 Task: Find a guest house in Gawler, Australia, for 2 guests from 8th to 16th June, with a price range of ₹10,000 to ₹15,000, including Wifi and a washing machine.
Action: Mouse moved to (497, 162)
Screenshot: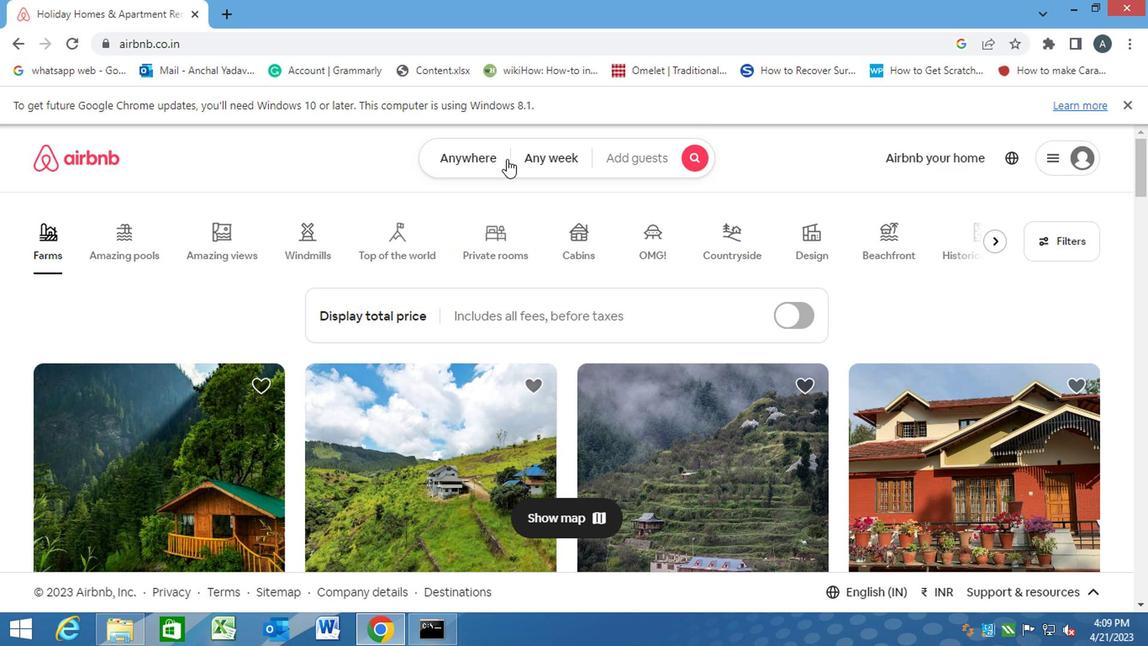 
Action: Mouse pressed left at (497, 162)
Screenshot: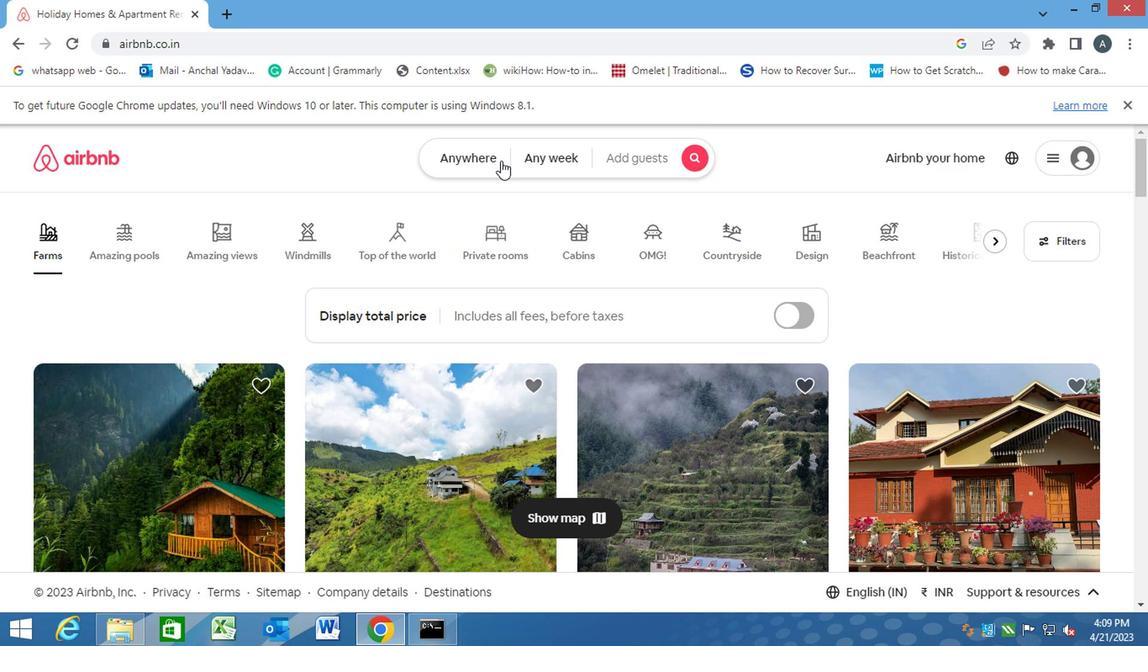 
Action: Mouse moved to (334, 221)
Screenshot: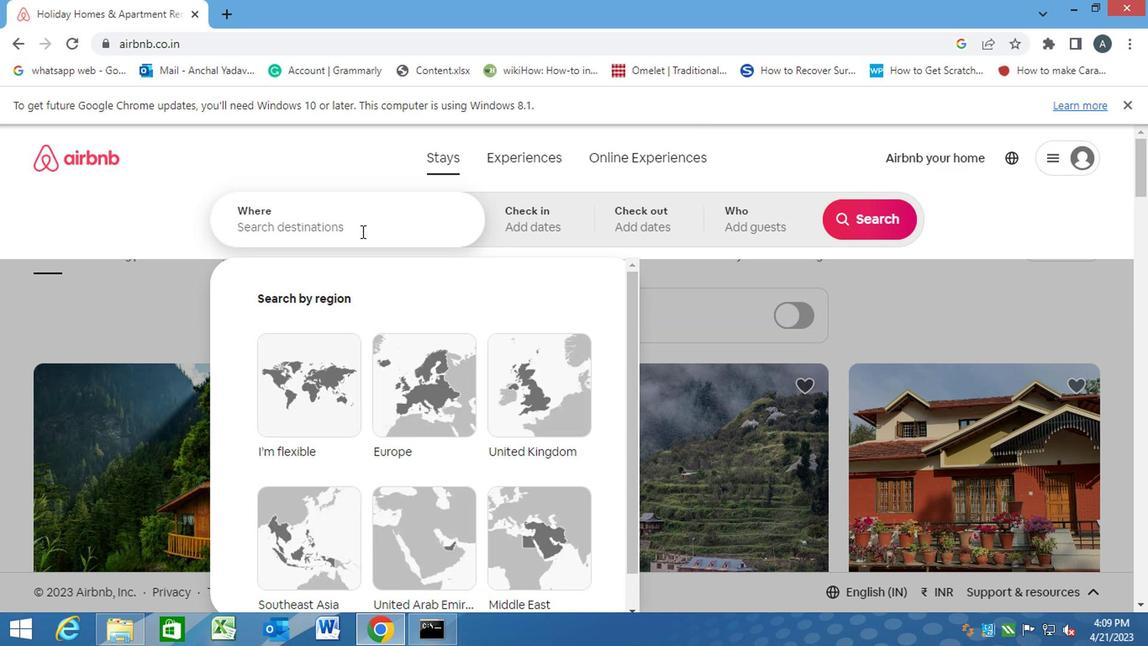 
Action: Mouse pressed left at (334, 221)
Screenshot: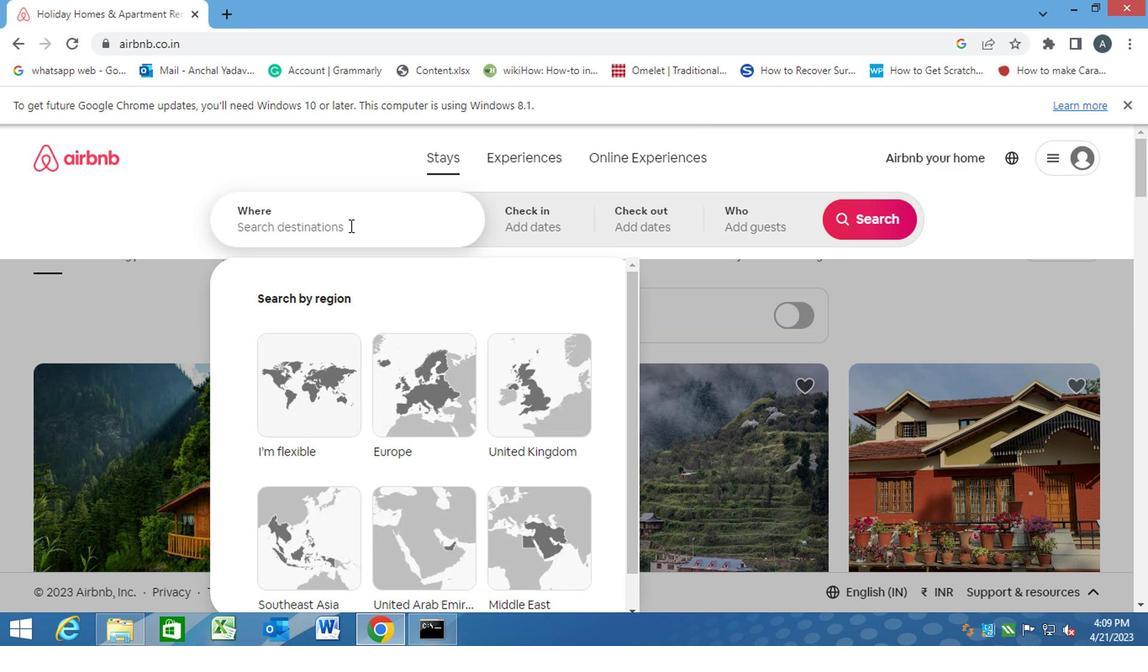 
Action: Key pressed <Key.caps_lock>g<Key.caps_lock>waler,<Key.space><Key.caps_lock>a<Key.caps_lock>ustralia<Key.enter>
Screenshot: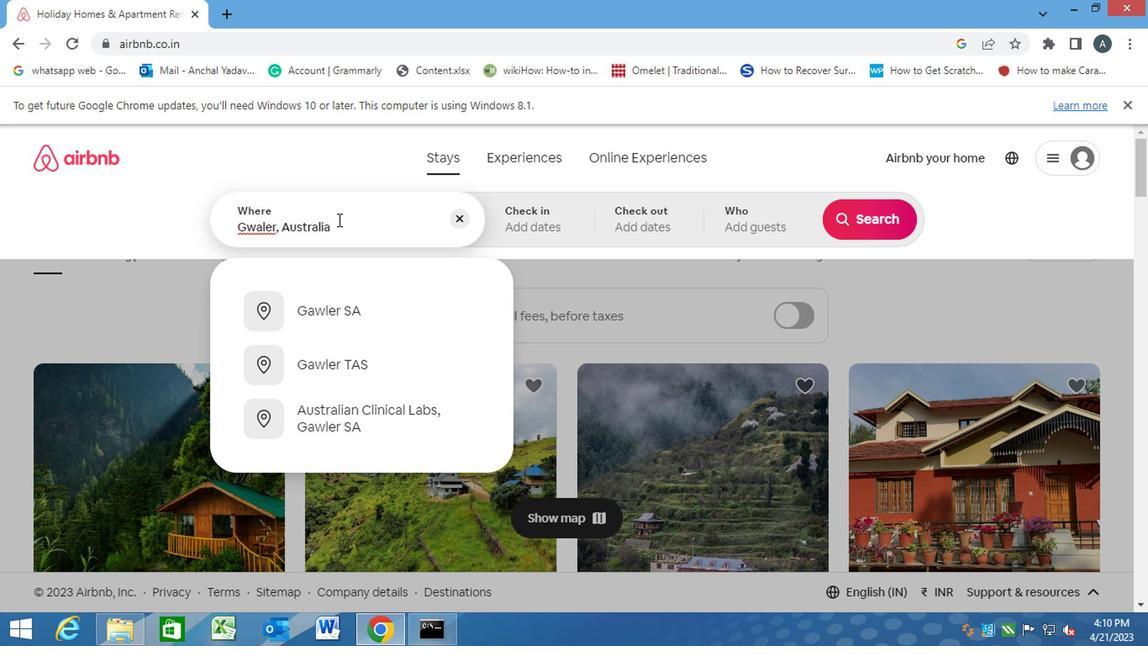 
Action: Mouse moved to (845, 354)
Screenshot: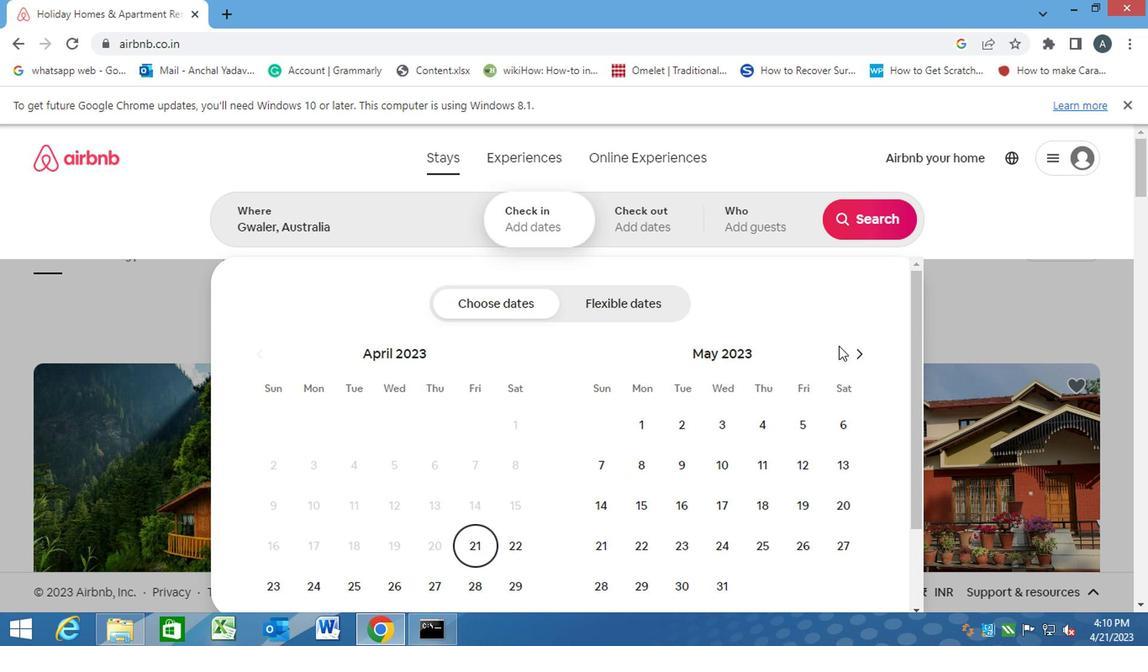 
Action: Mouse pressed left at (845, 354)
Screenshot: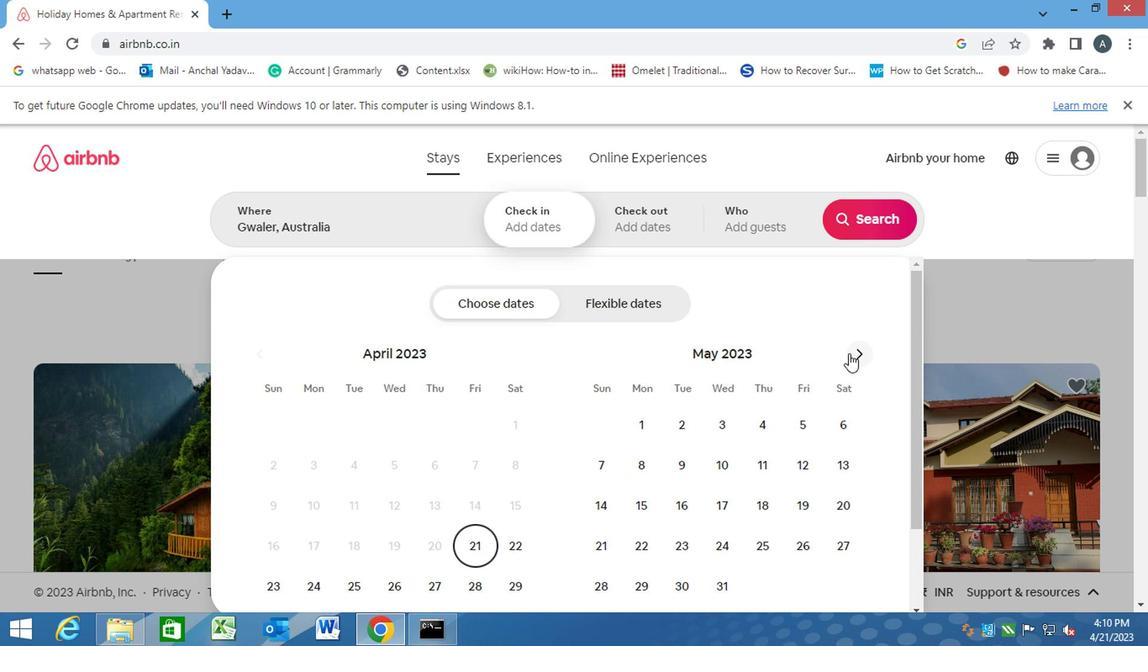 
Action: Mouse moved to (753, 465)
Screenshot: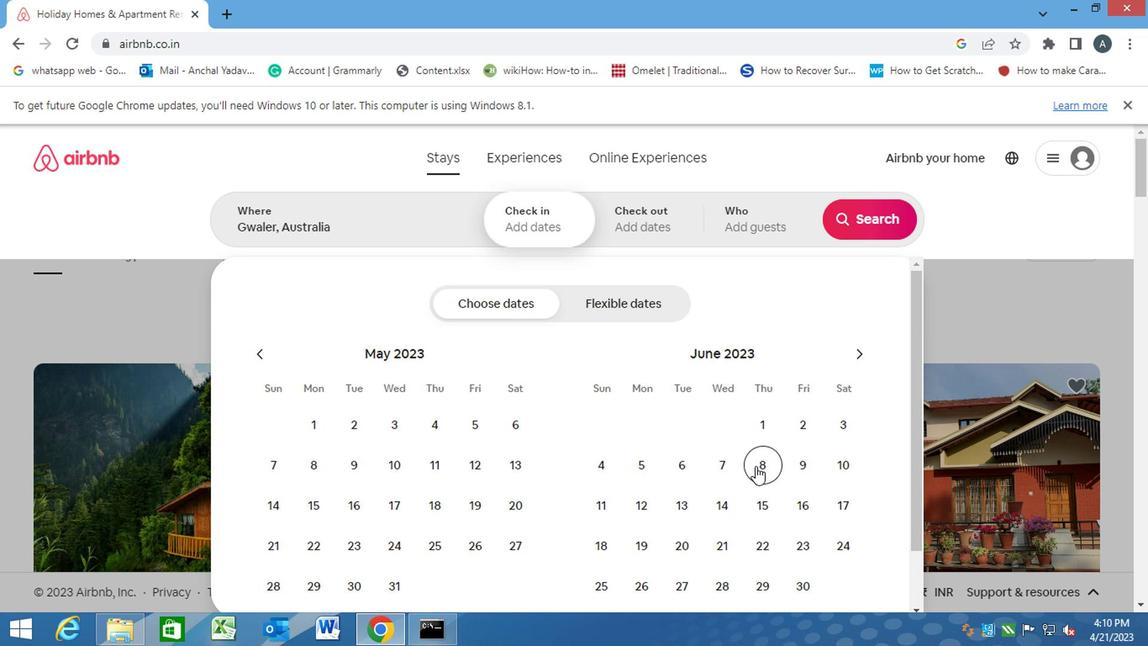 
Action: Mouse pressed left at (753, 465)
Screenshot: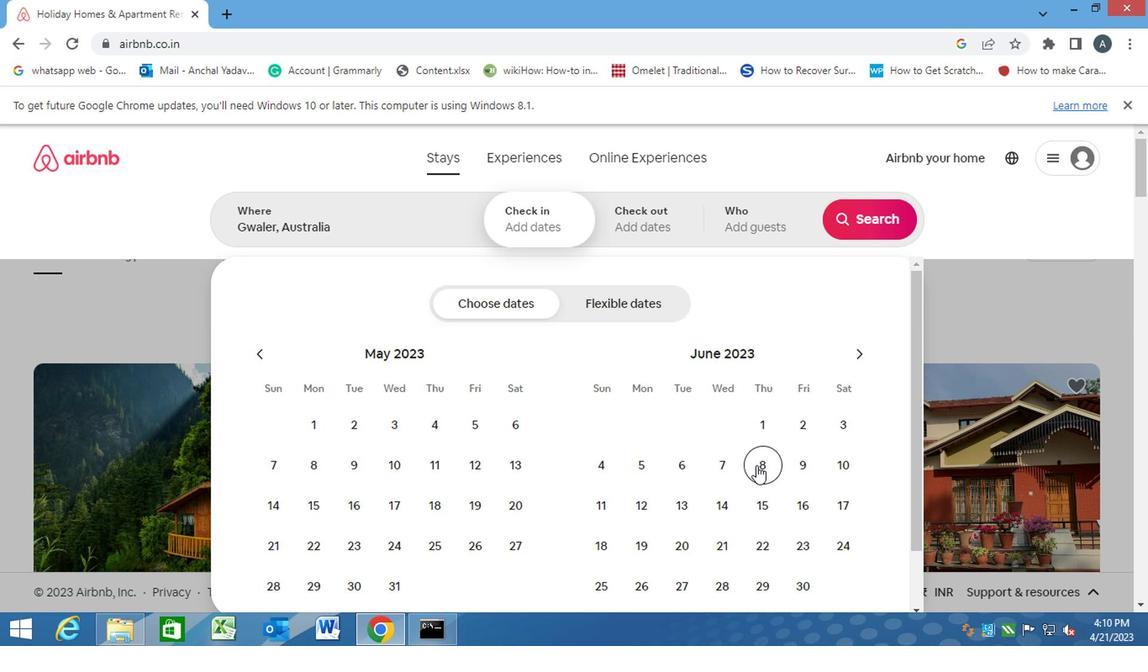 
Action: Mouse moved to (797, 502)
Screenshot: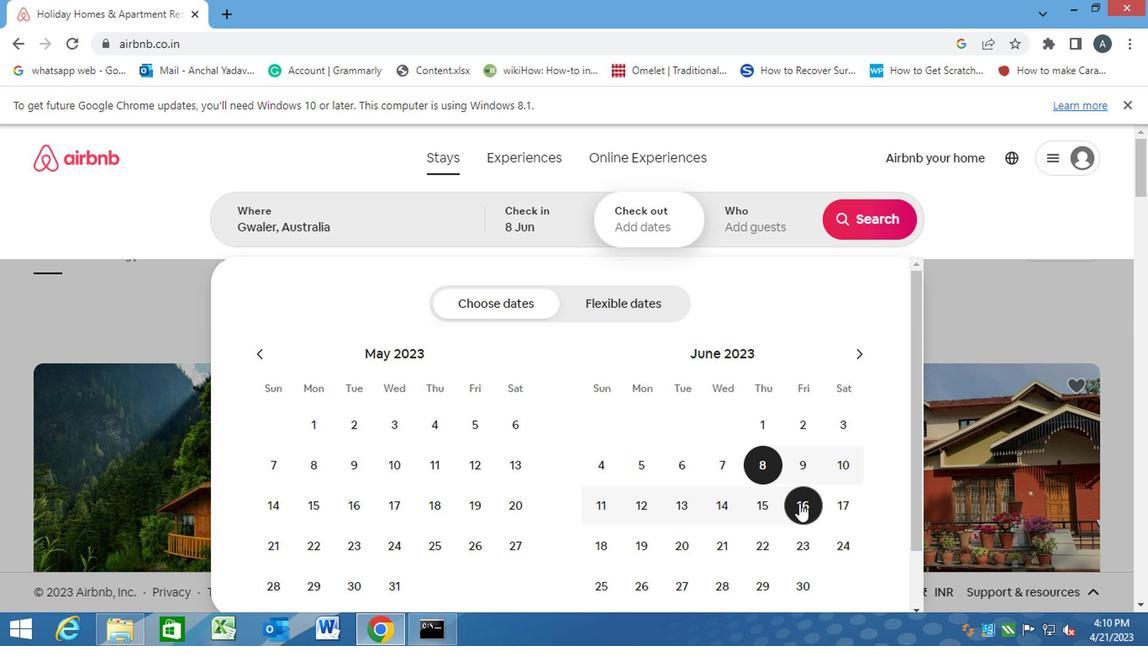 
Action: Mouse pressed left at (797, 502)
Screenshot: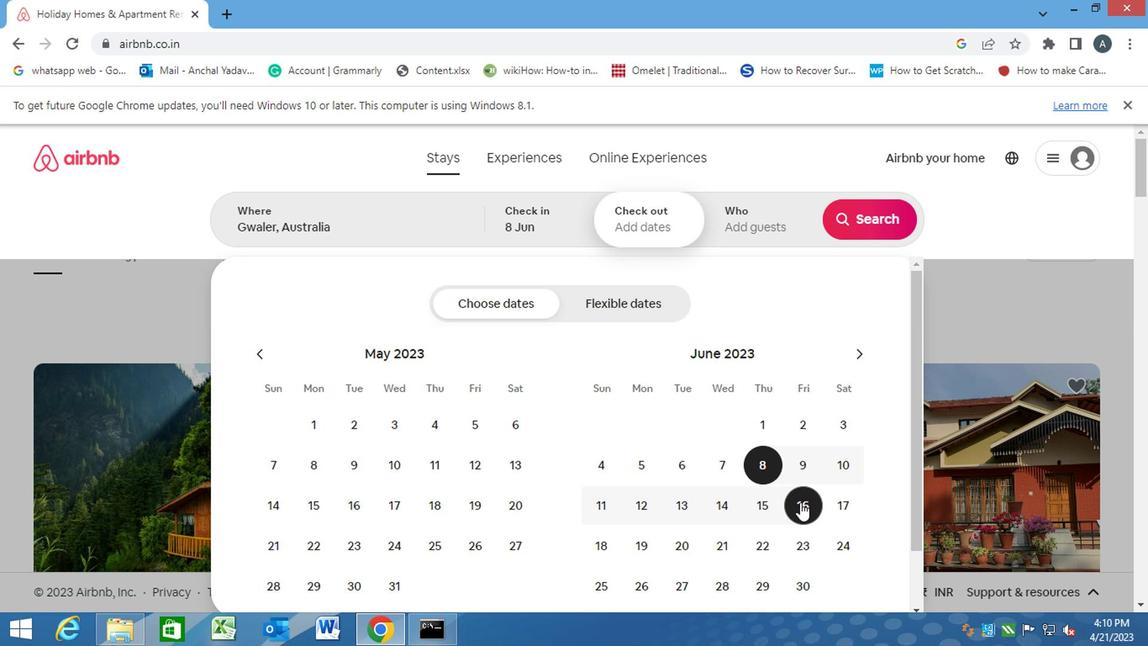 
Action: Mouse moved to (770, 217)
Screenshot: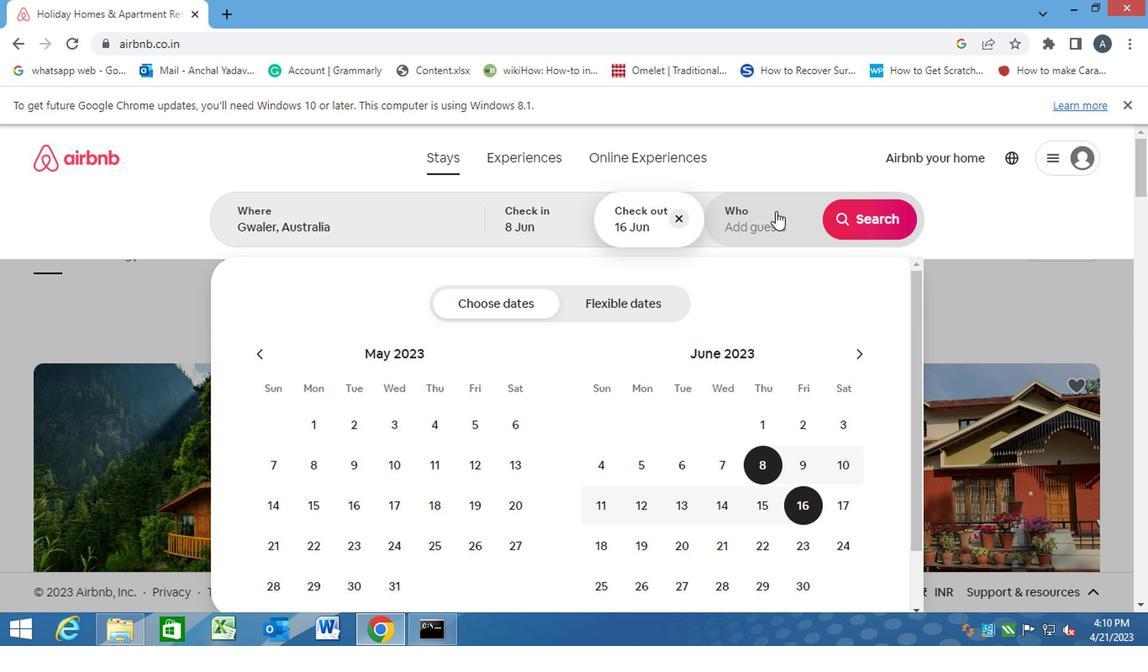
Action: Mouse pressed left at (770, 217)
Screenshot: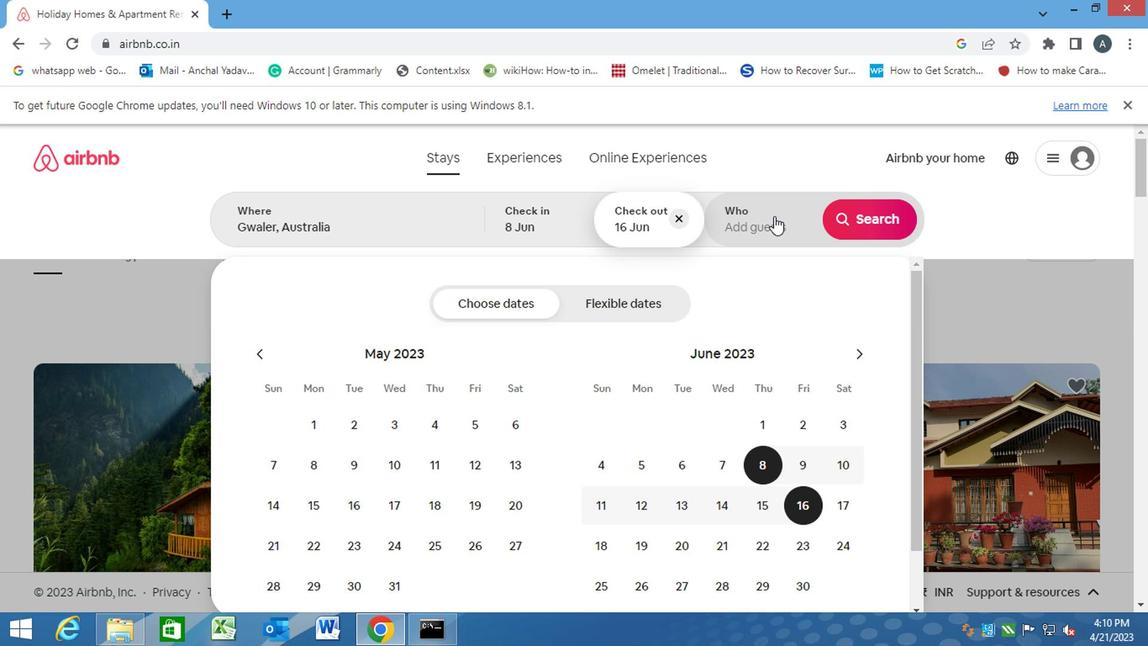 
Action: Mouse moved to (868, 314)
Screenshot: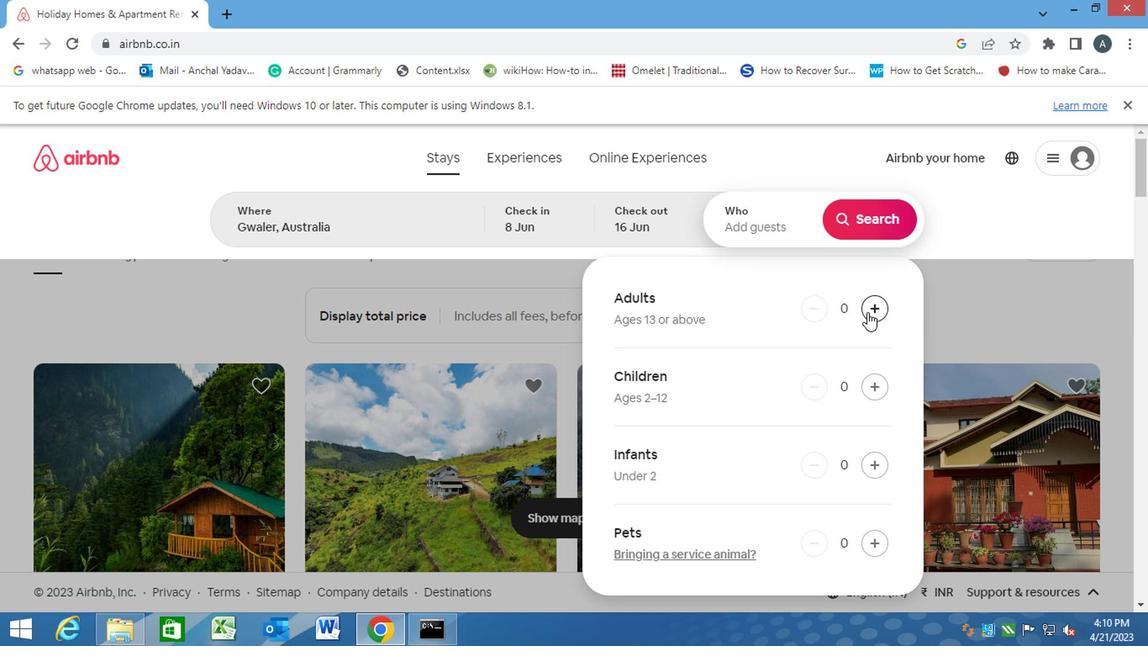 
Action: Mouse pressed left at (868, 314)
Screenshot: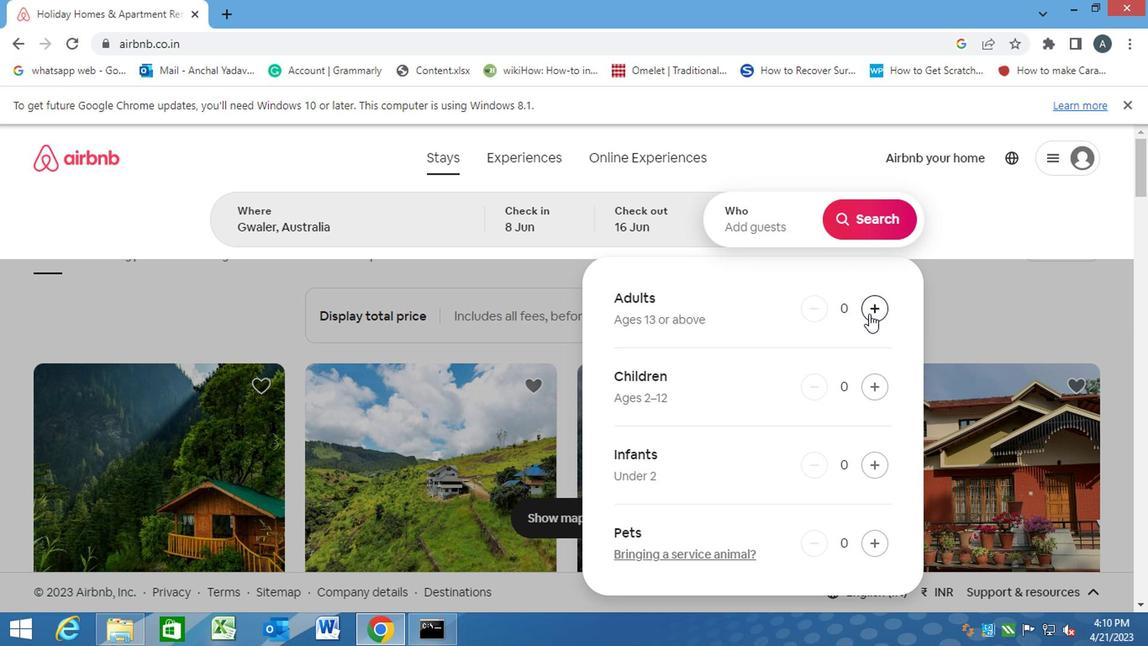 
Action: Mouse pressed left at (868, 314)
Screenshot: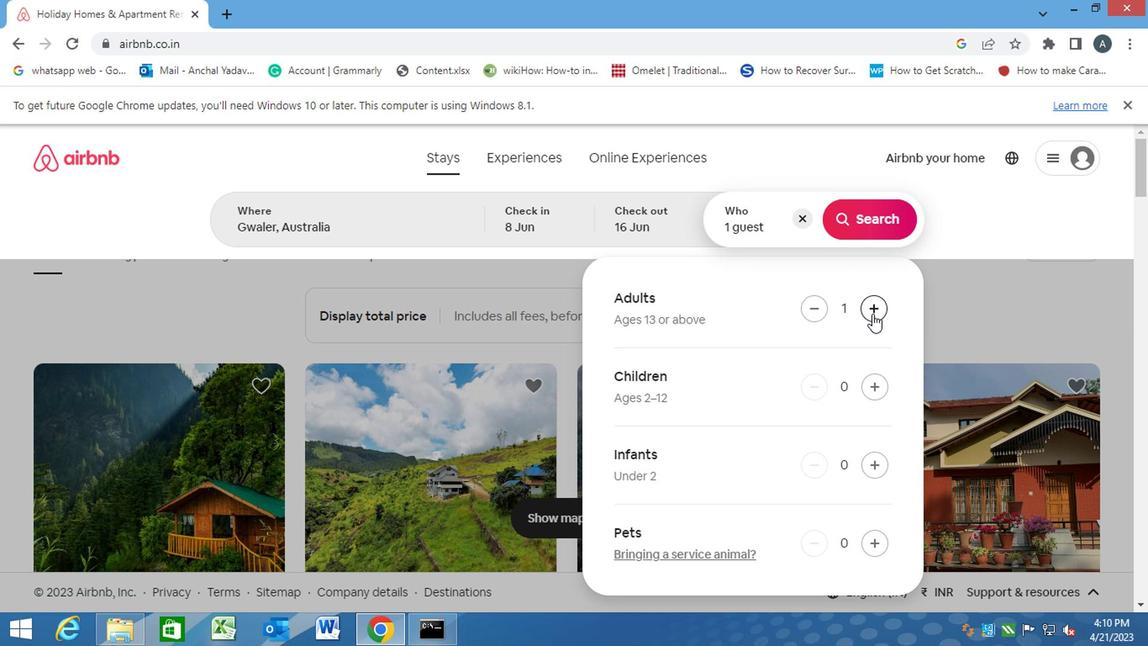 
Action: Mouse moved to (843, 226)
Screenshot: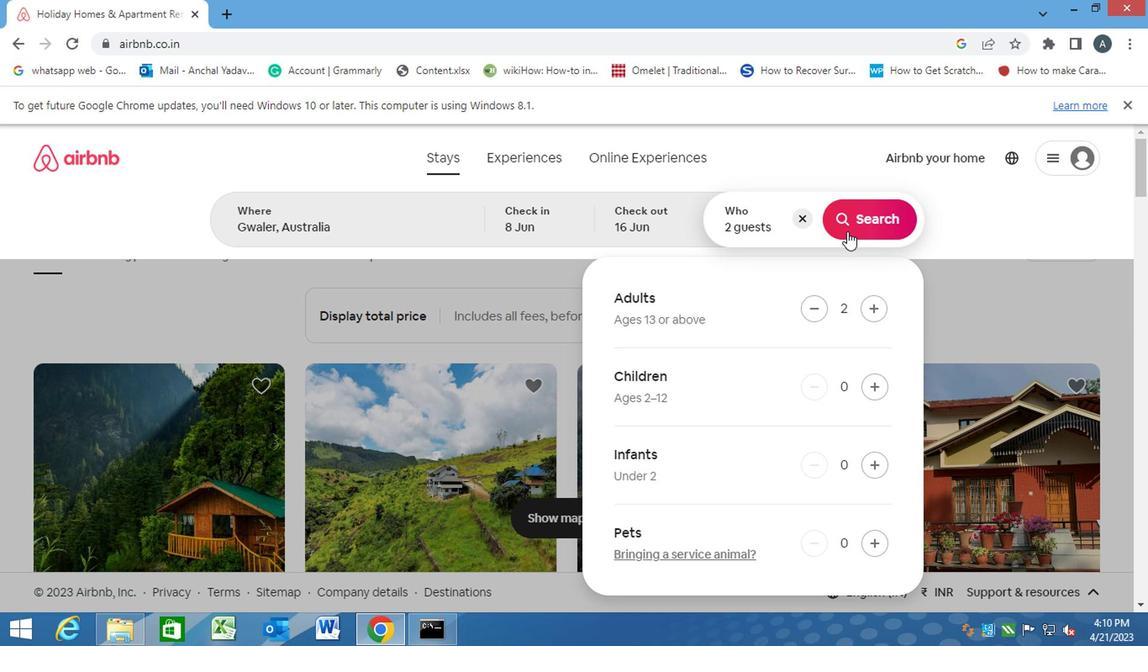 
Action: Mouse pressed left at (843, 226)
Screenshot: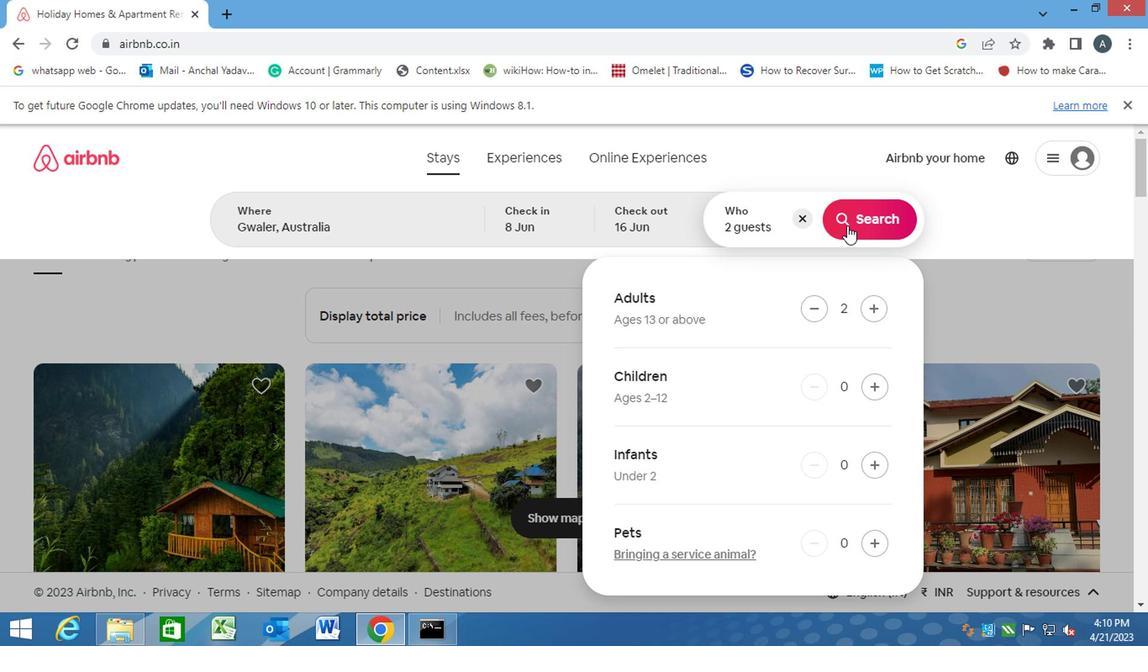 
Action: Mouse moved to (1076, 222)
Screenshot: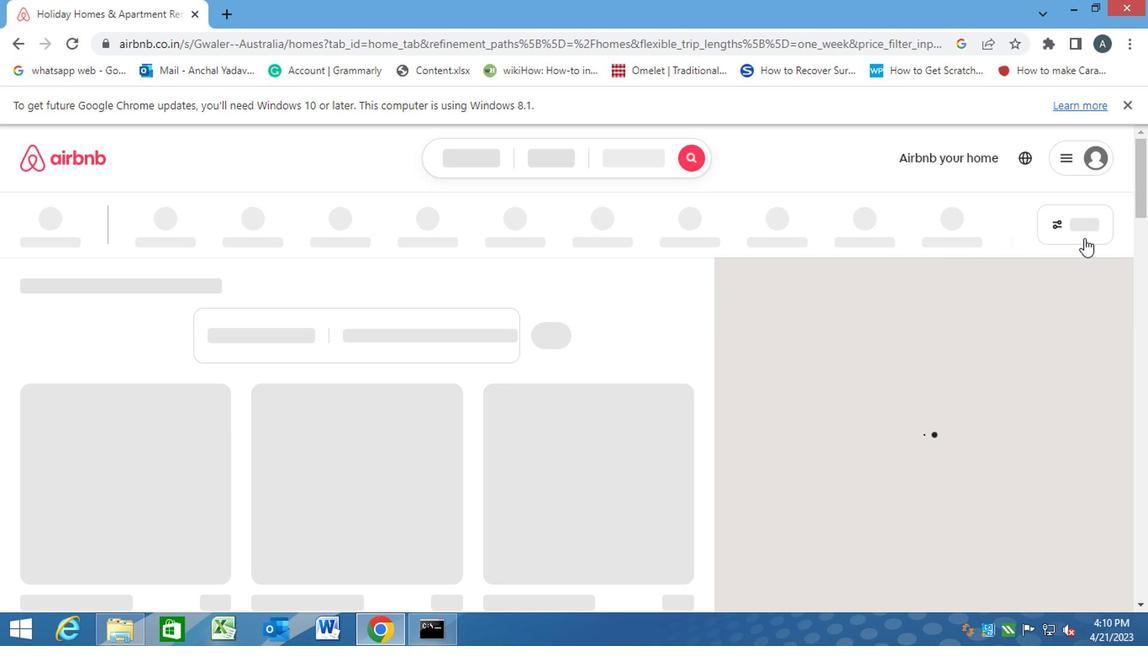 
Action: Mouse pressed left at (1076, 222)
Screenshot: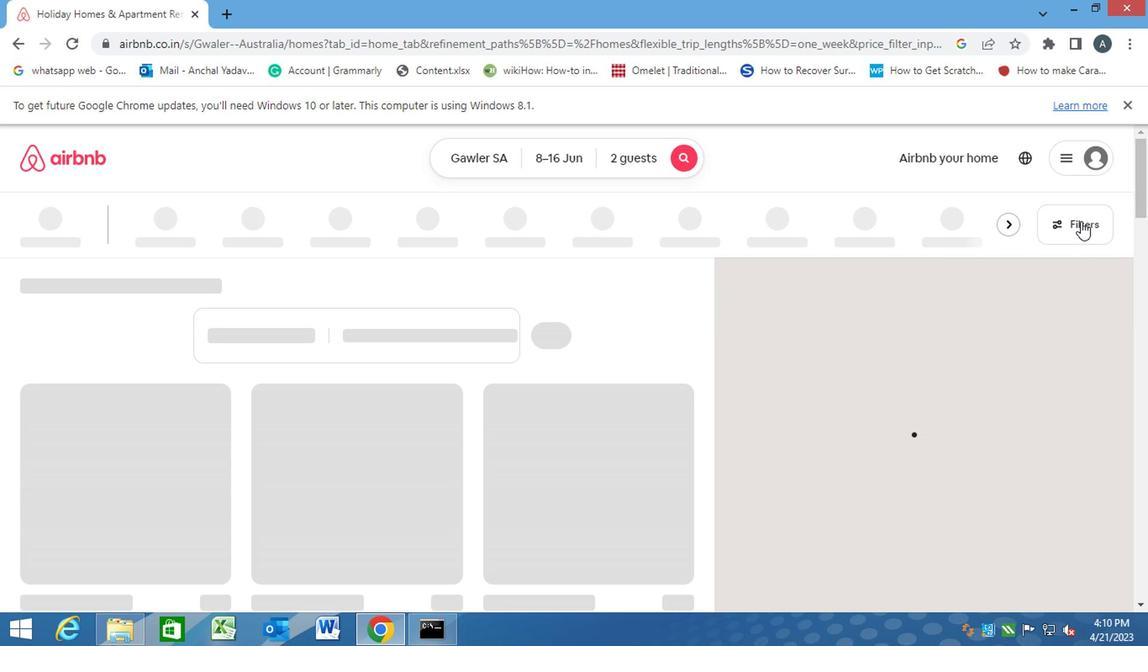
Action: Mouse moved to (357, 427)
Screenshot: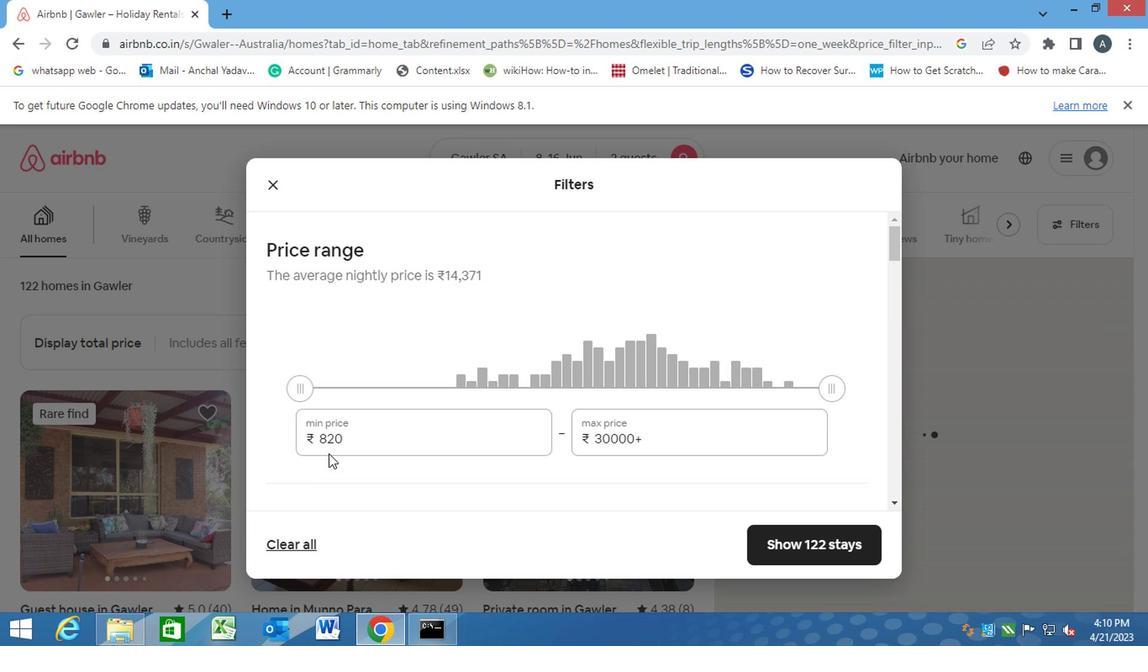 
Action: Mouse pressed left at (357, 427)
Screenshot: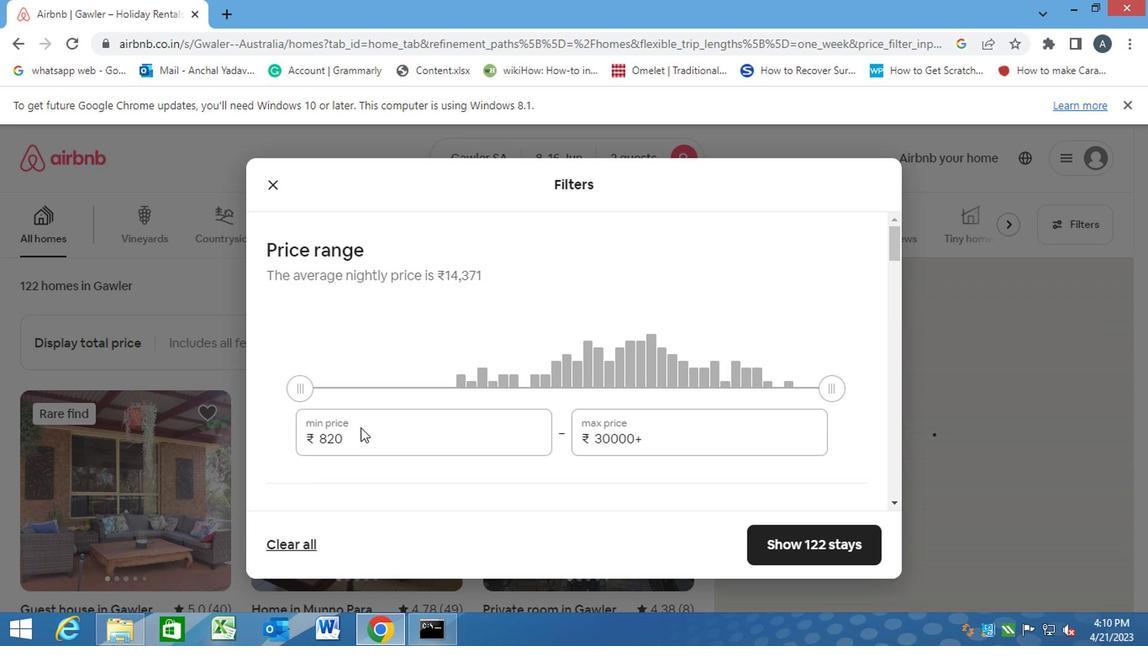 
Action: Mouse moved to (312, 440)
Screenshot: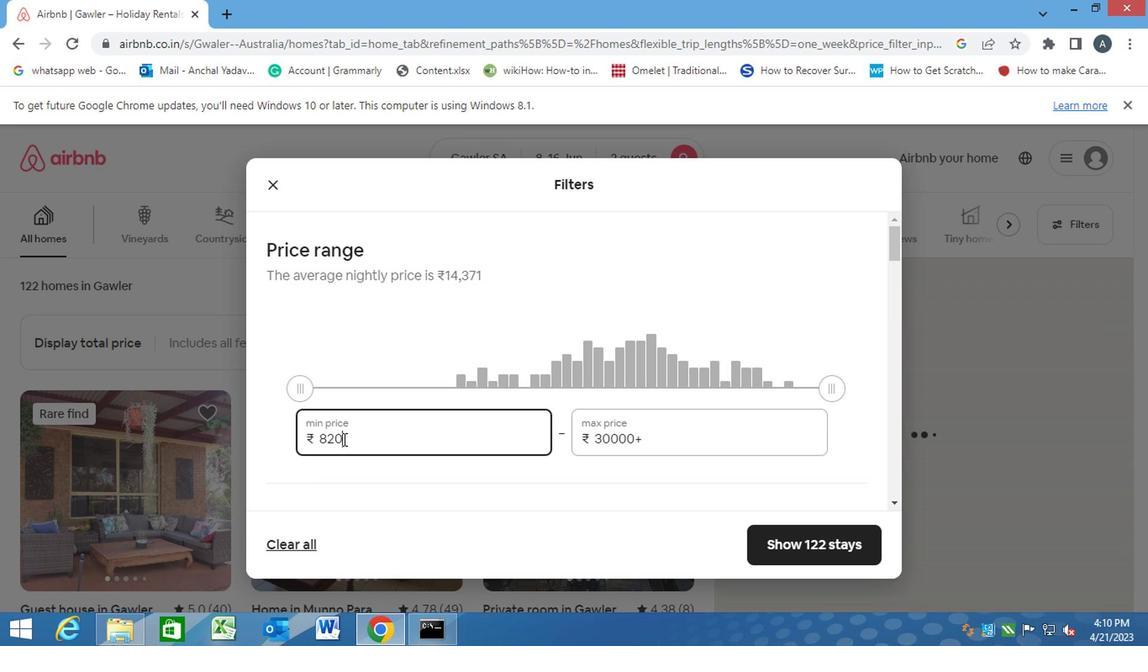 
Action: Mouse pressed left at (312, 440)
Screenshot: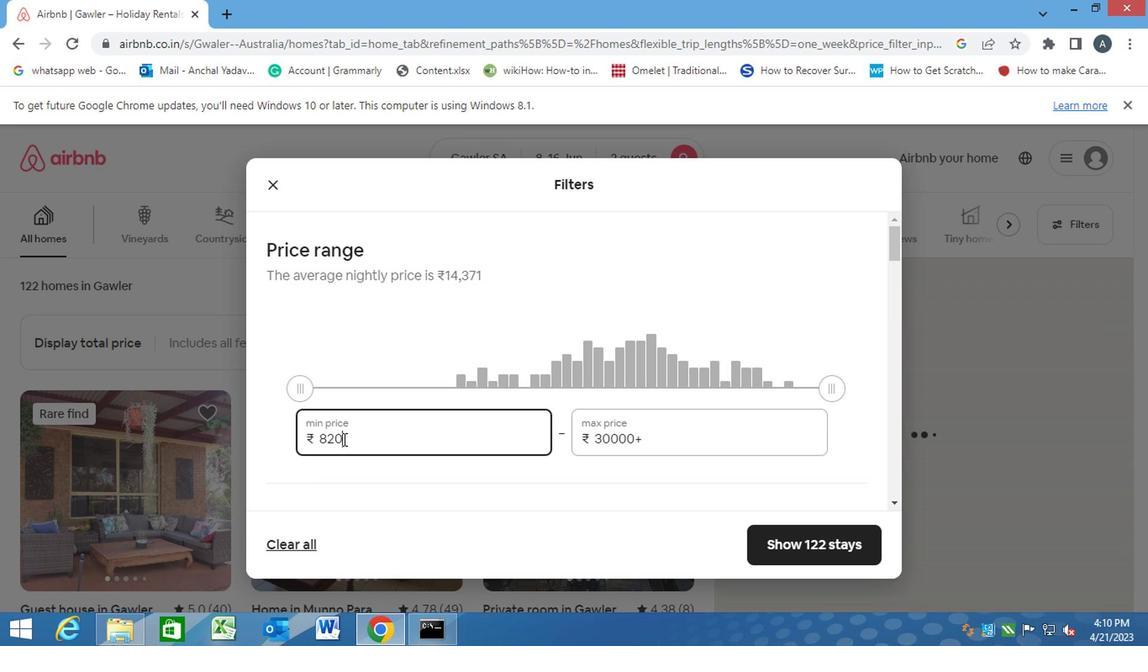 
Action: Mouse moved to (349, 439)
Screenshot: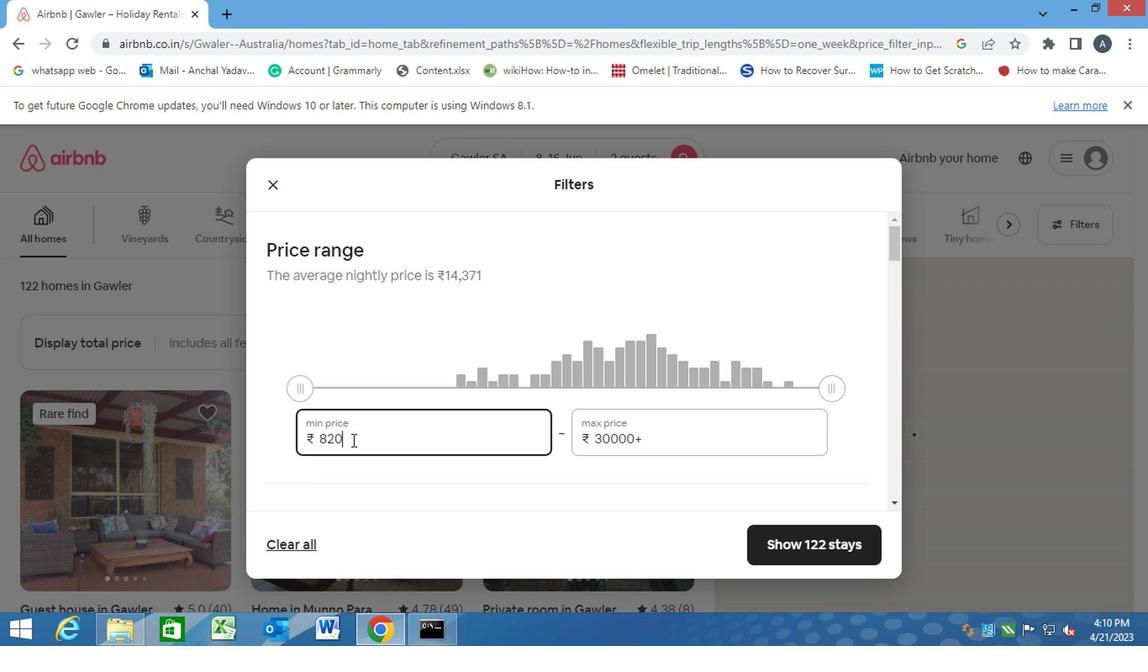 
Action: Mouse pressed left at (349, 439)
Screenshot: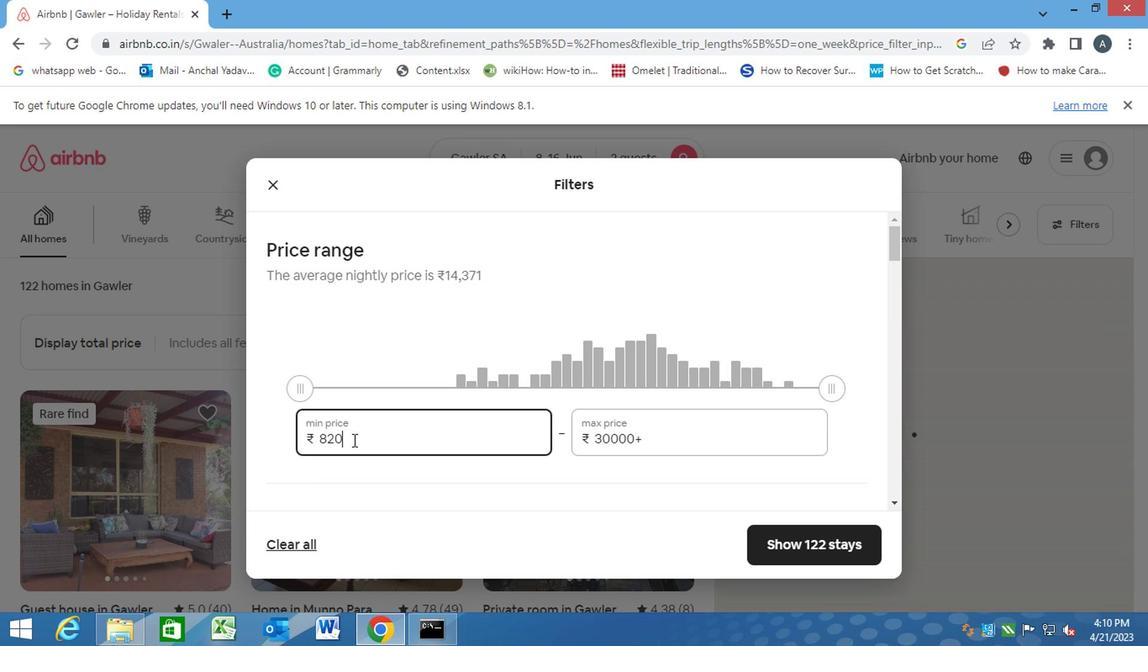 
Action: Mouse moved to (314, 439)
Screenshot: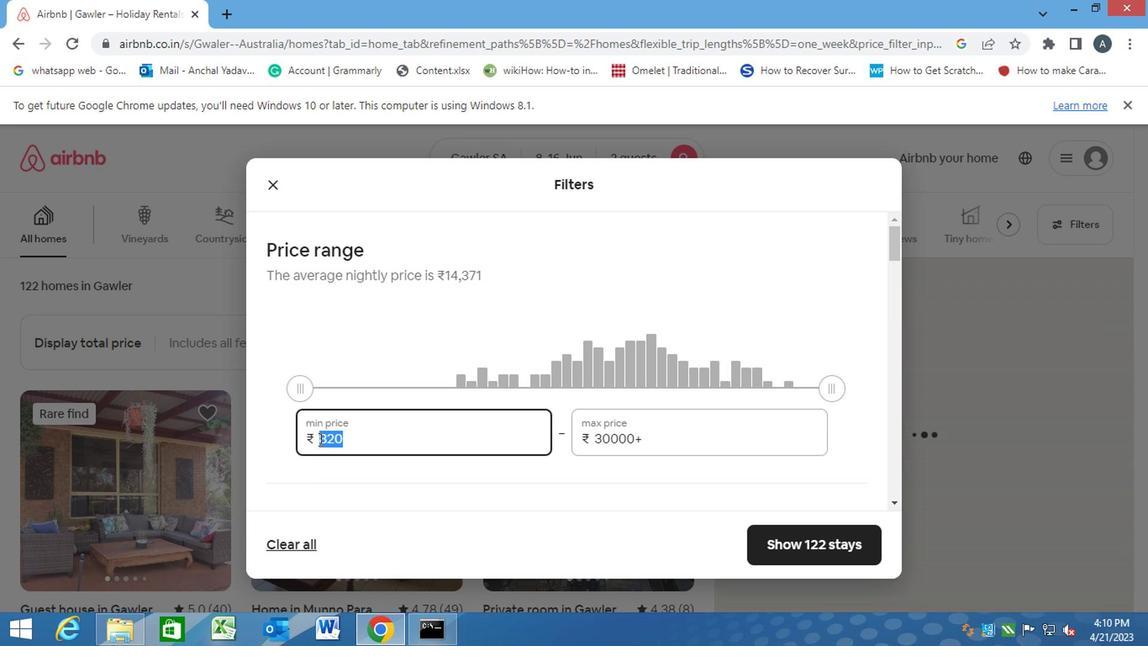 
Action: Key pressed 10000<Key.tab>15000
Screenshot: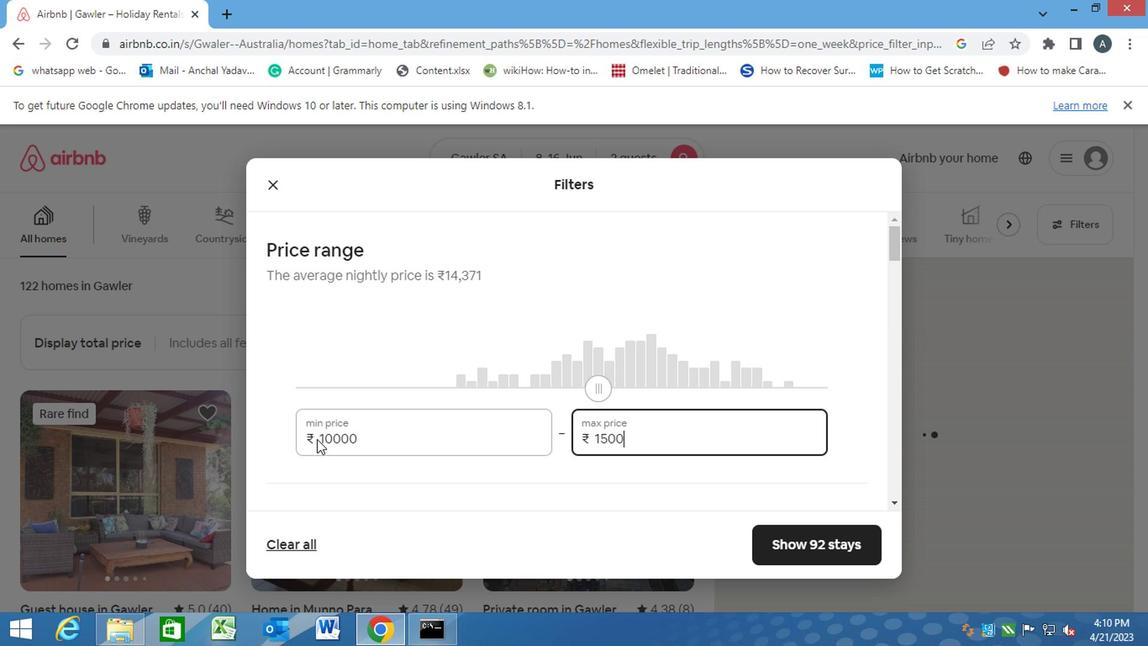 
Action: Mouse moved to (393, 490)
Screenshot: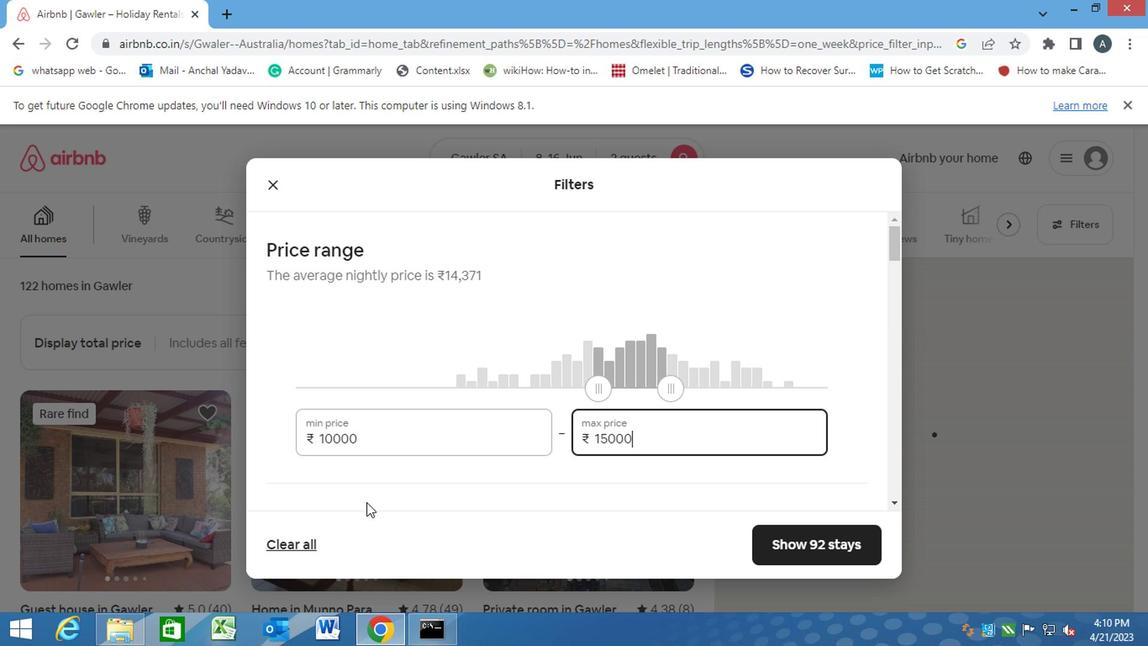
Action: Mouse pressed left at (393, 490)
Screenshot: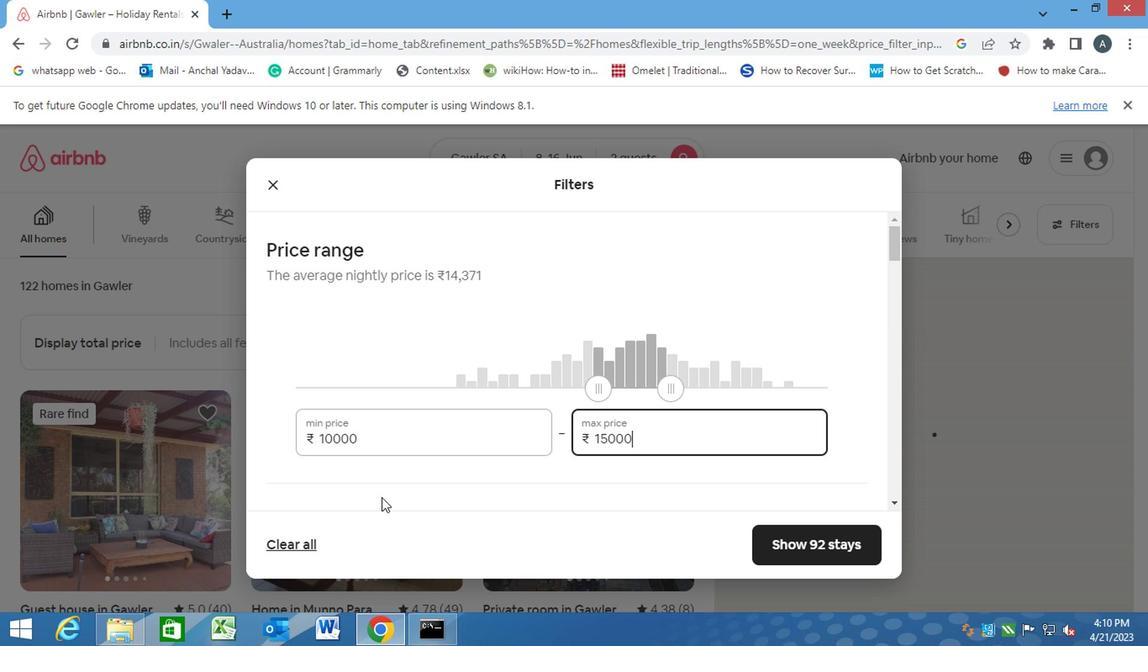 
Action: Mouse scrolled (393, 489) with delta (0, 0)
Screenshot: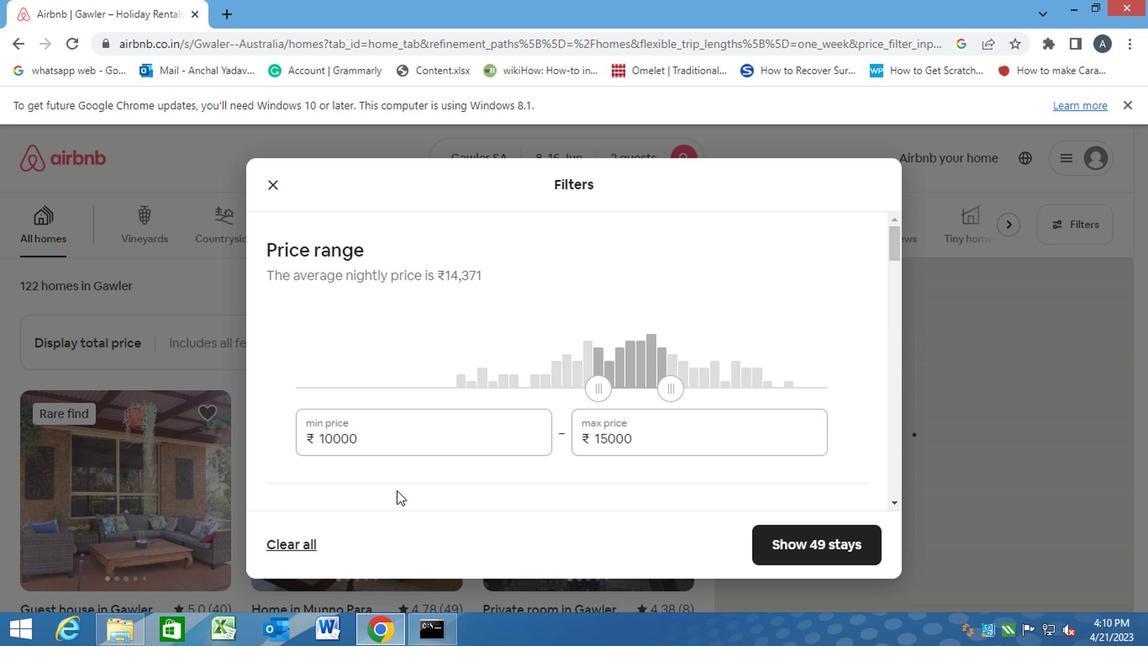 
Action: Mouse scrolled (393, 489) with delta (0, 0)
Screenshot: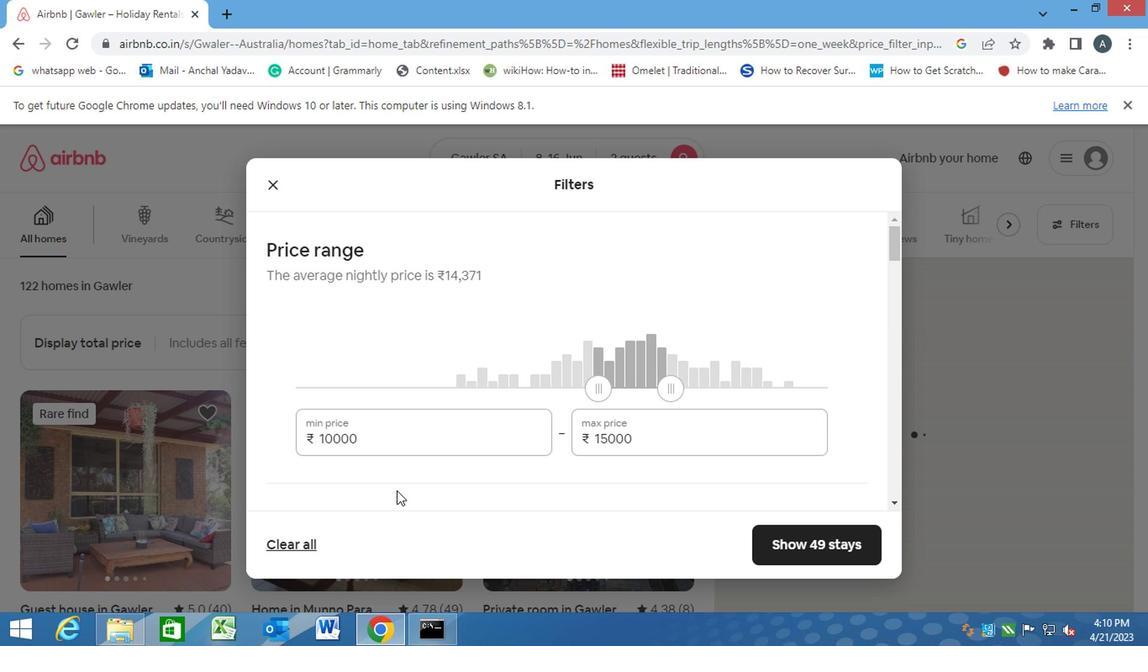 
Action: Mouse moved to (270, 406)
Screenshot: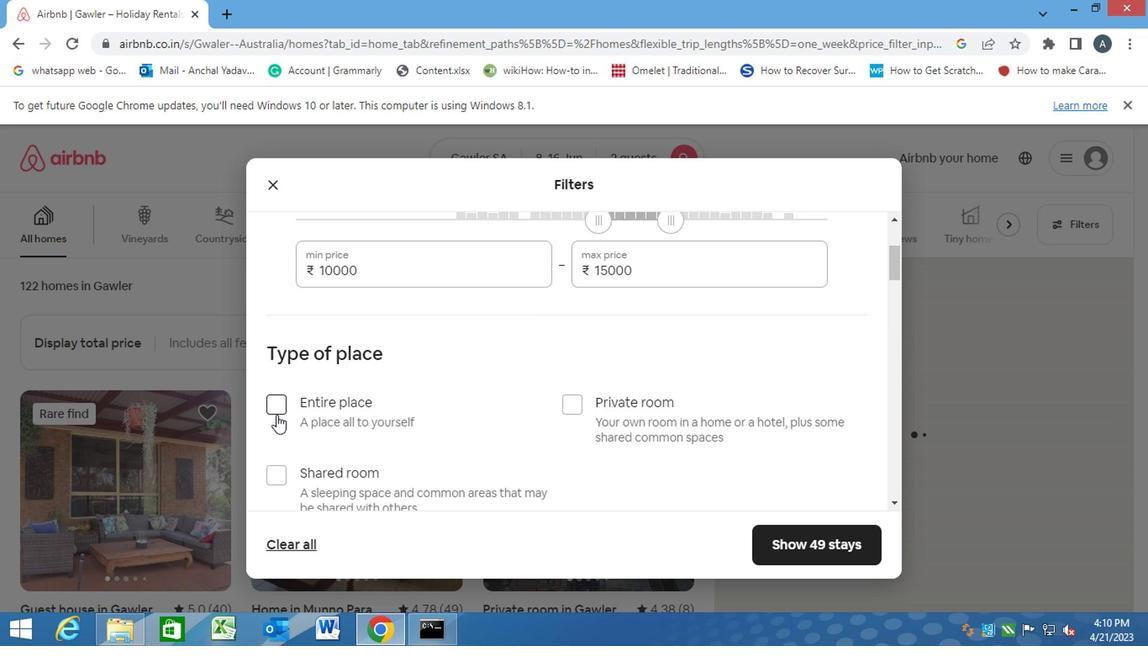 
Action: Mouse pressed left at (270, 406)
Screenshot: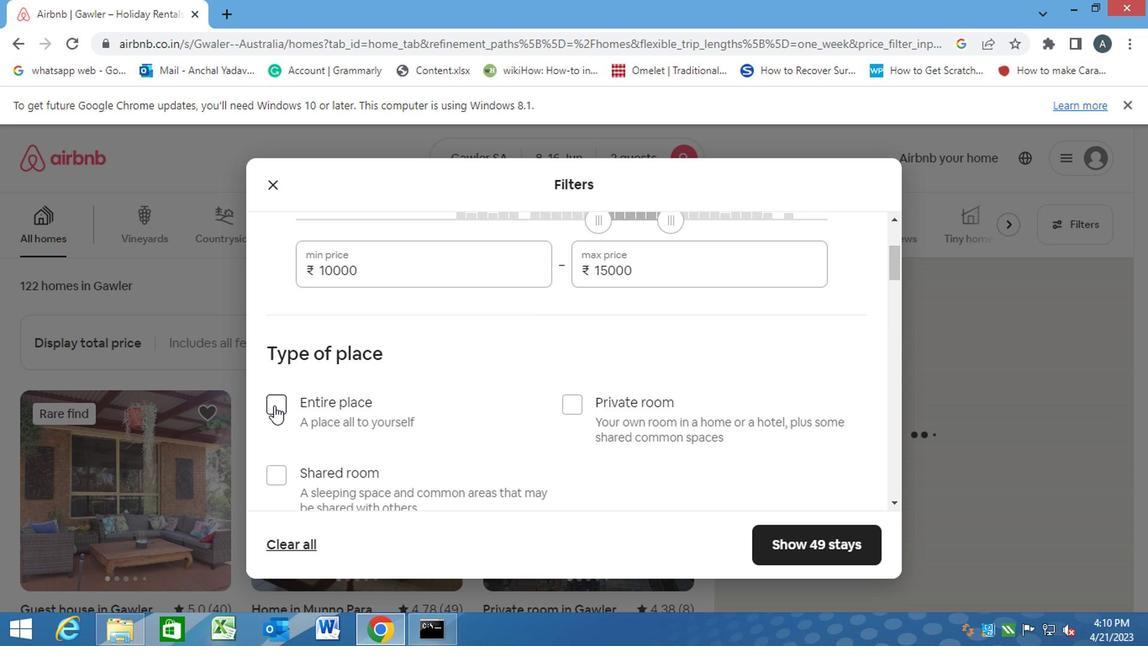 
Action: Mouse moved to (472, 467)
Screenshot: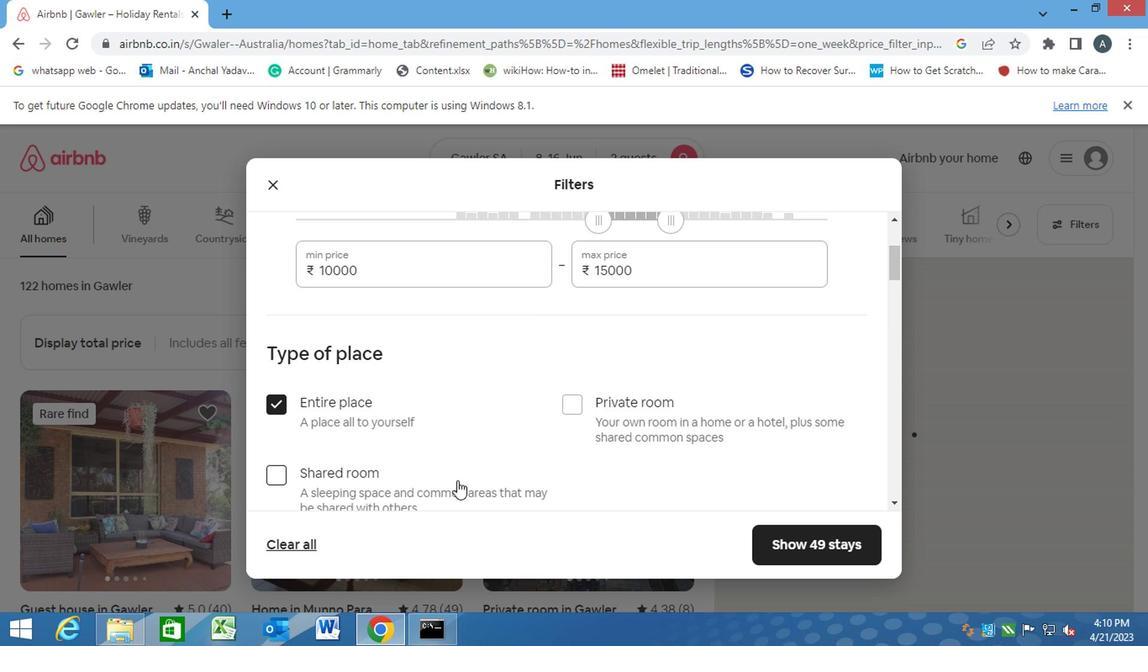 
Action: Mouse scrolled (454, 479) with delta (0, 0)
Screenshot: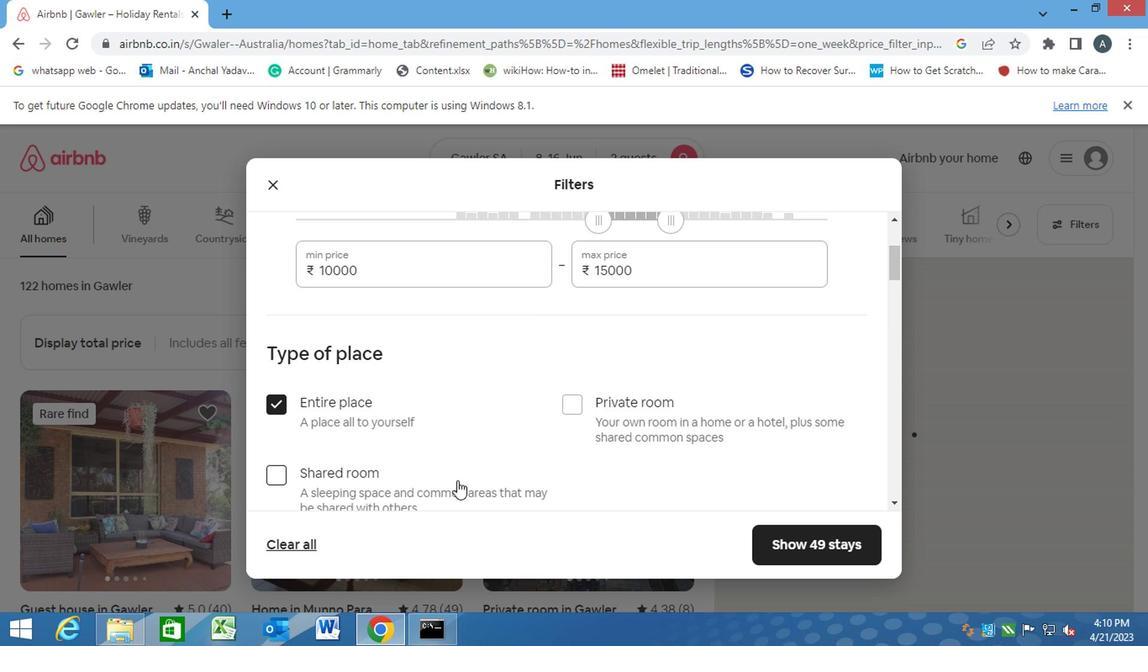 
Action: Mouse moved to (514, 444)
Screenshot: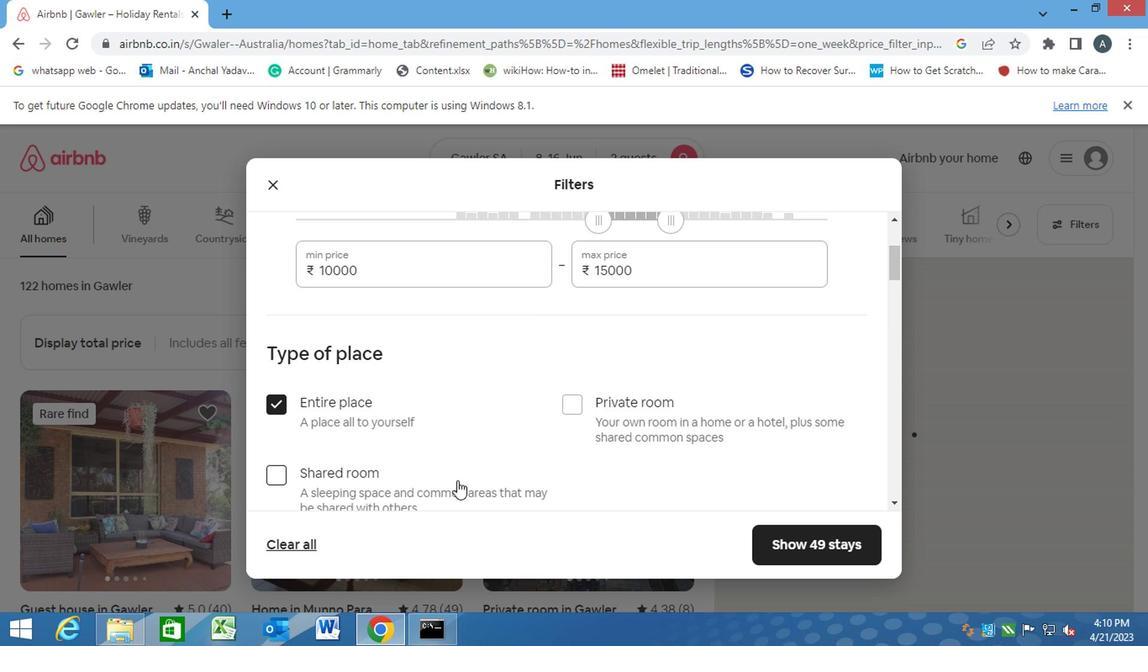 
Action: Mouse scrolled (454, 479) with delta (0, 0)
Screenshot: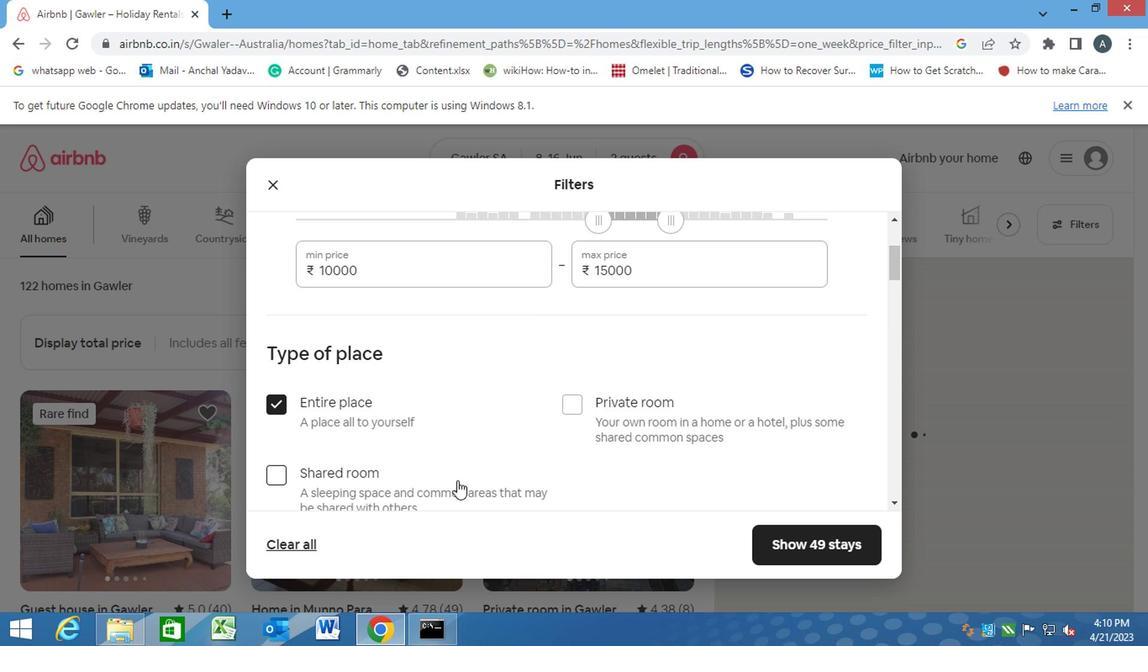 
Action: Mouse moved to (626, 372)
Screenshot: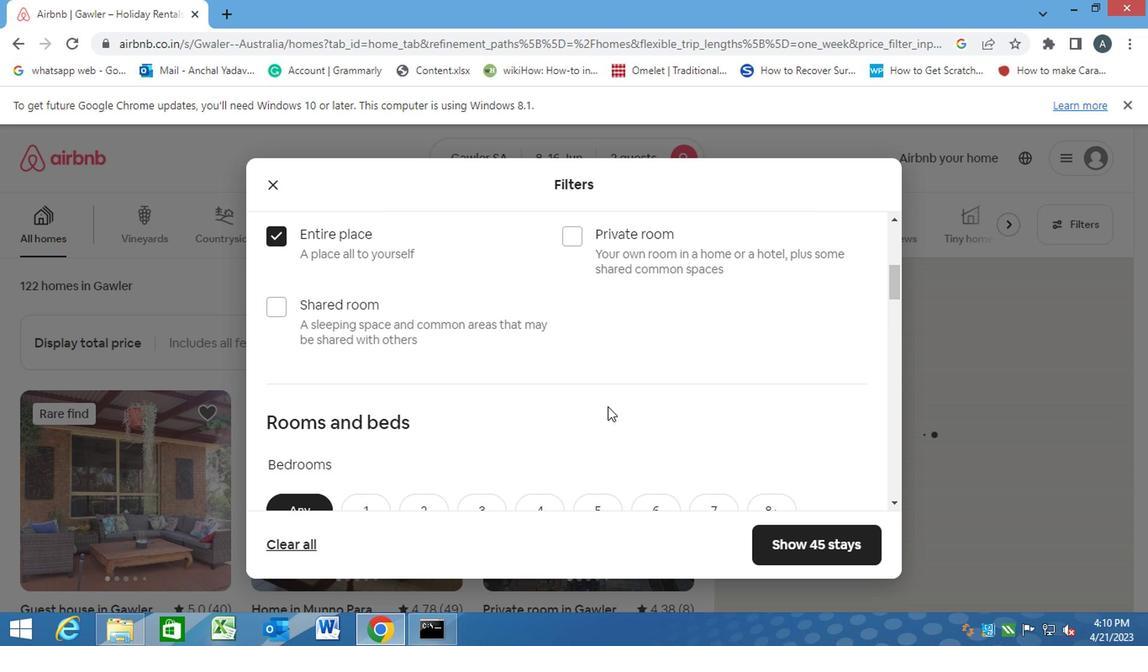 
Action: Mouse scrolled (628, 372) with delta (0, 0)
Screenshot: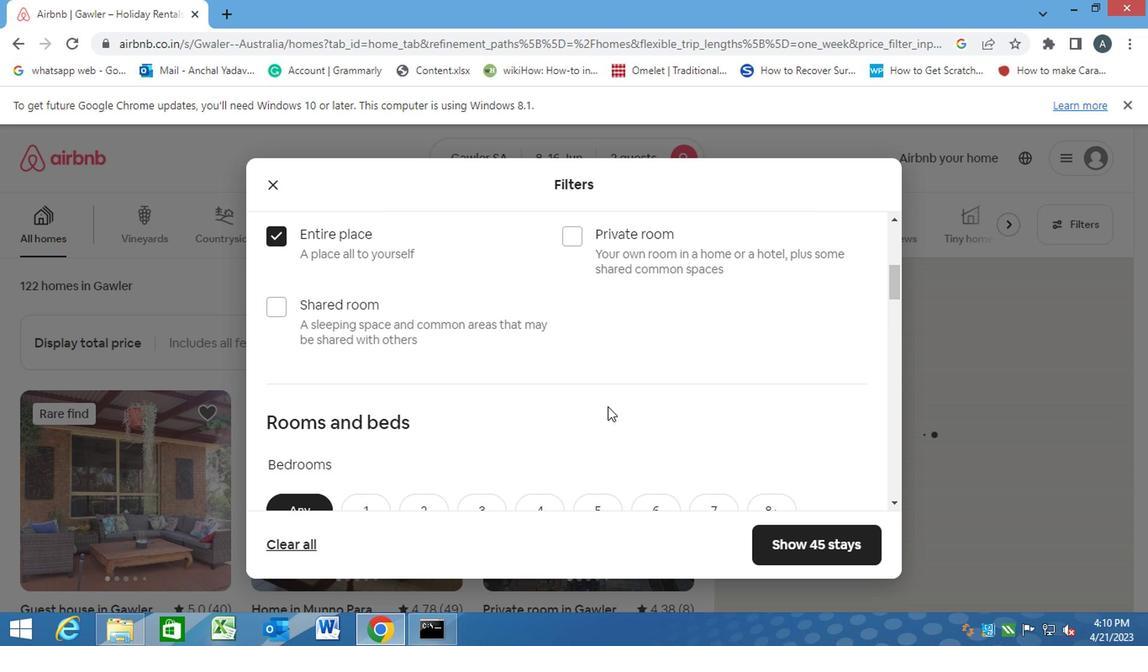 
Action: Mouse moved to (624, 372)
Screenshot: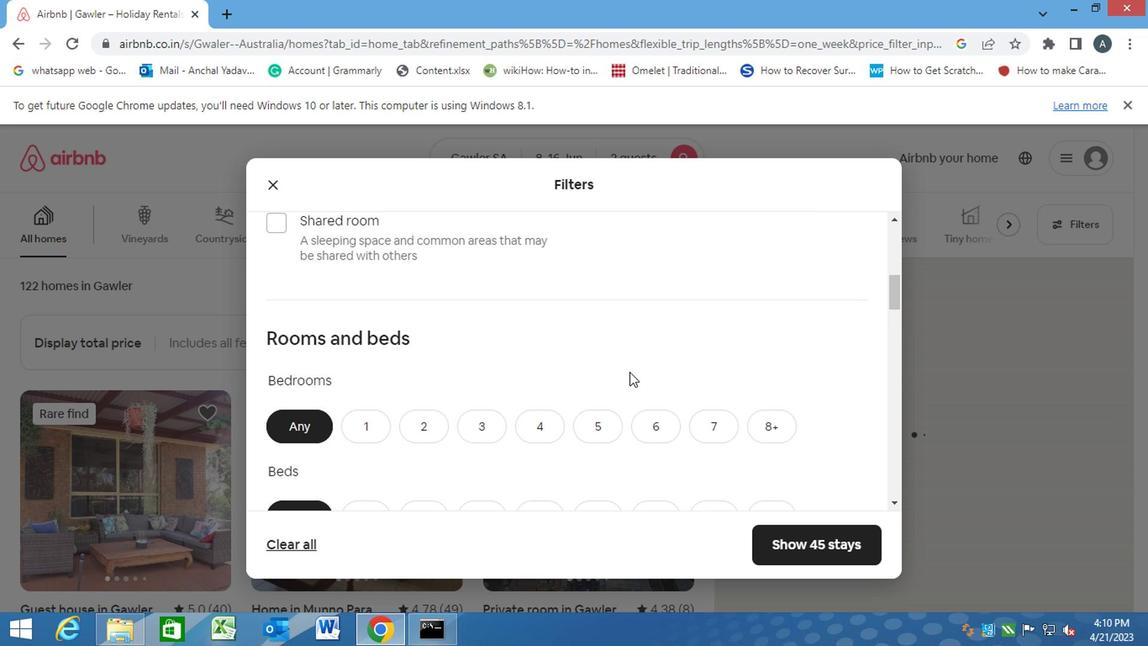 
Action: Mouse scrolled (624, 371) with delta (0, -1)
Screenshot: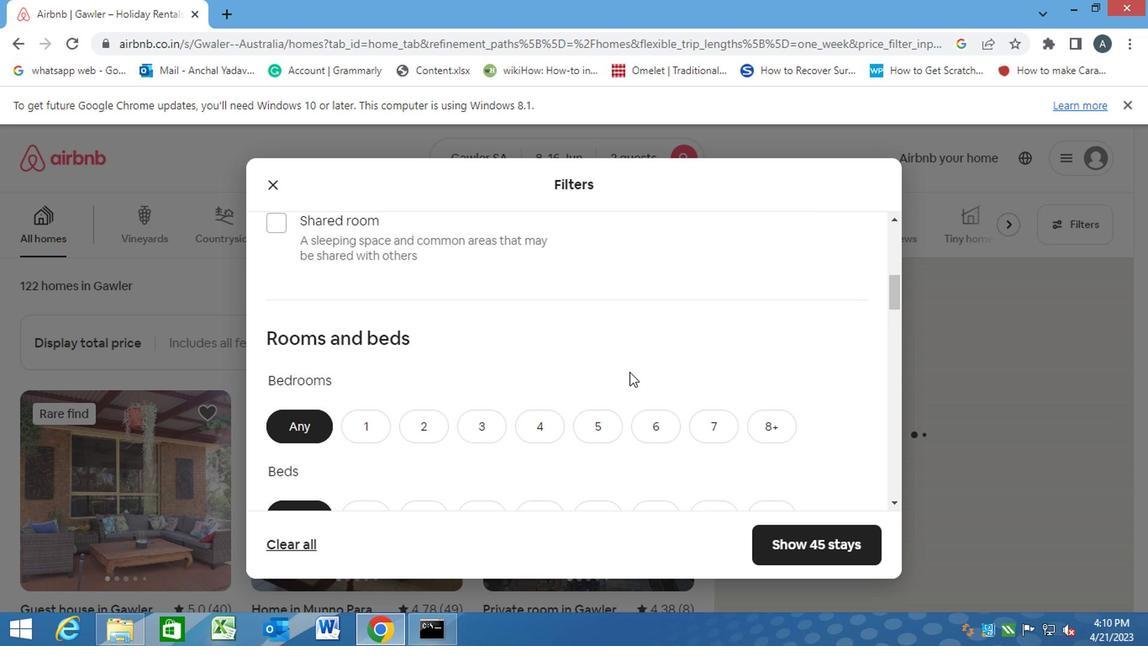 
Action: Mouse moved to (612, 371)
Screenshot: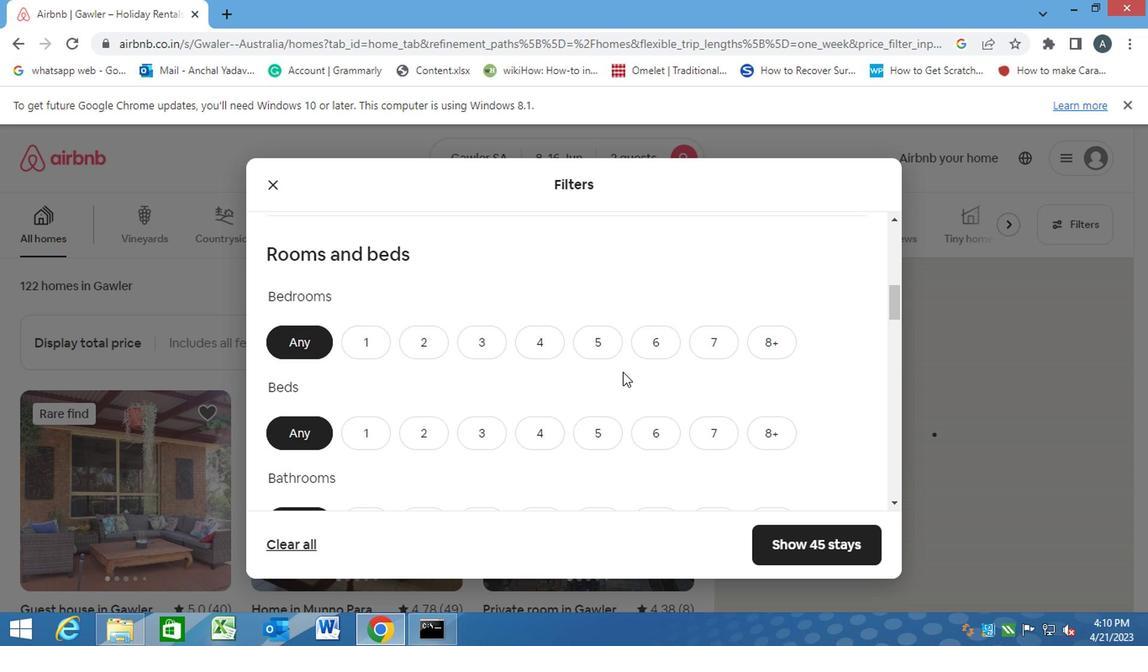 
Action: Mouse scrolled (612, 370) with delta (0, 0)
Screenshot: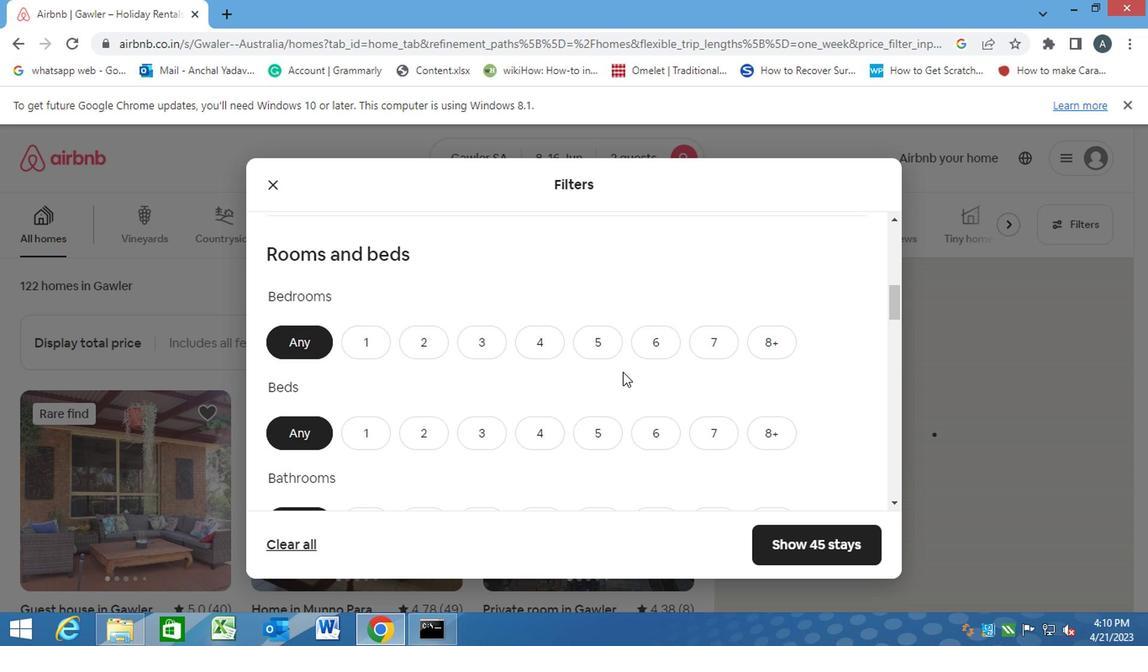 
Action: Mouse moved to (609, 370)
Screenshot: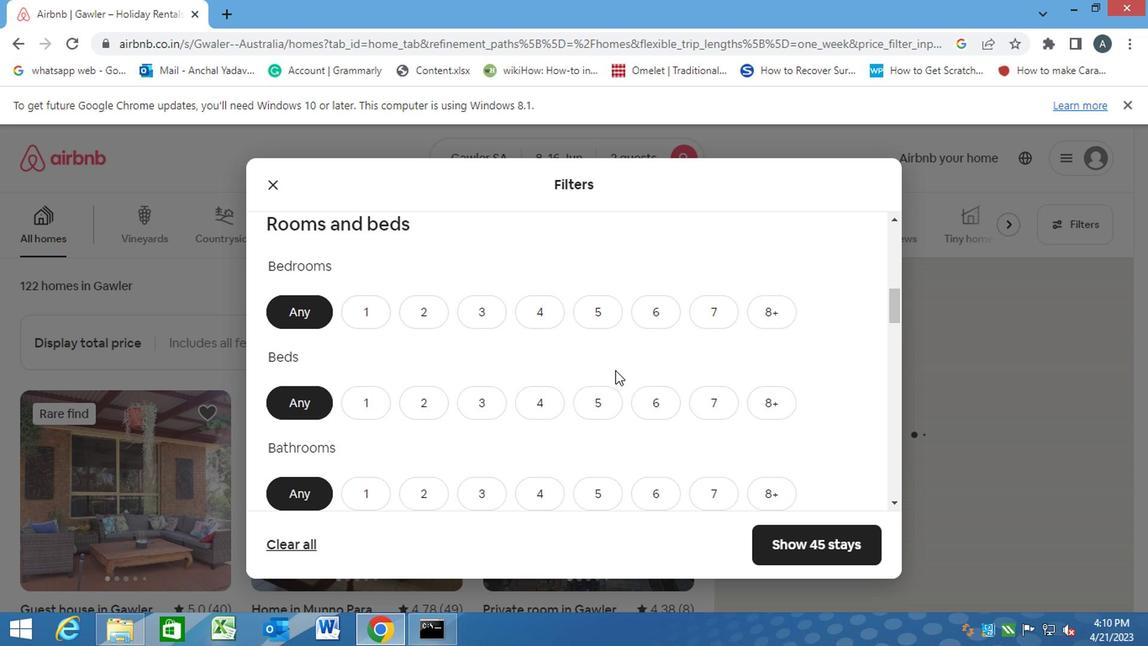 
Action: Mouse scrolled (609, 369) with delta (0, -1)
Screenshot: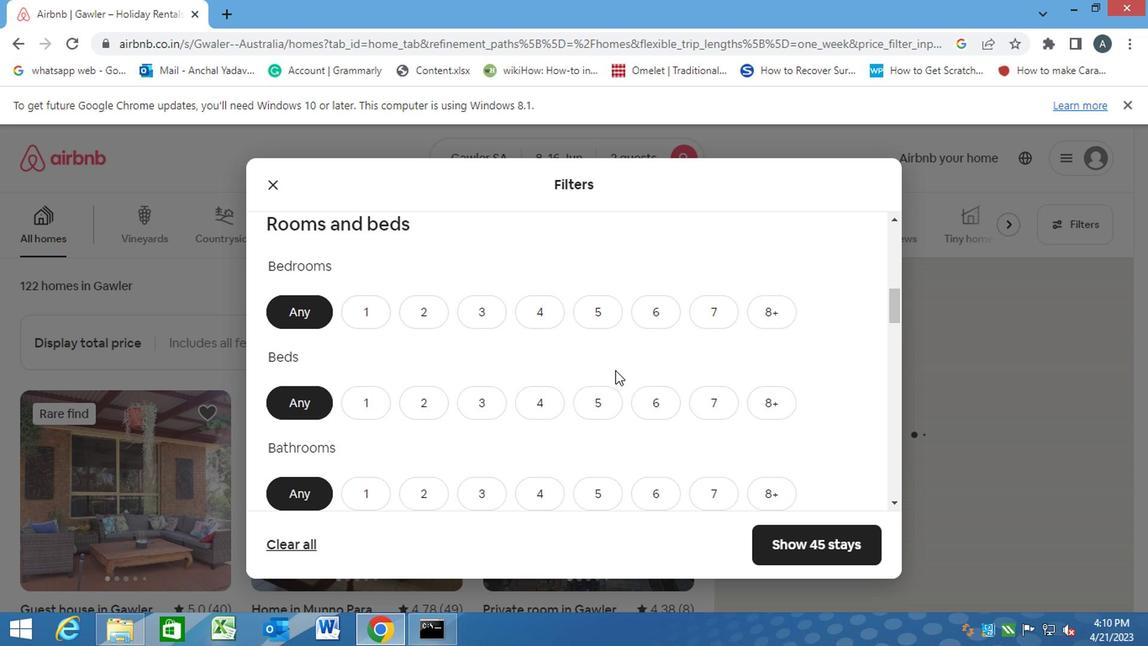 
Action: Mouse moved to (361, 257)
Screenshot: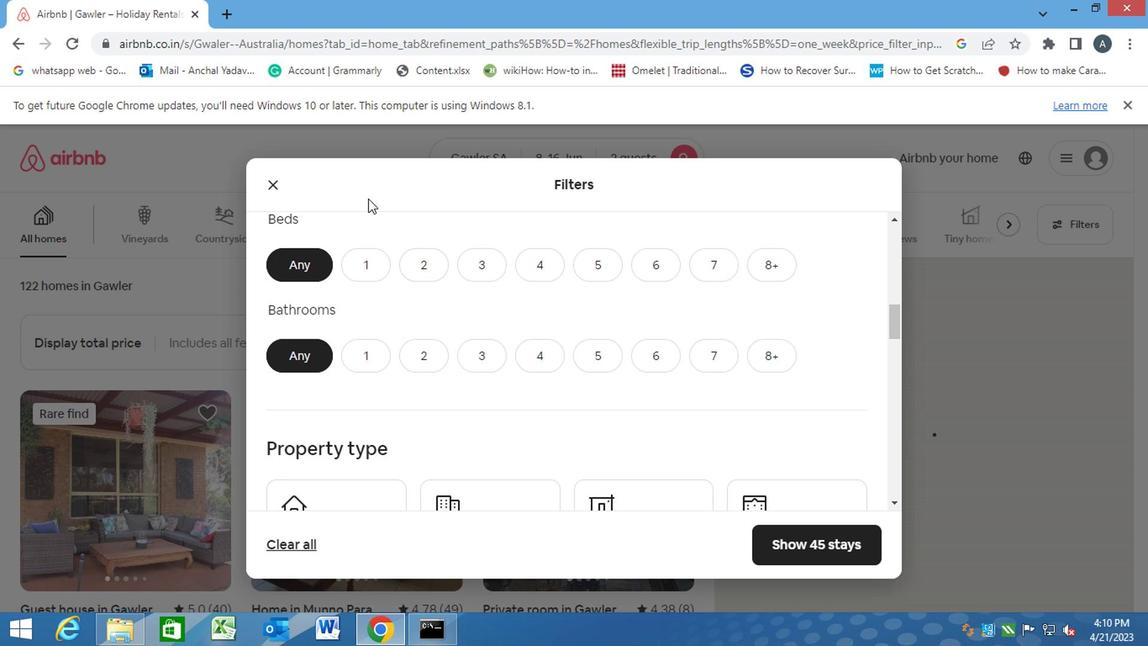 
Action: Mouse scrolled (361, 257) with delta (0, 0)
Screenshot: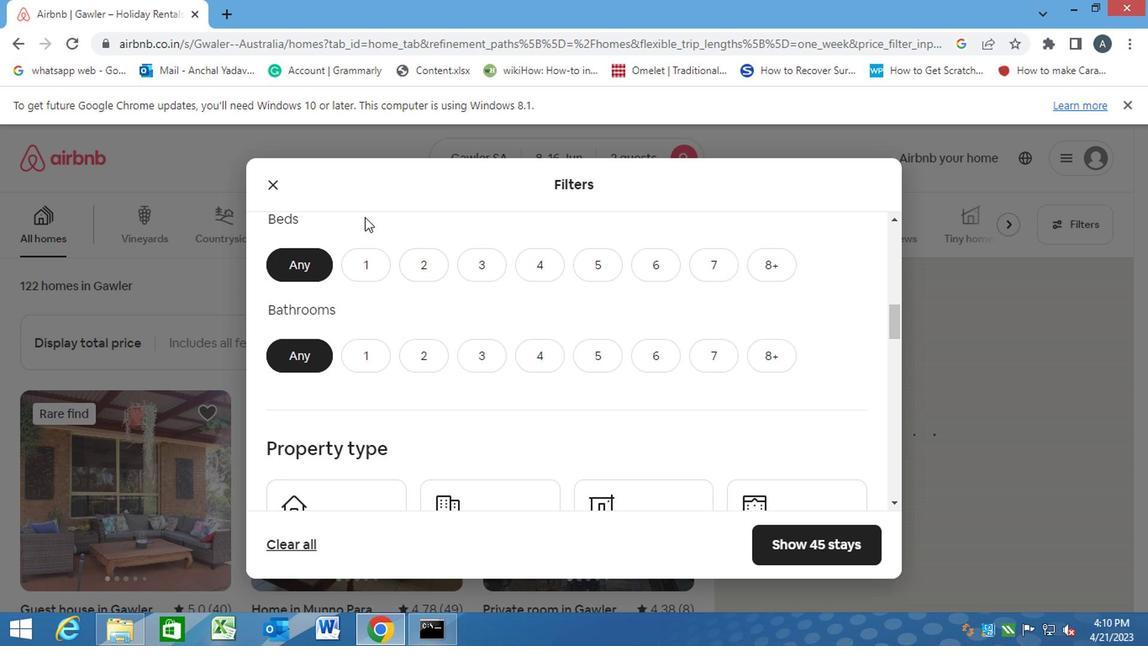 
Action: Mouse moved to (361, 253)
Screenshot: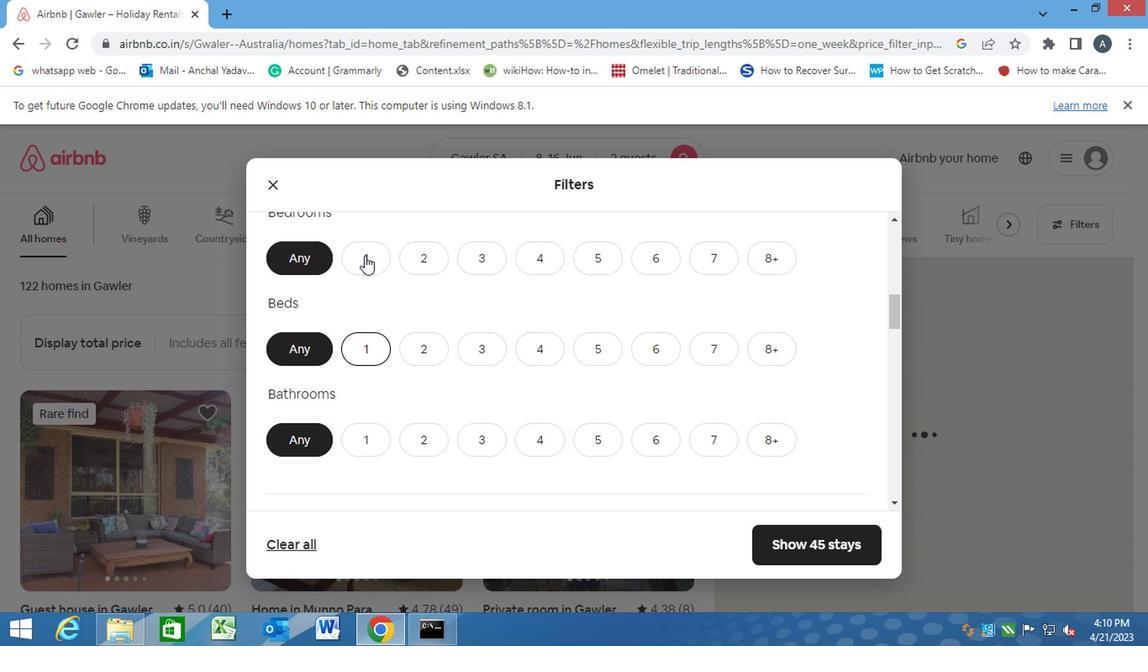 
Action: Mouse pressed left at (361, 253)
Screenshot: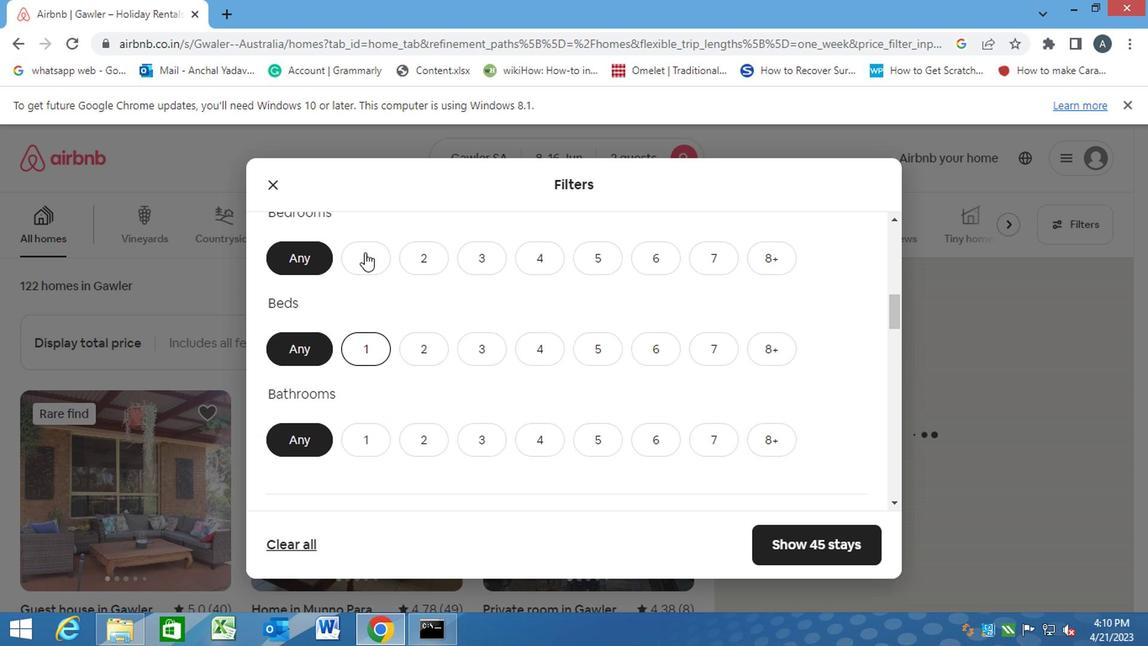 
Action: Mouse moved to (368, 347)
Screenshot: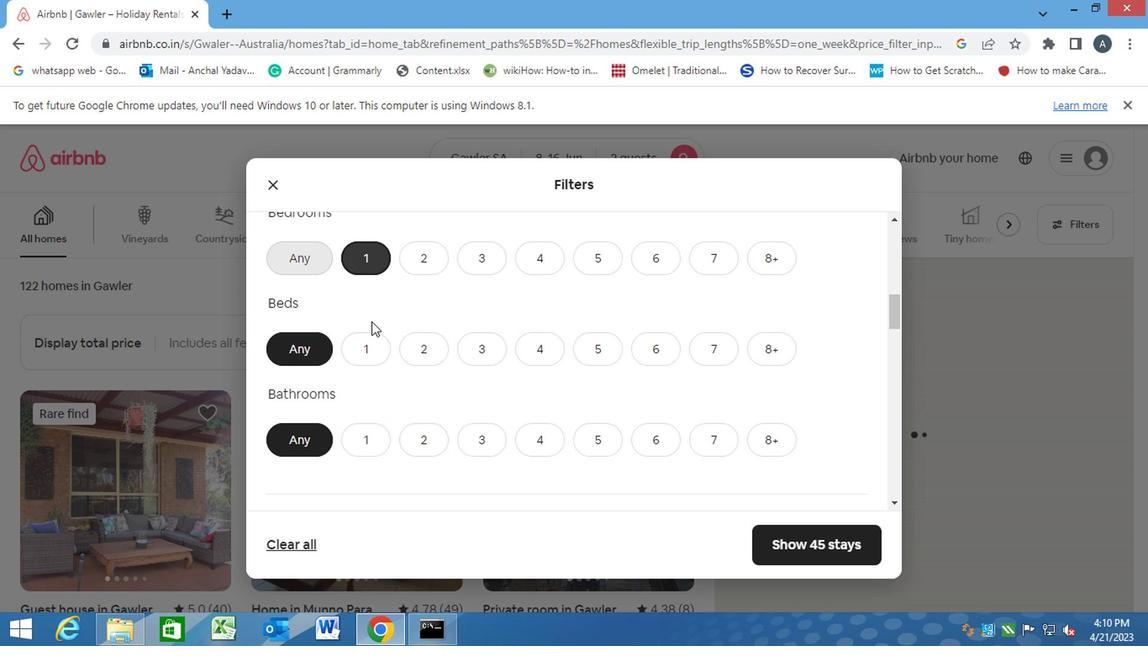 
Action: Mouse pressed left at (368, 347)
Screenshot: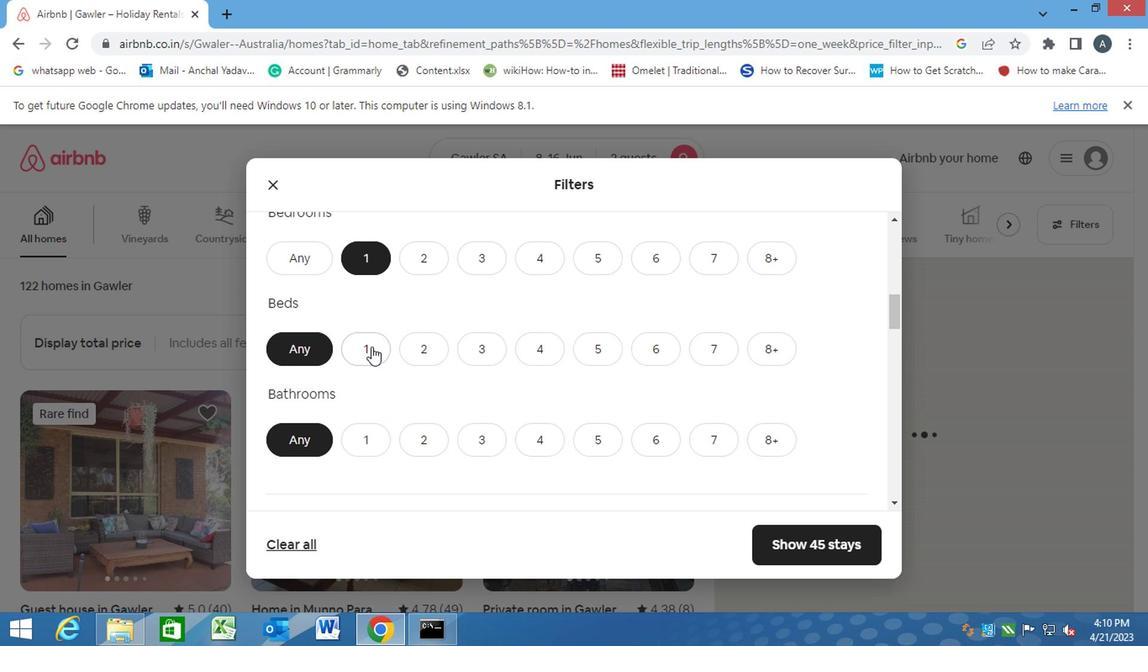 
Action: Mouse moved to (364, 442)
Screenshot: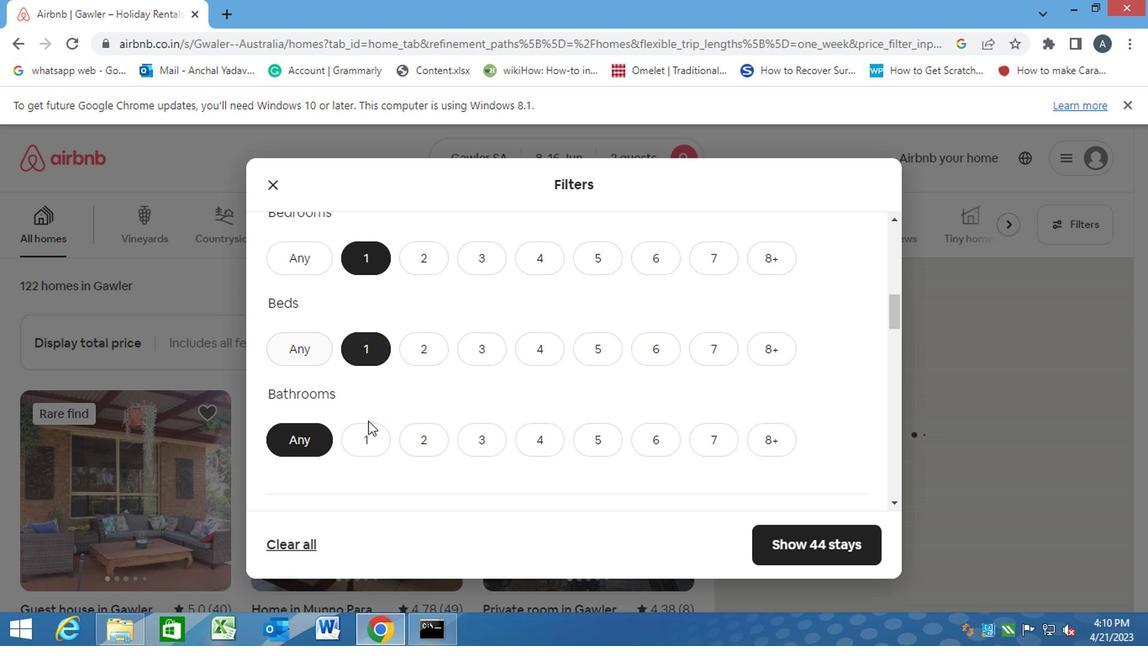 
Action: Mouse pressed left at (364, 442)
Screenshot: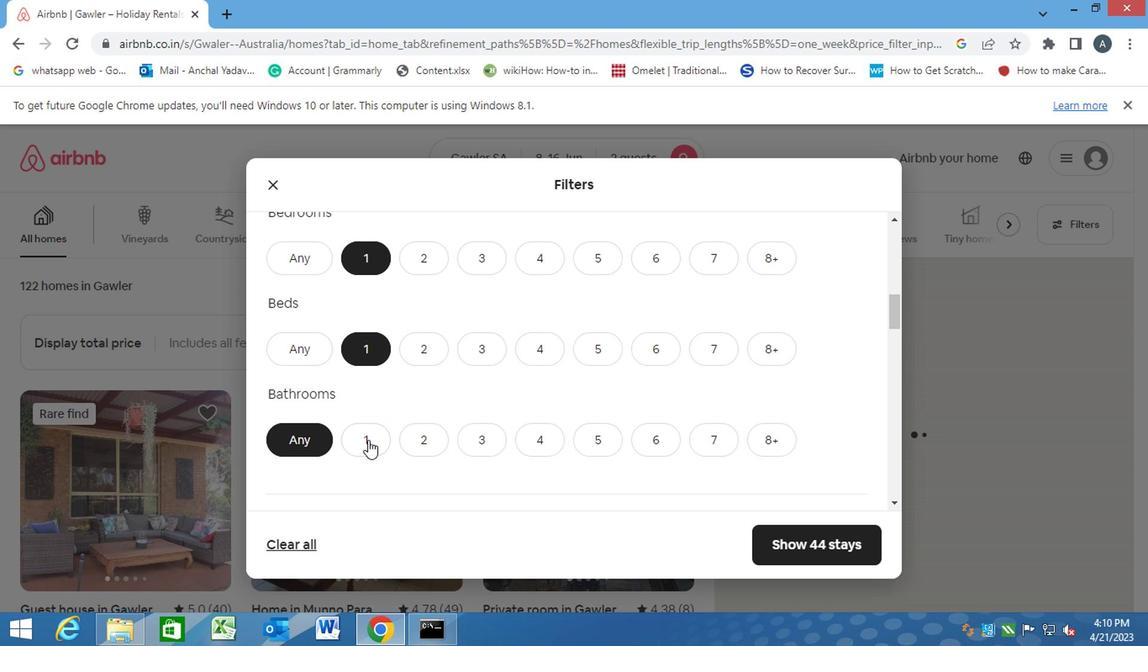 
Action: Mouse scrolled (364, 440) with delta (0, -1)
Screenshot: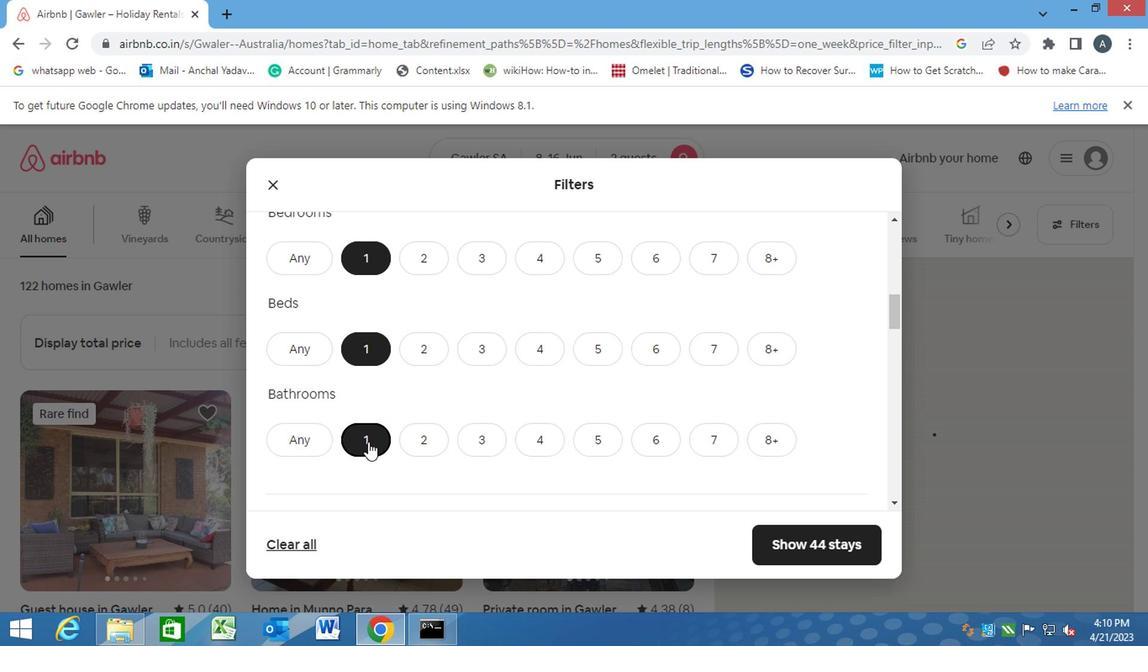 
Action: Mouse scrolled (364, 440) with delta (0, -1)
Screenshot: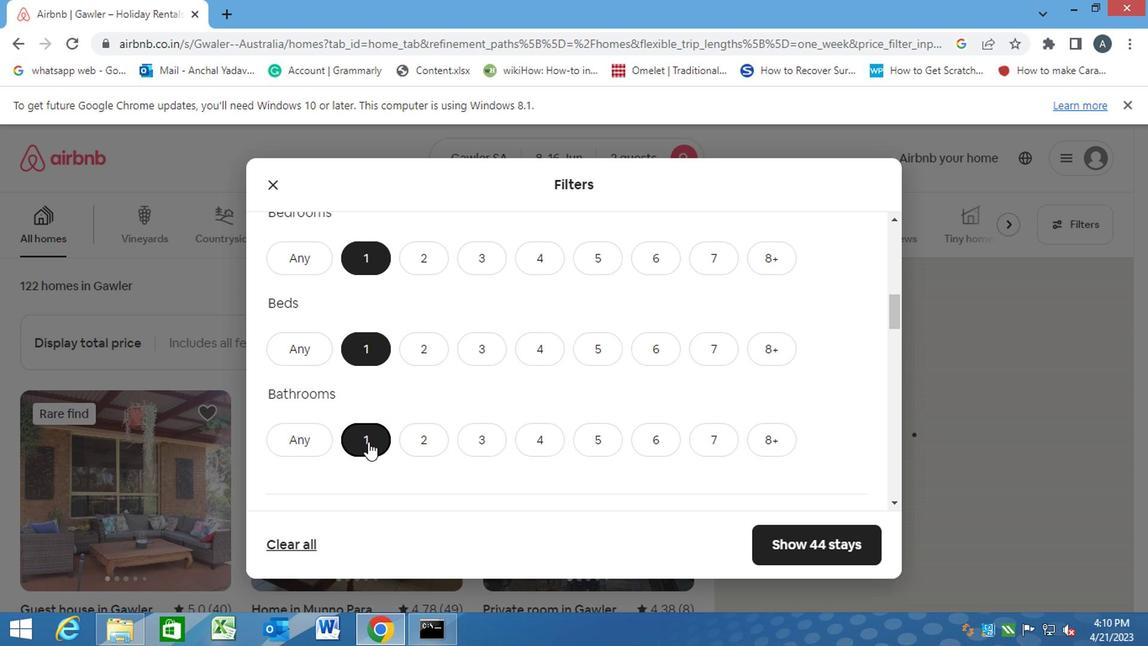 
Action: Mouse moved to (363, 442)
Screenshot: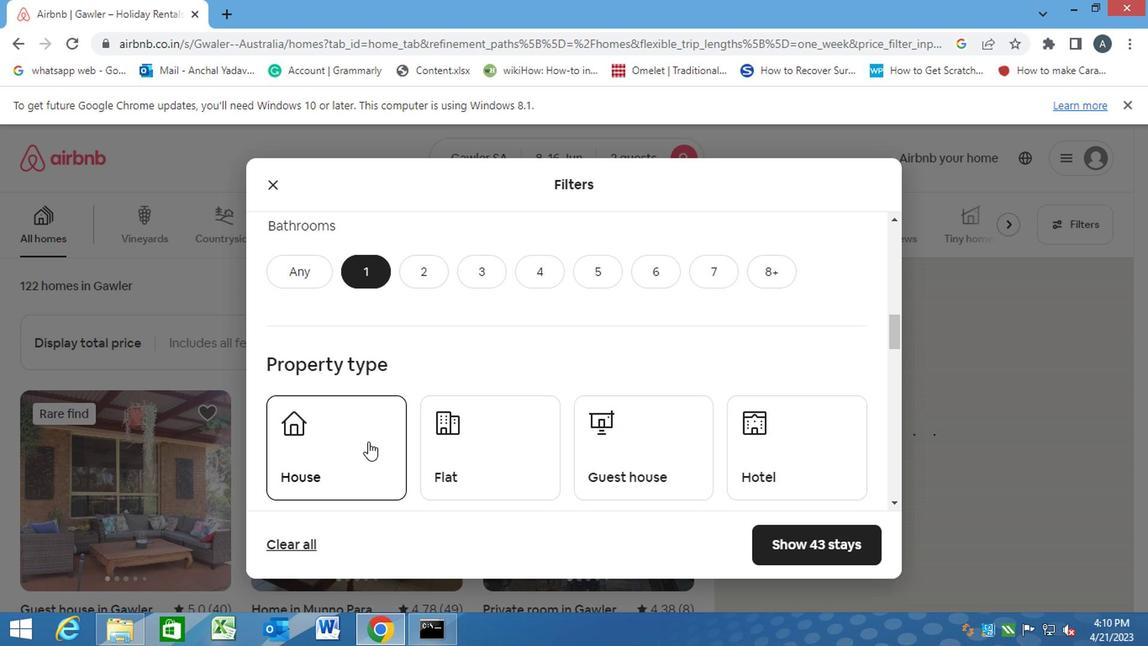 
Action: Mouse pressed left at (363, 442)
Screenshot: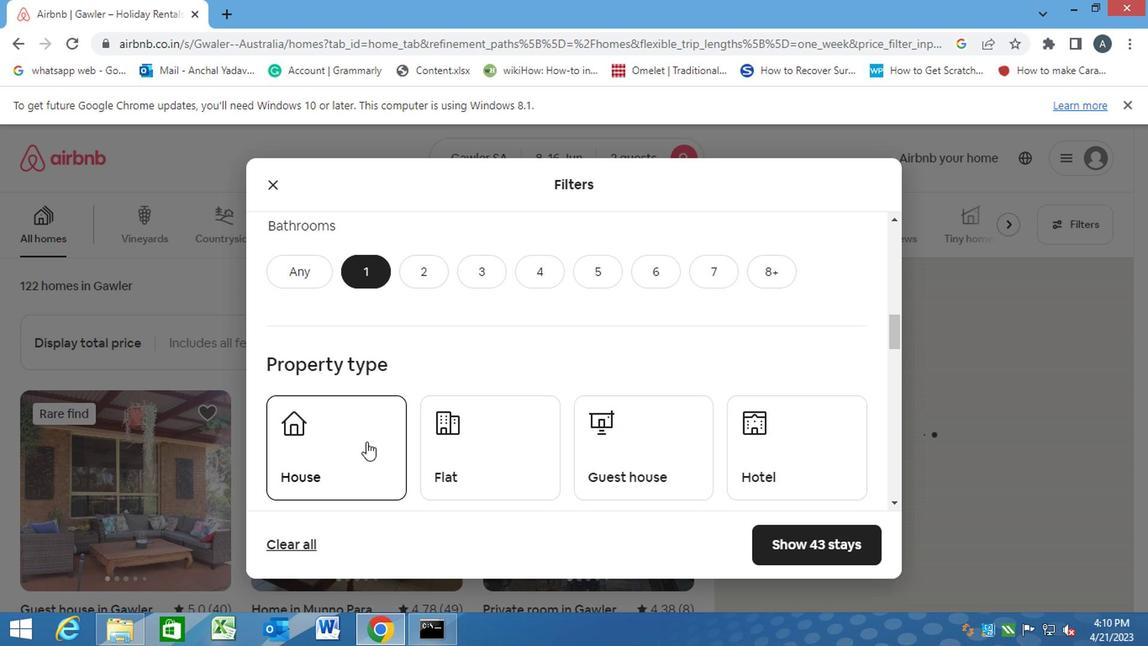 
Action: Mouse moved to (443, 449)
Screenshot: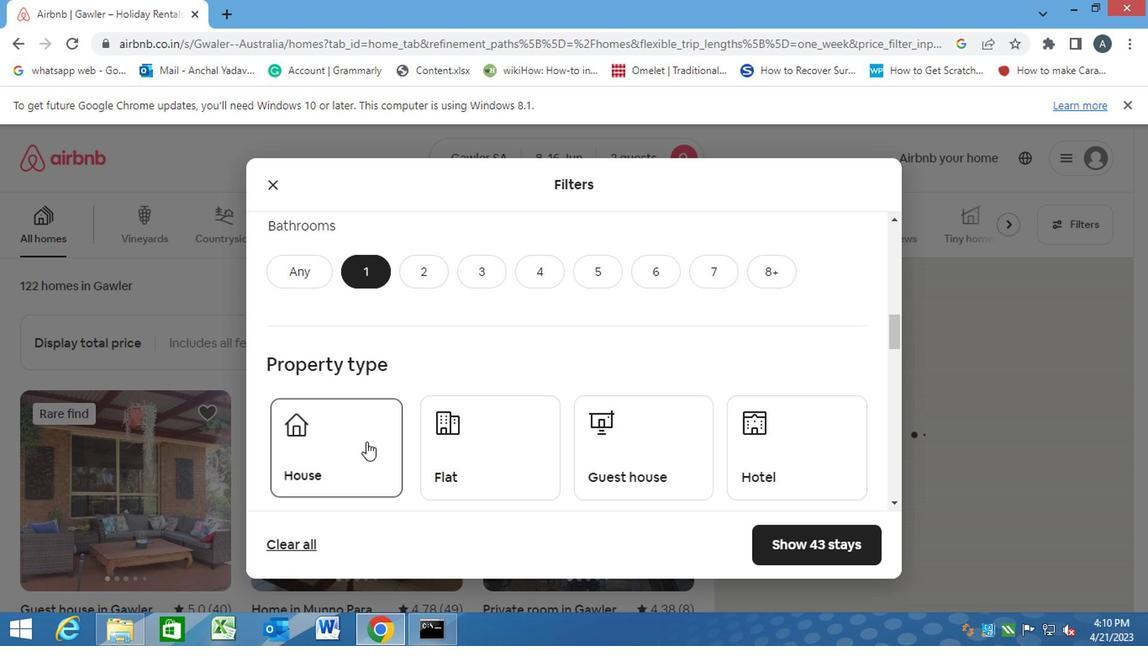 
Action: Mouse pressed left at (443, 449)
Screenshot: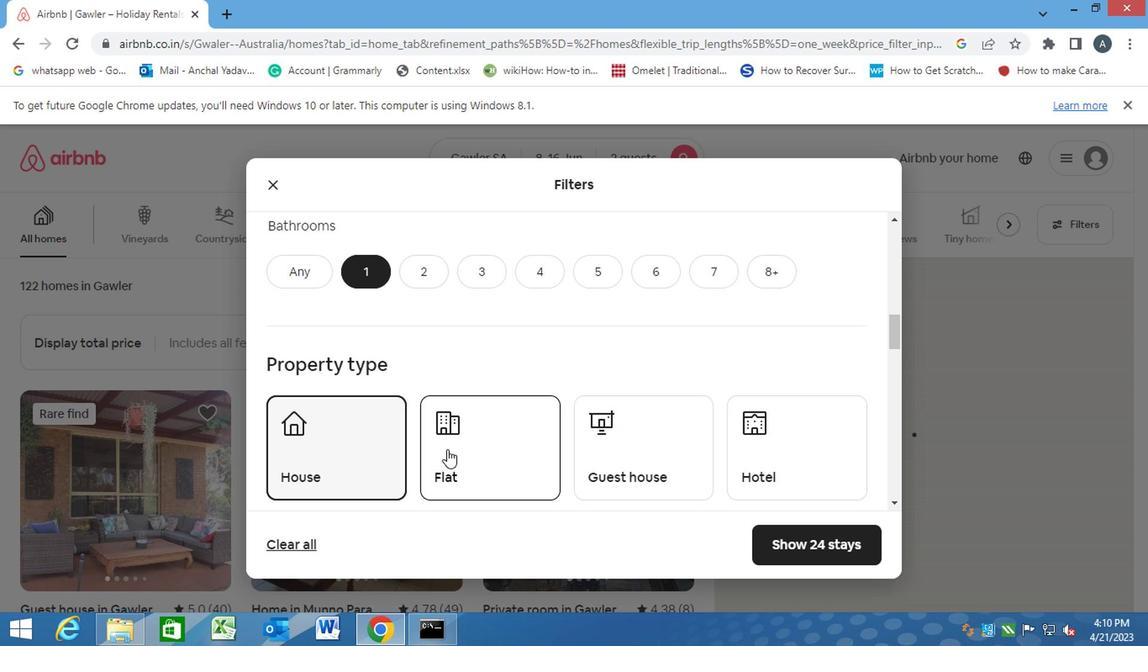 
Action: Mouse moved to (607, 444)
Screenshot: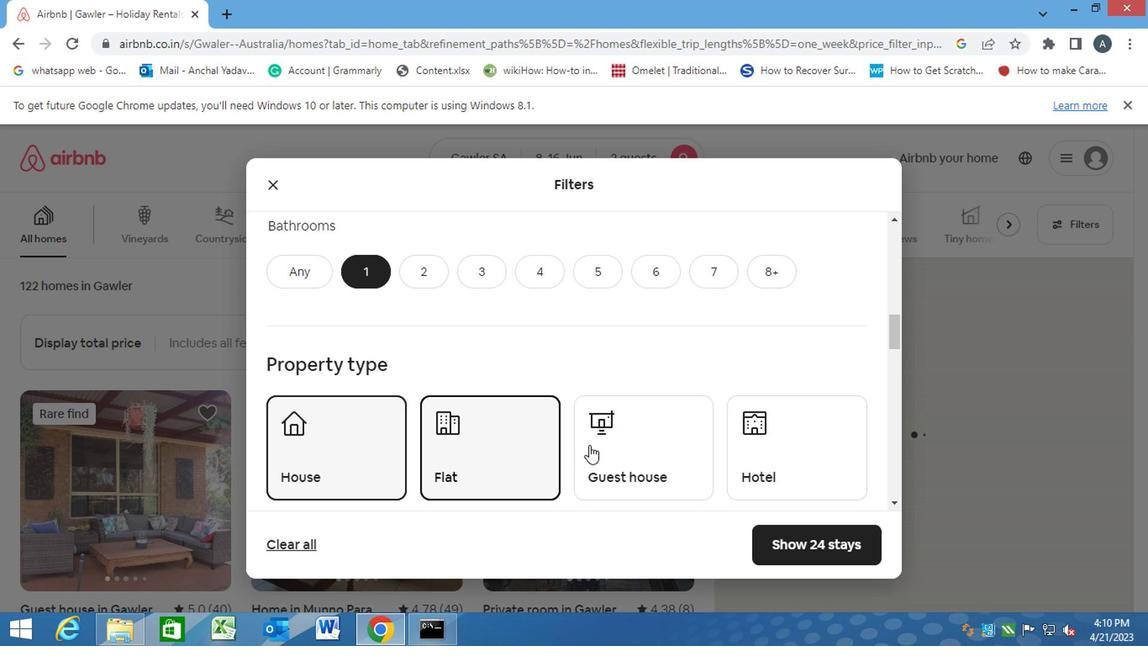 
Action: Mouse pressed left at (607, 444)
Screenshot: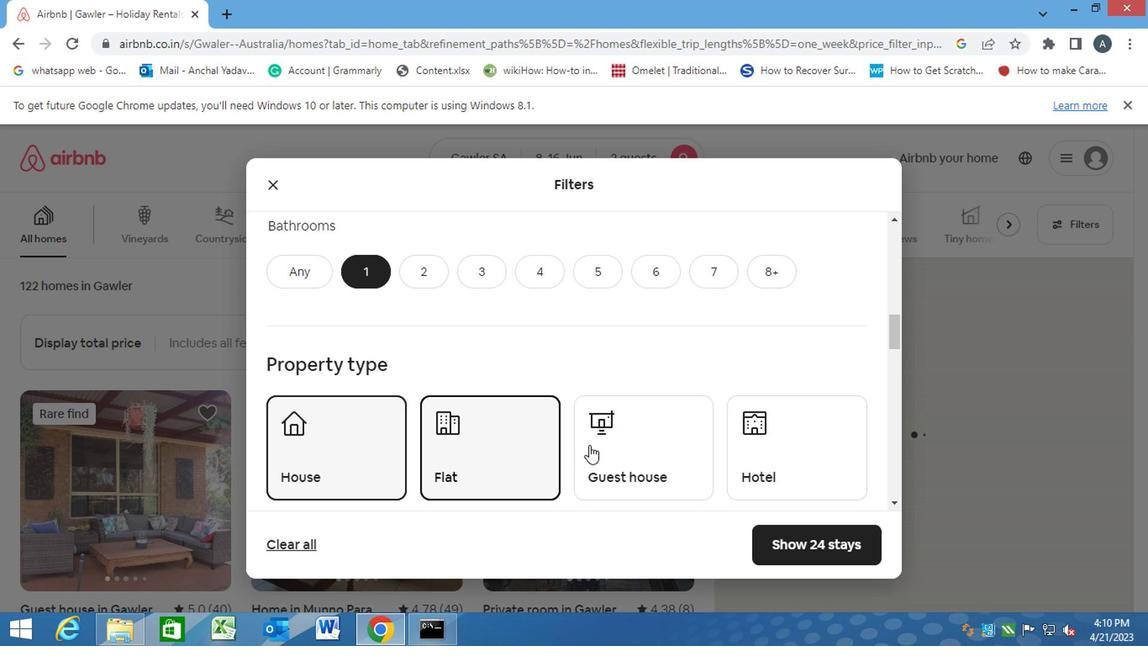 
Action: Mouse moved to (762, 457)
Screenshot: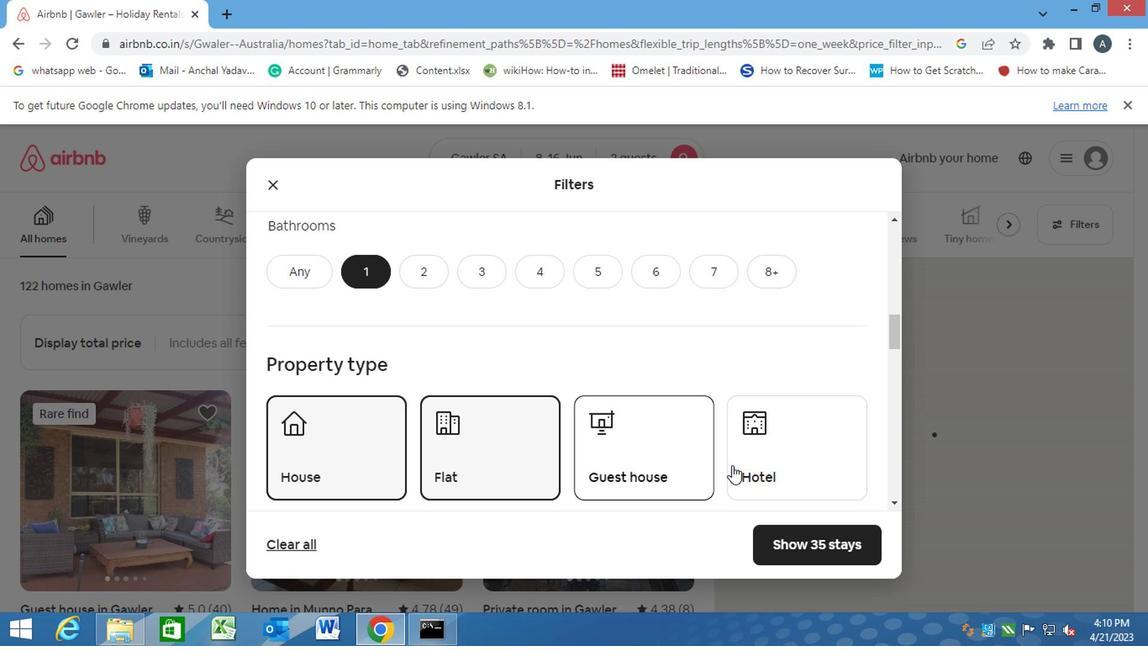 
Action: Mouse pressed left at (762, 457)
Screenshot: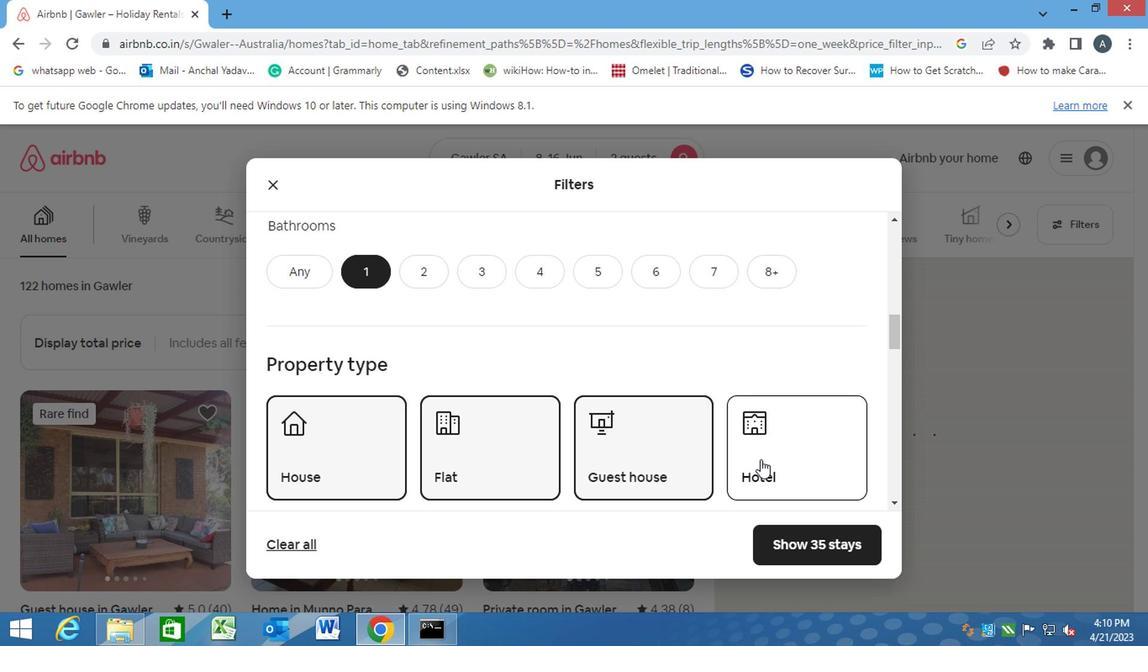 
Action: Mouse moved to (595, 433)
Screenshot: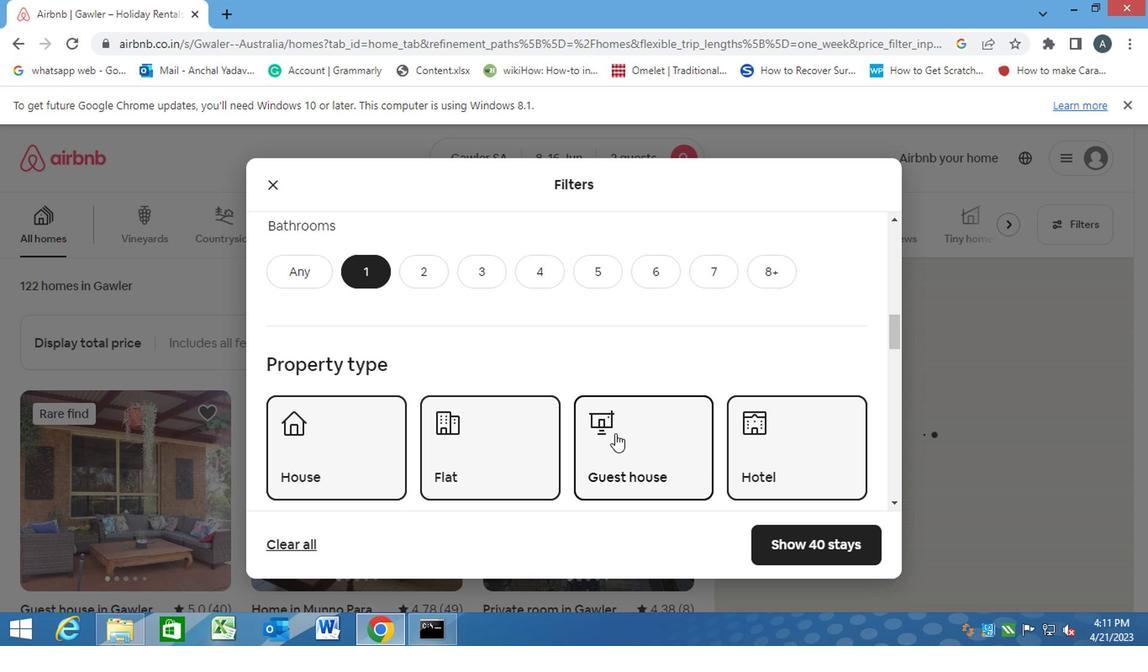 
Action: Mouse scrolled (595, 432) with delta (0, -1)
Screenshot: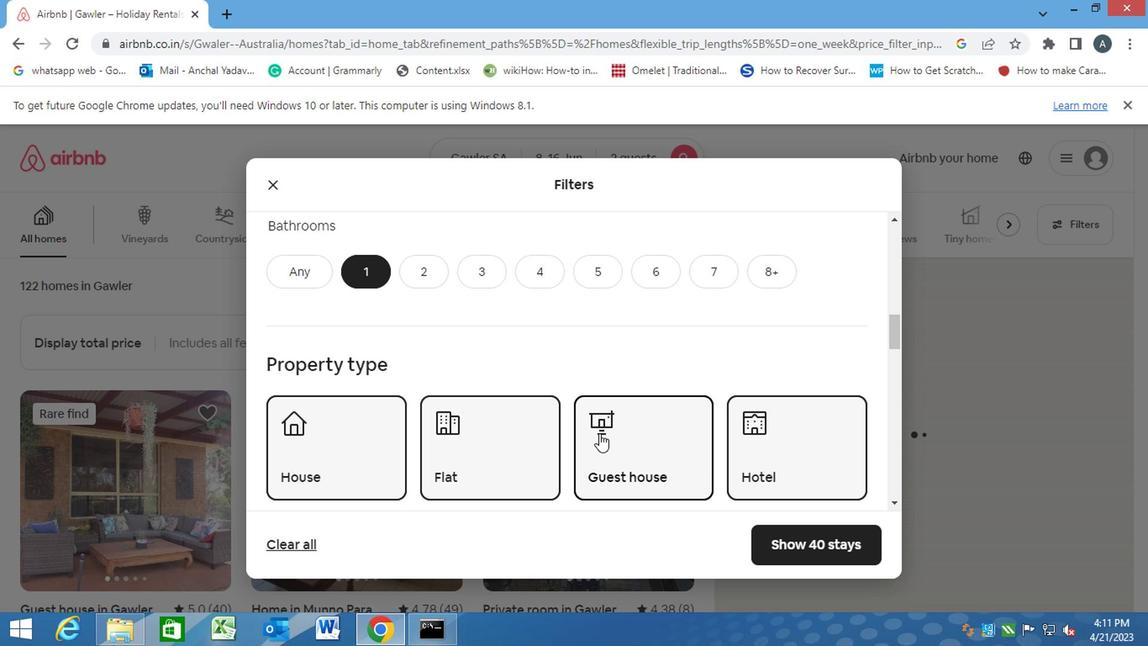 
Action: Mouse scrolled (595, 432) with delta (0, -1)
Screenshot: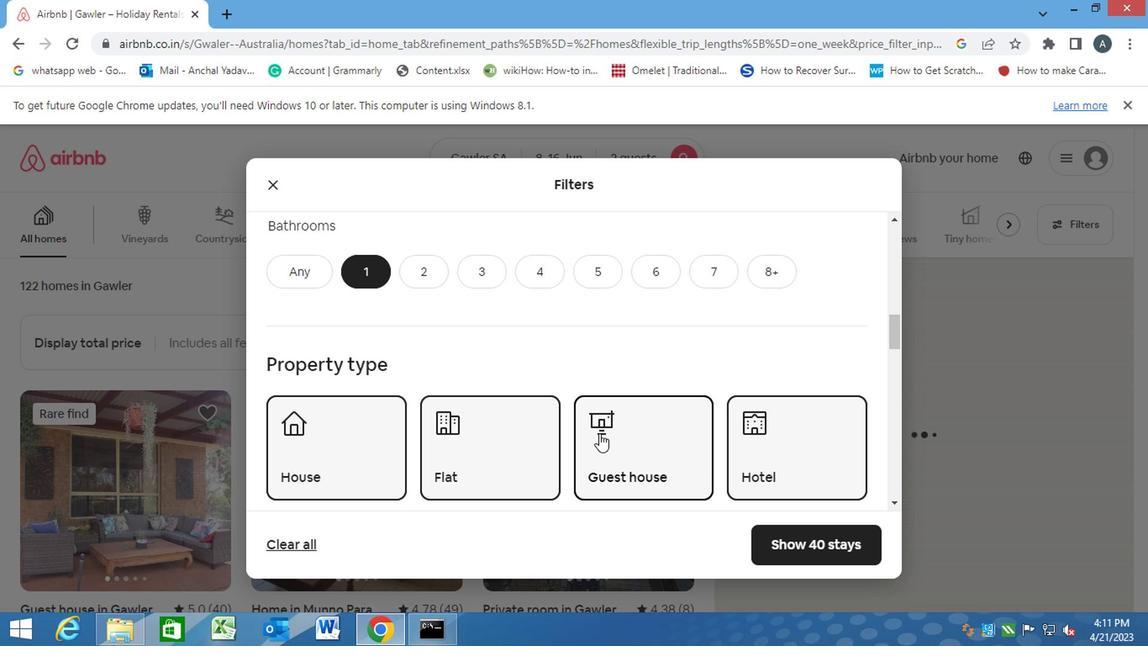
Action: Mouse moved to (544, 425)
Screenshot: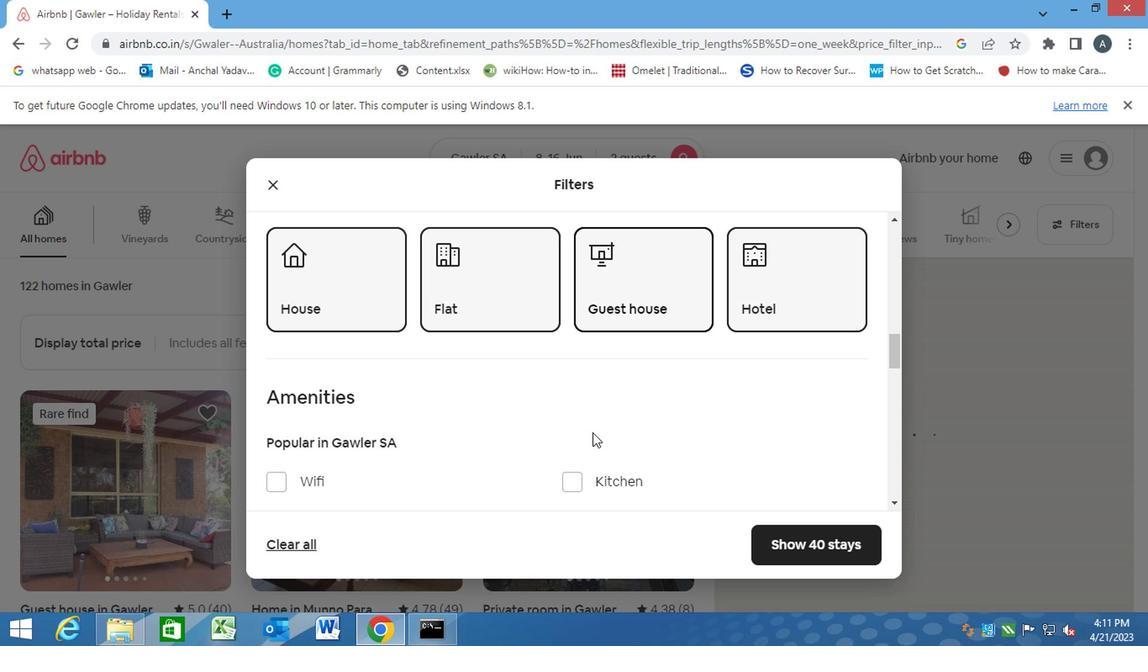 
Action: Mouse scrolled (544, 425) with delta (0, 0)
Screenshot: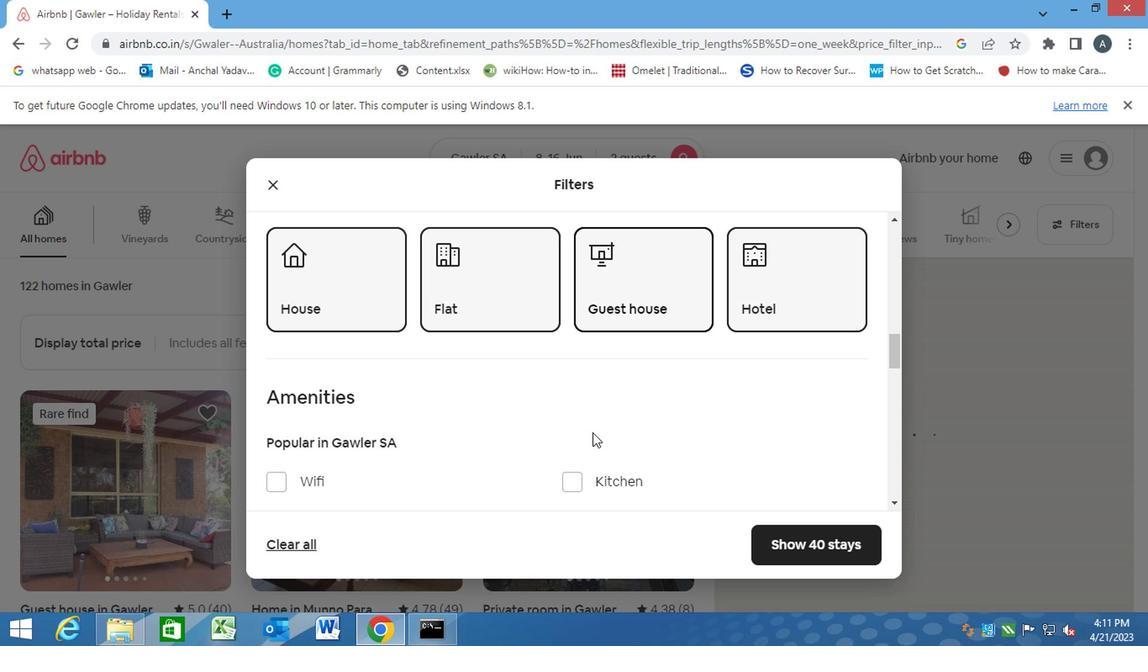 
Action: Mouse moved to (539, 425)
Screenshot: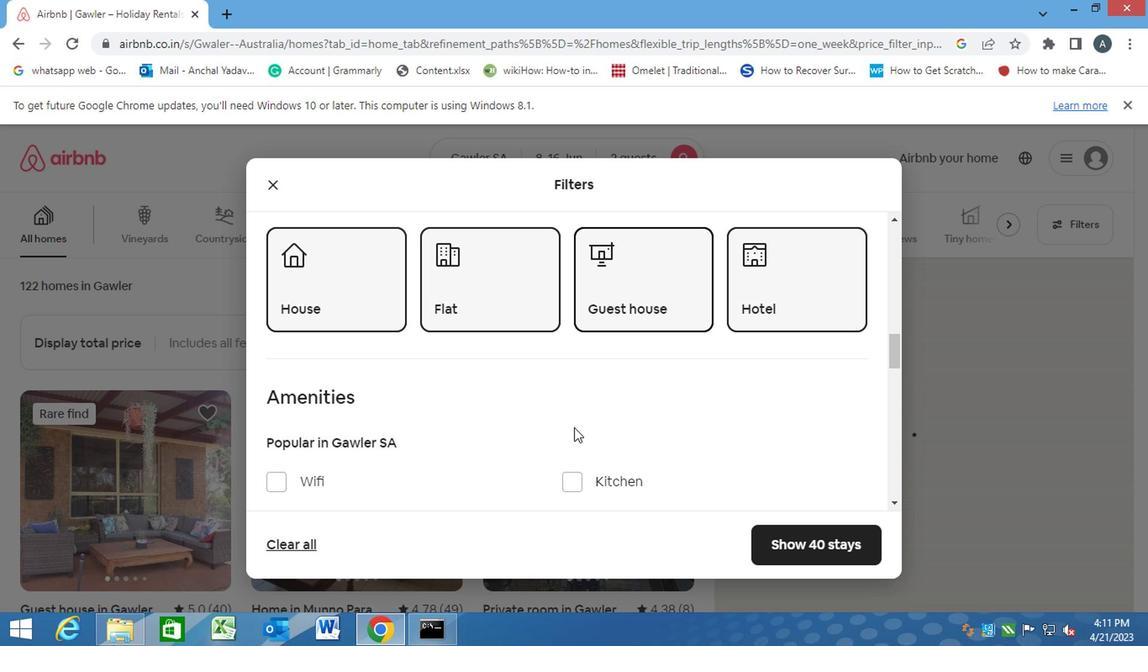 
Action: Mouse scrolled (539, 425) with delta (0, 0)
Screenshot: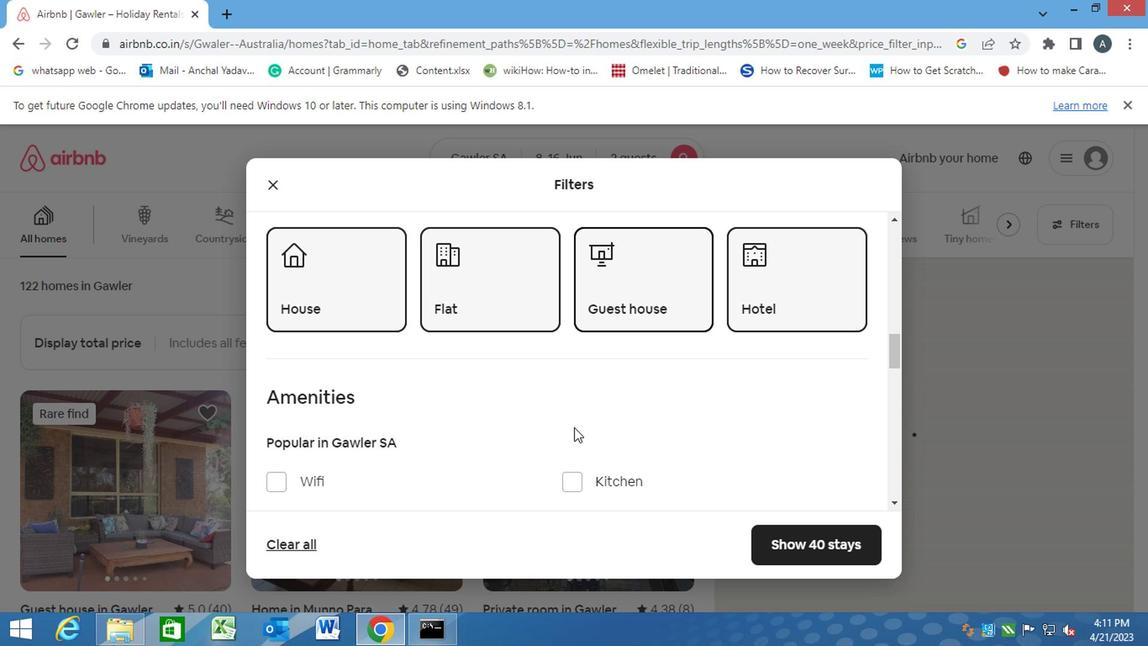
Action: Mouse moved to (266, 310)
Screenshot: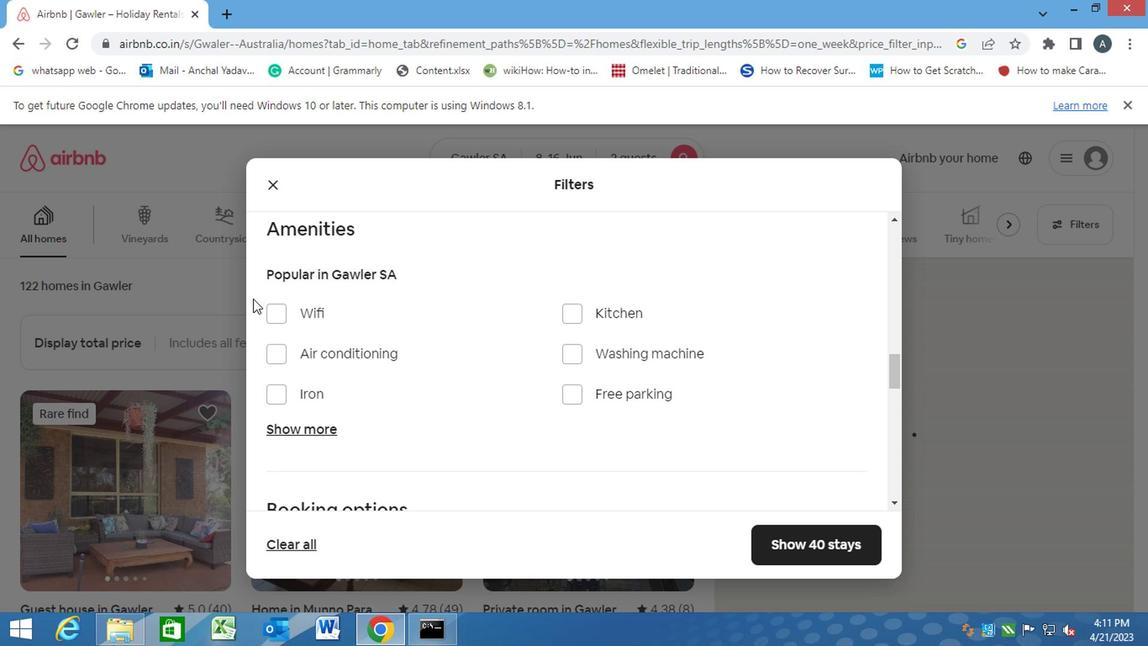 
Action: Mouse pressed left at (266, 310)
Screenshot: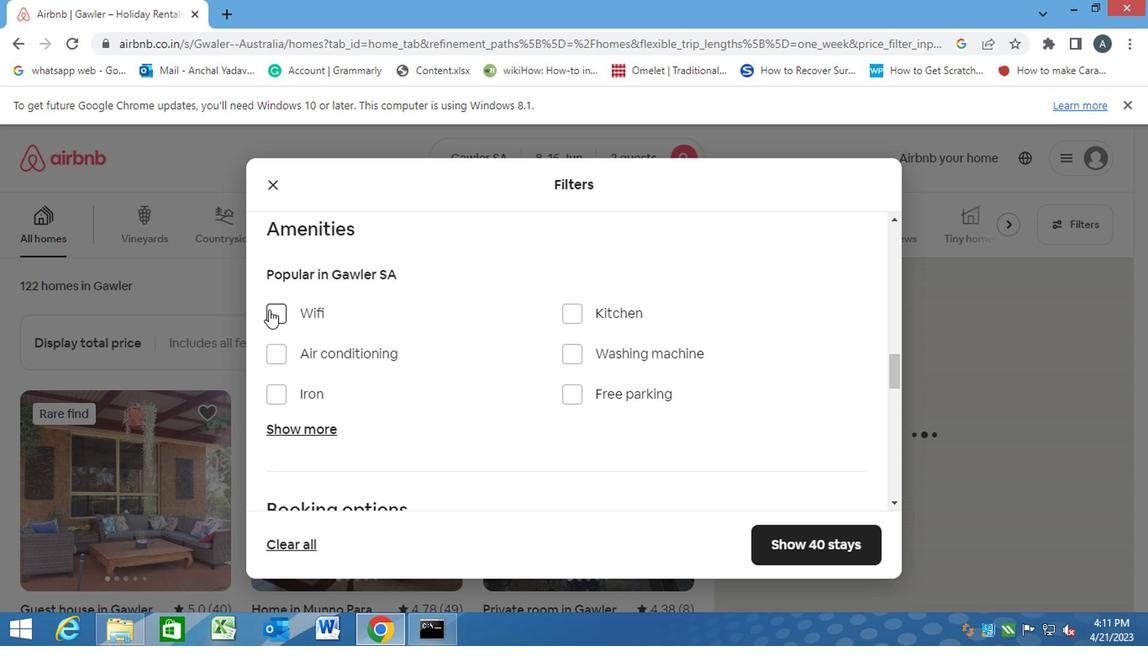 
Action: Mouse moved to (571, 360)
Screenshot: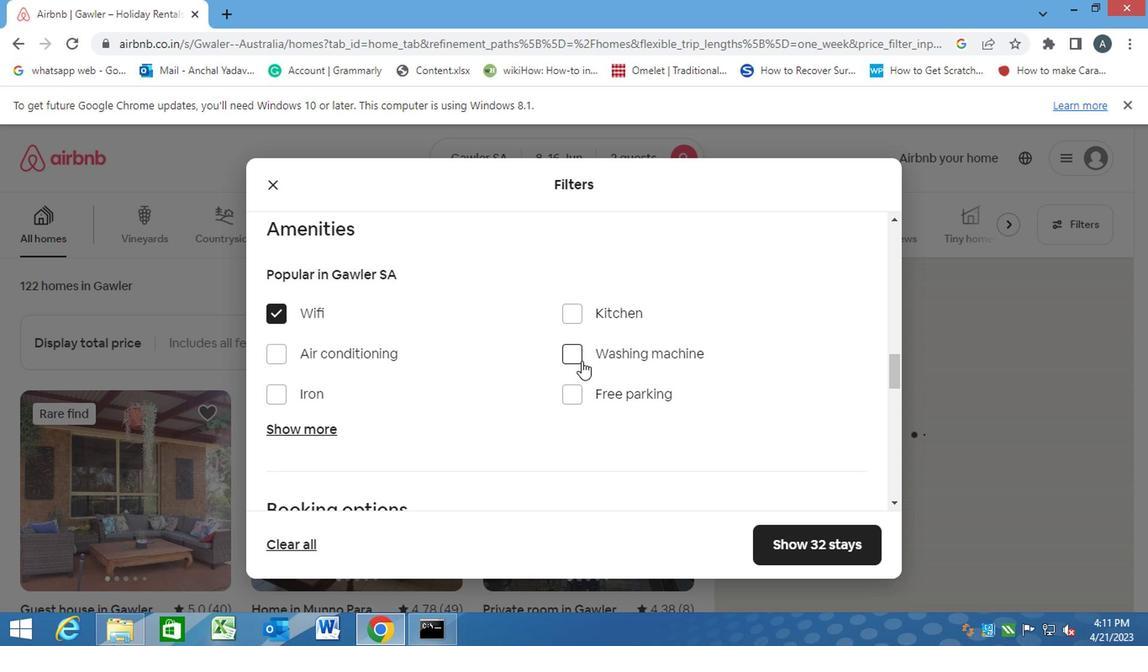 
Action: Mouse pressed left at (571, 360)
Screenshot: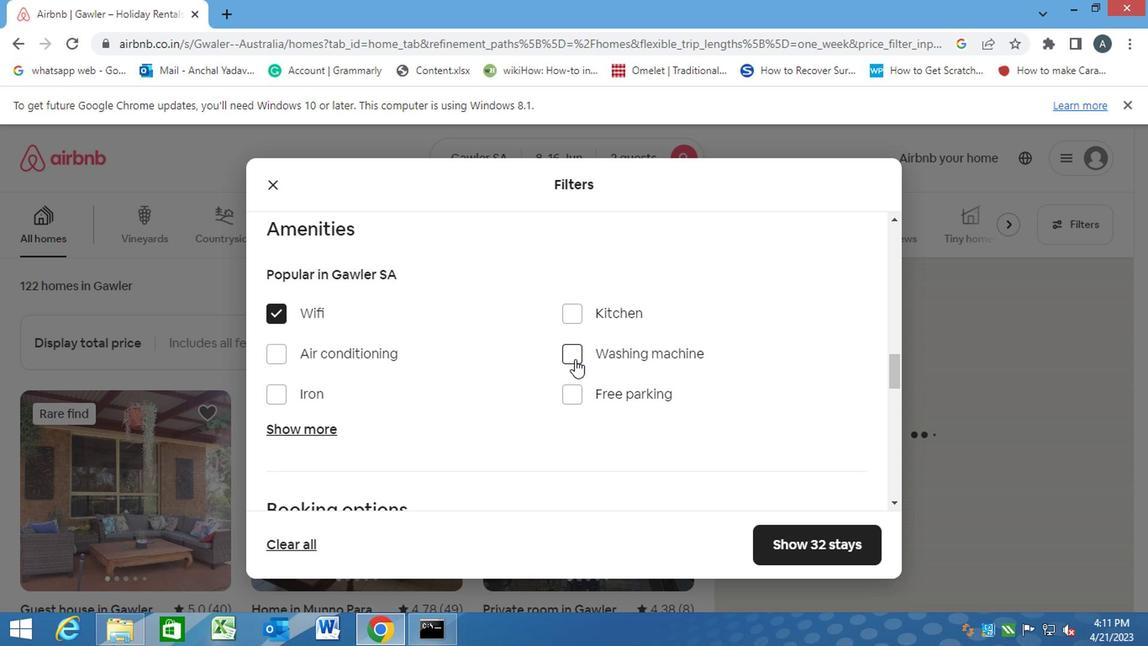 
Action: Mouse moved to (550, 385)
Screenshot: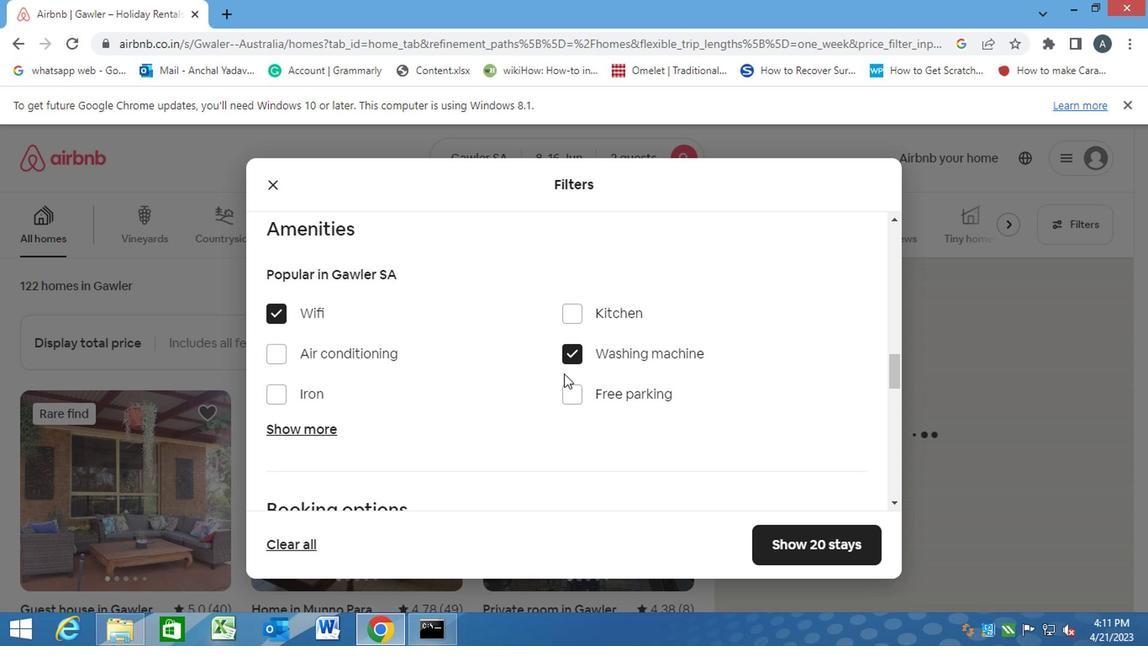 
Action: Mouse scrolled (550, 385) with delta (0, 0)
Screenshot: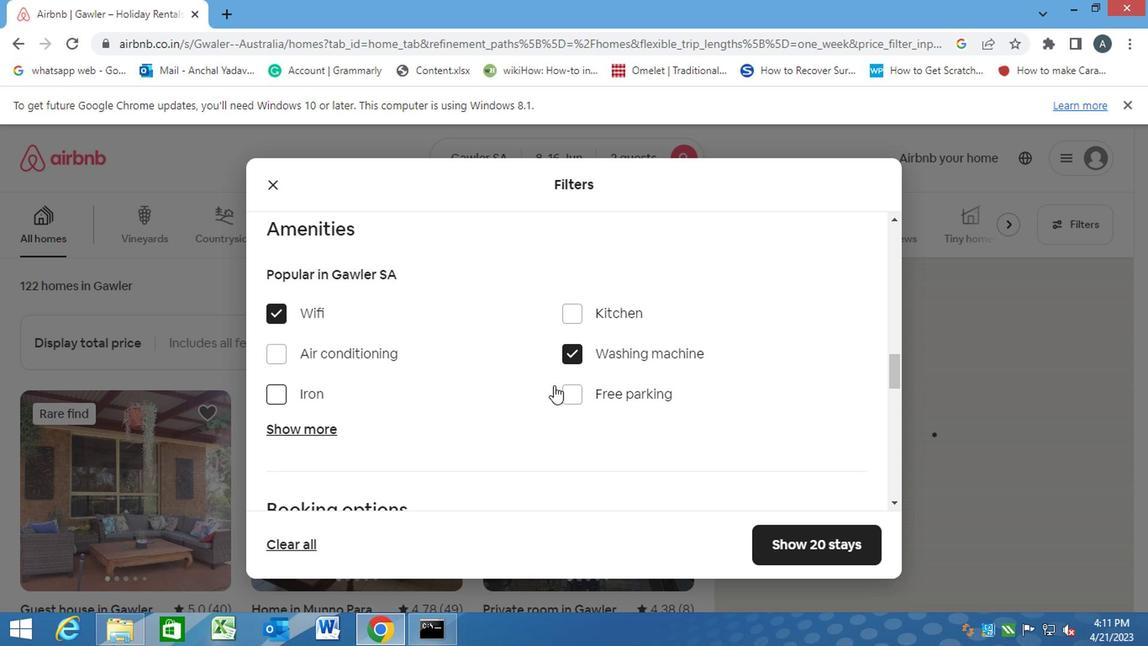 
Action: Mouse scrolled (550, 385) with delta (0, 0)
Screenshot: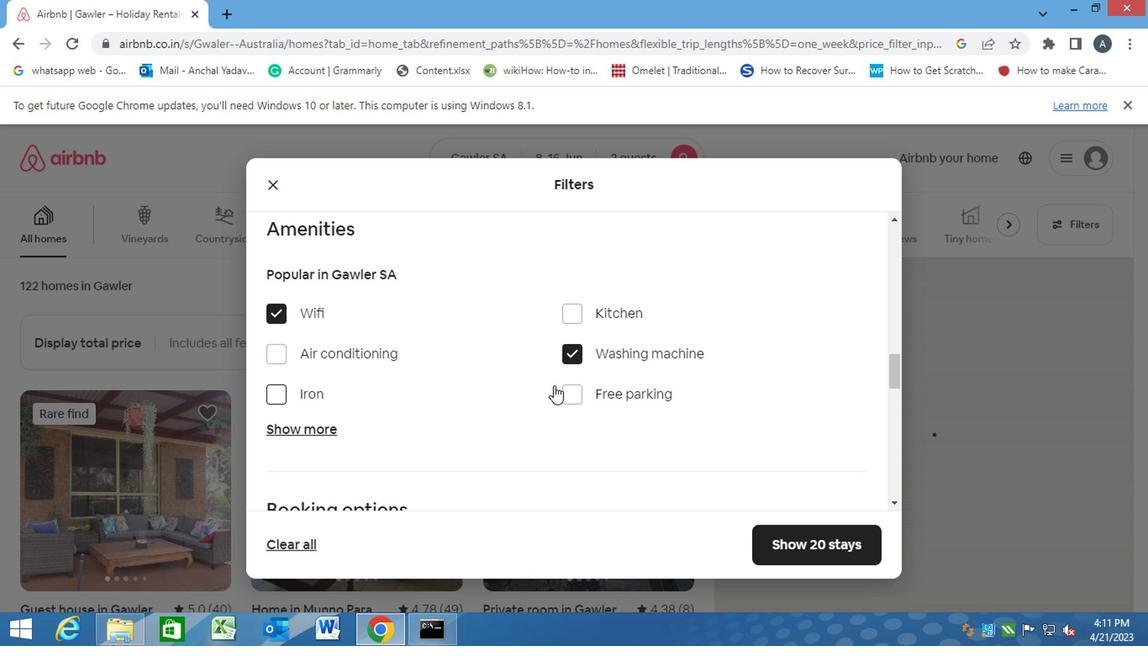 
Action: Mouse scrolled (550, 385) with delta (0, 0)
Screenshot: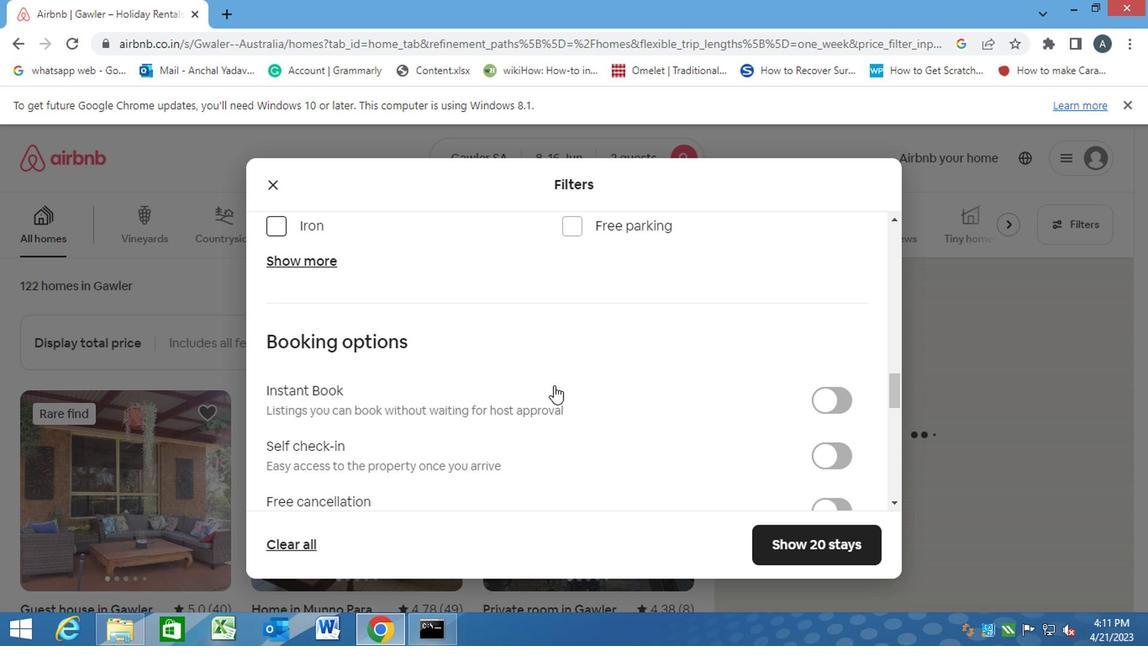 
Action: Mouse scrolled (550, 385) with delta (0, 0)
Screenshot: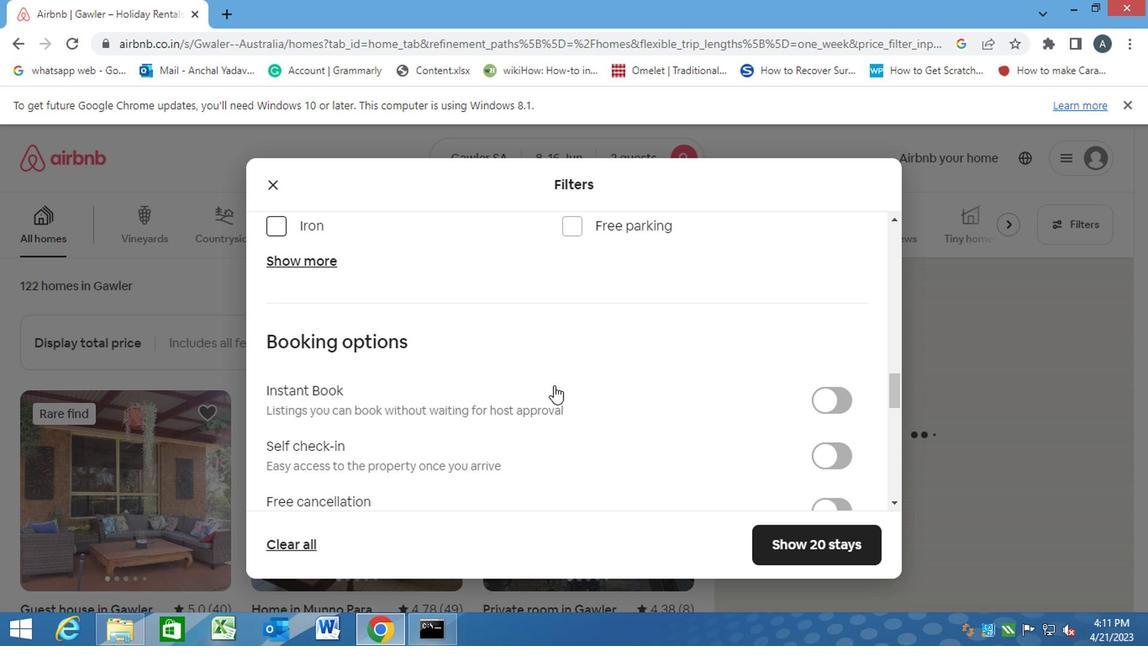 
Action: Mouse scrolled (550, 385) with delta (0, 0)
Screenshot: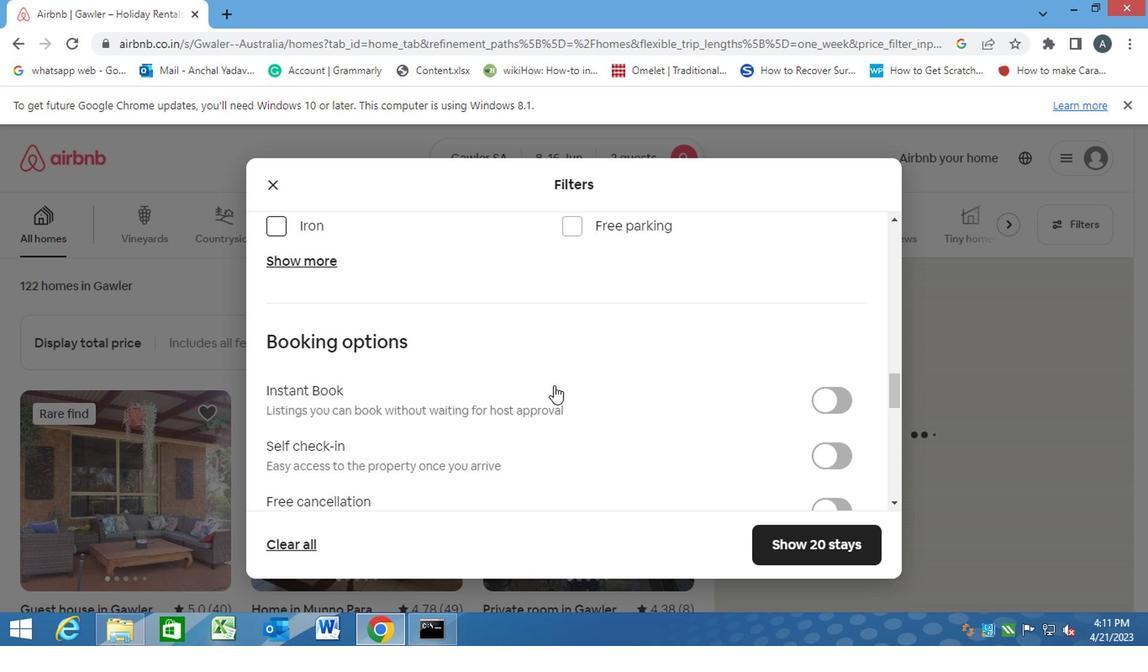 
Action: Mouse scrolled (550, 385) with delta (0, 0)
Screenshot: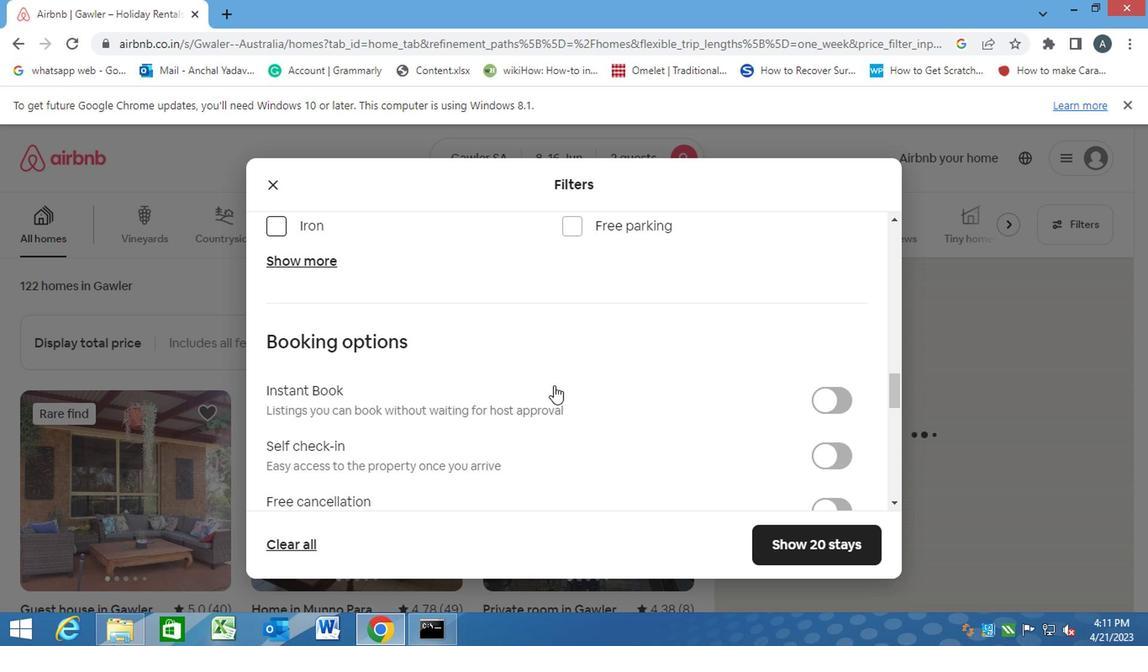 
Action: Mouse scrolled (550, 385) with delta (0, 0)
Screenshot: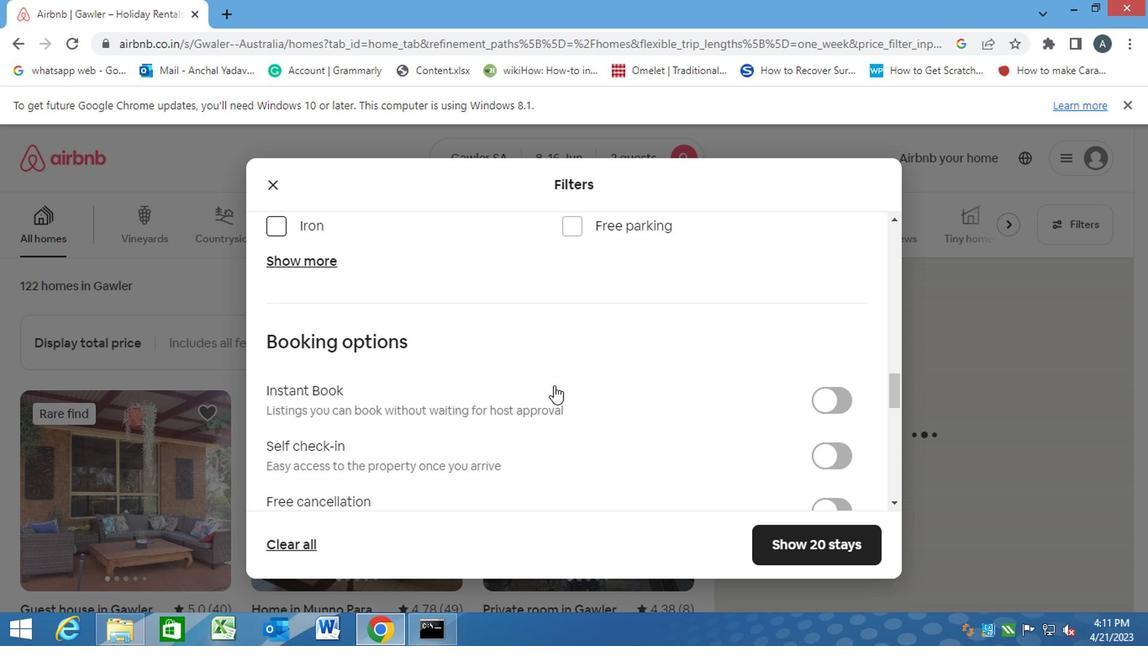 
Action: Mouse scrolled (550, 387) with delta (0, 1)
Screenshot: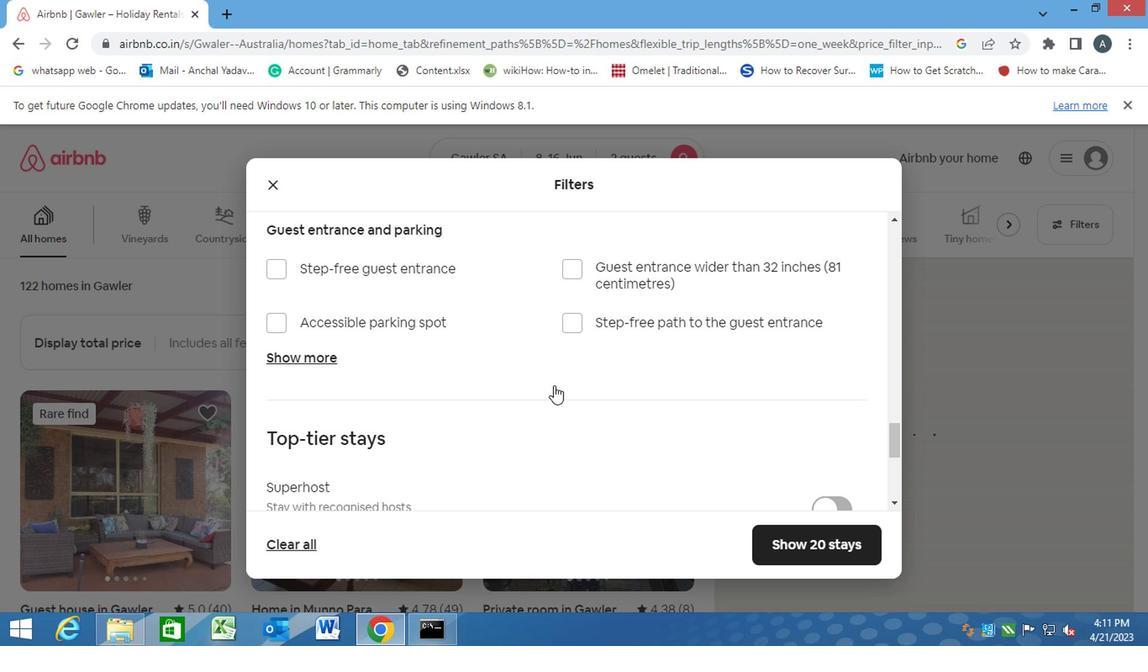 
Action: Mouse scrolled (550, 387) with delta (0, 1)
Screenshot: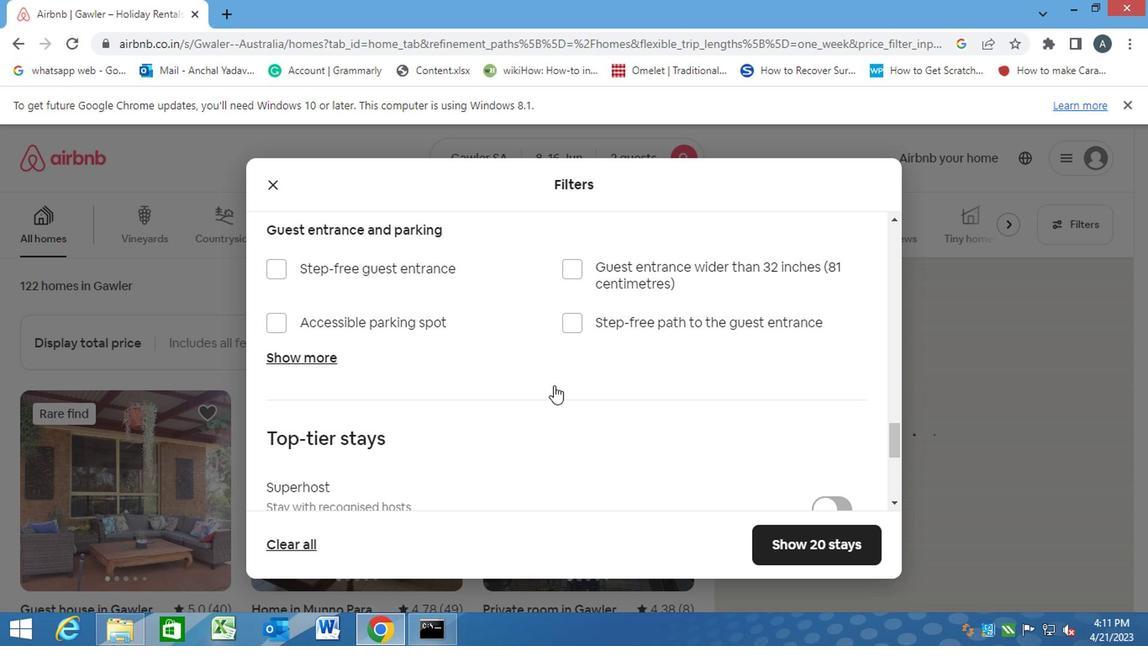 
Action: Mouse moved to (830, 253)
Screenshot: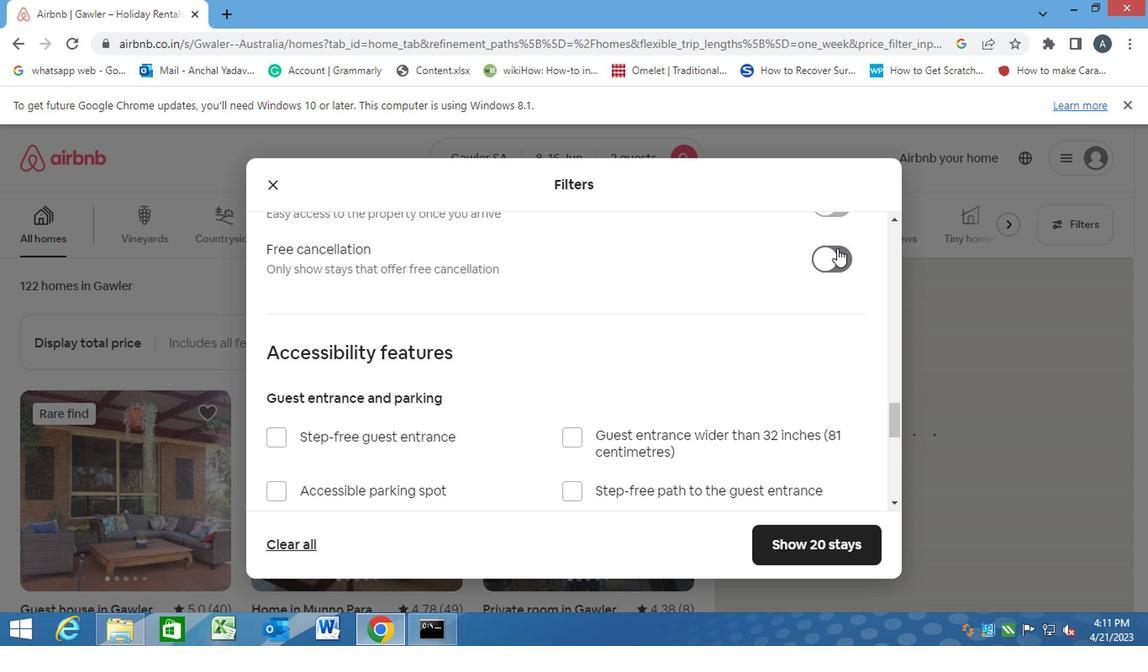 
Action: Mouse scrolled (830, 254) with delta (0, 0)
Screenshot: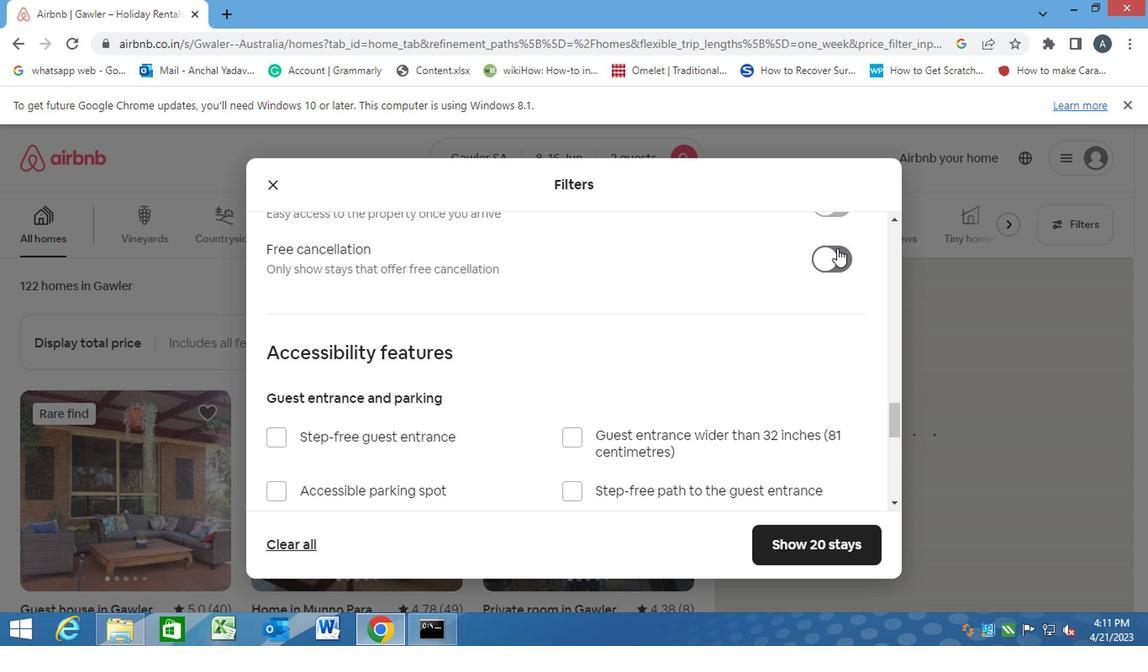 
Action: Mouse moved to (820, 287)
Screenshot: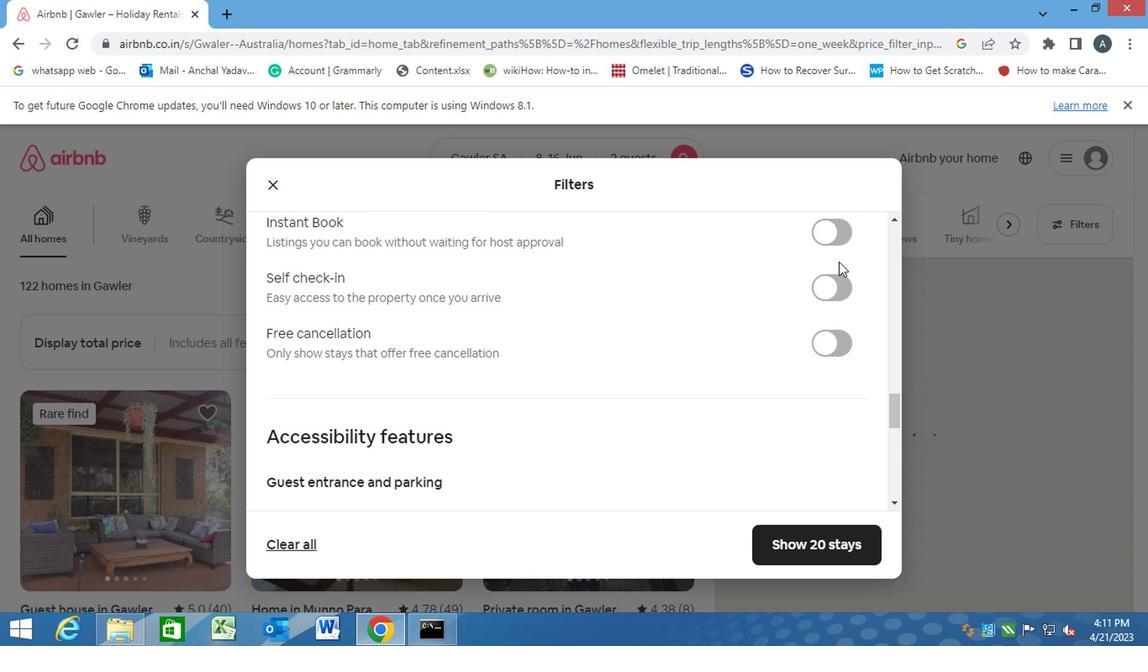 
Action: Mouse pressed left at (820, 287)
Screenshot: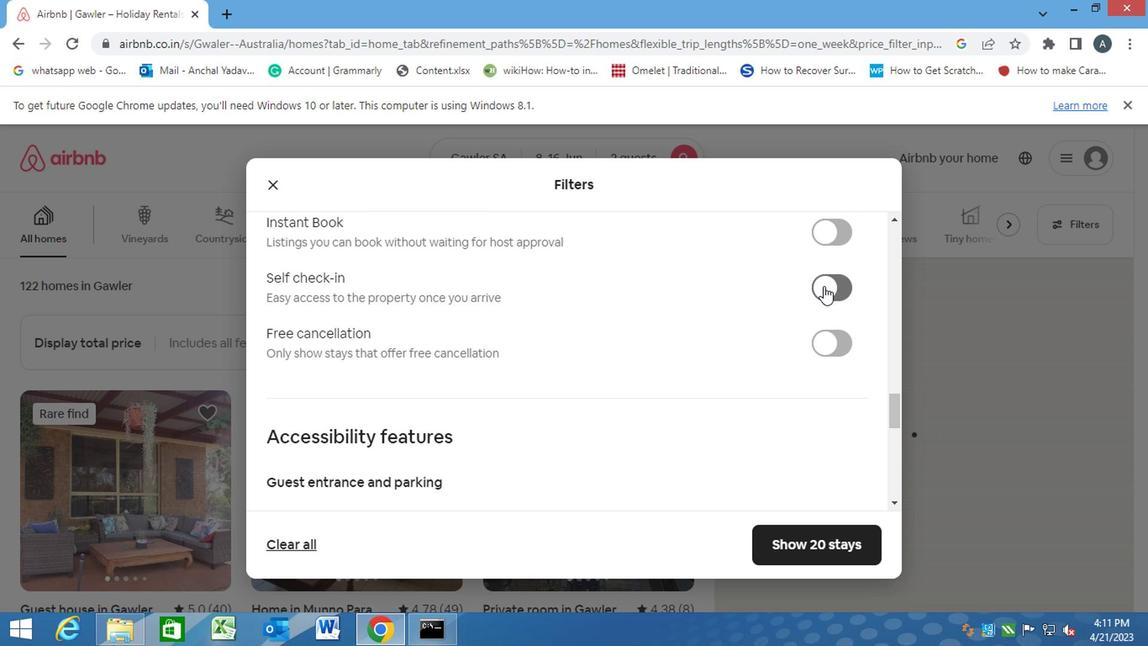 
Action: Mouse moved to (617, 331)
Screenshot: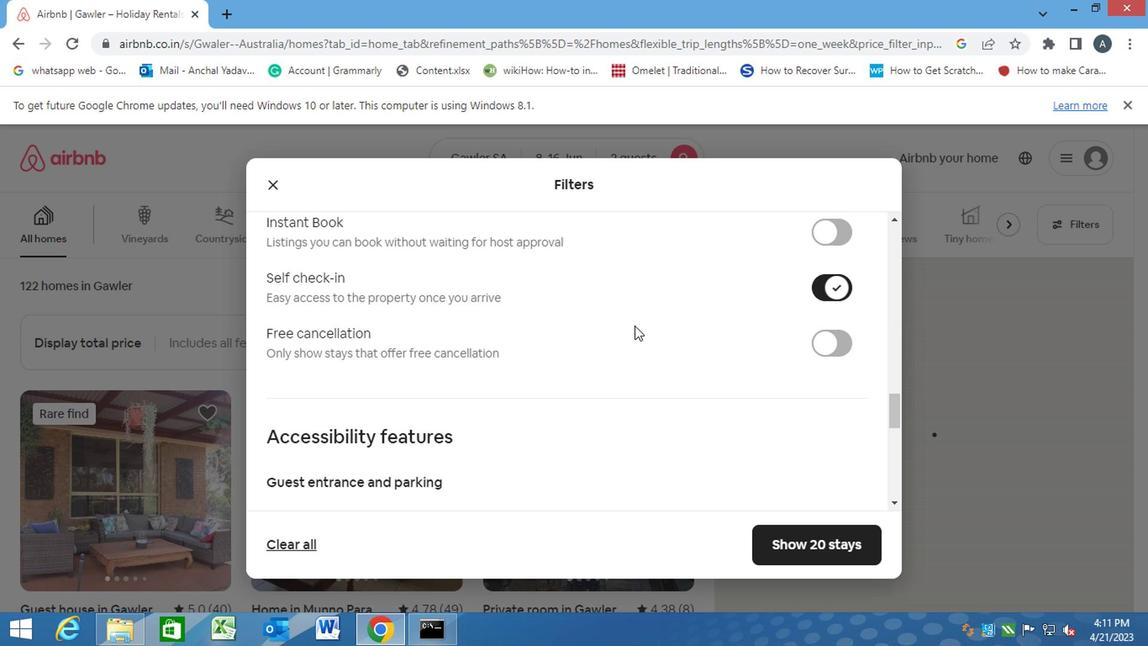 
Action: Mouse scrolled (617, 330) with delta (0, 0)
Screenshot: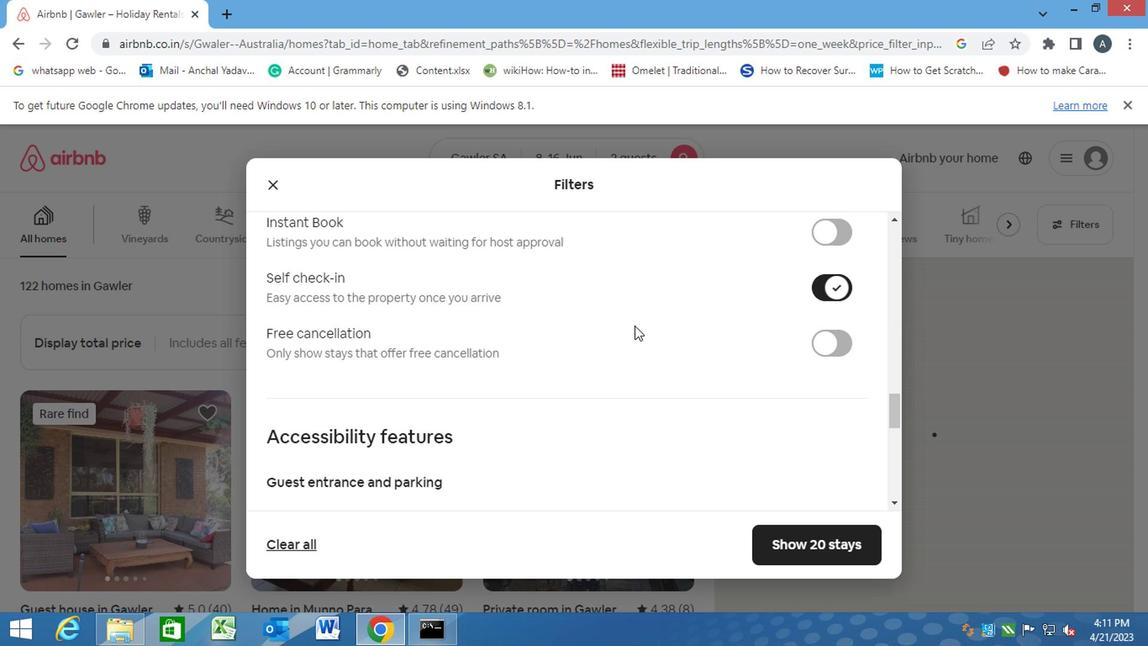 
Action: Mouse moved to (609, 334)
Screenshot: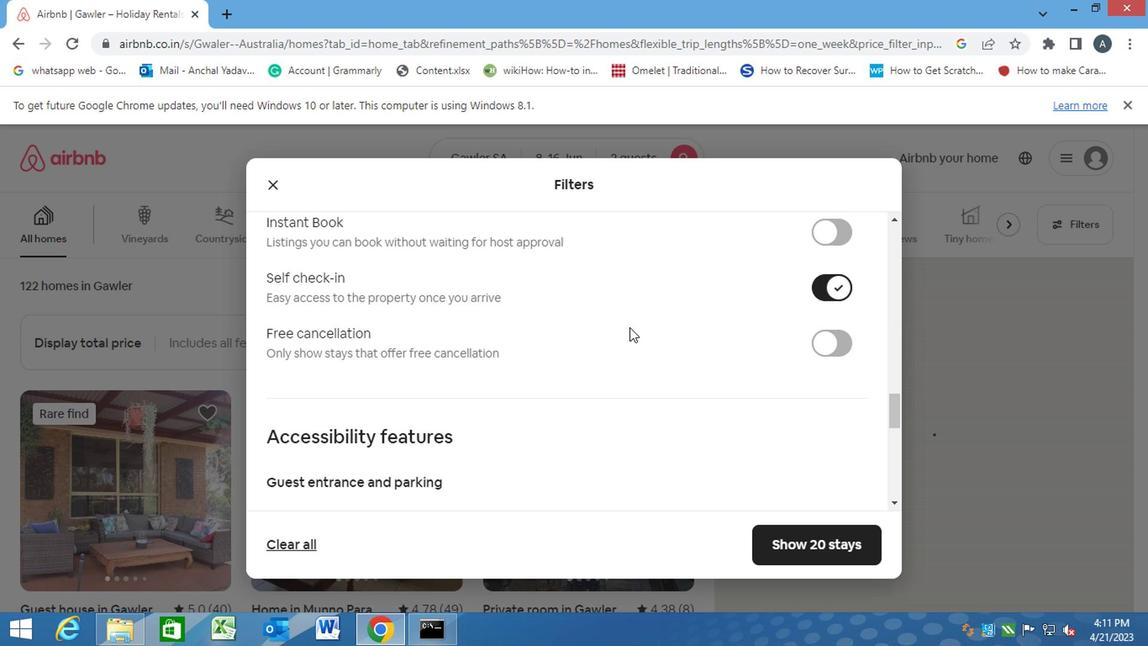 
Action: Mouse scrolled (609, 333) with delta (0, -1)
Screenshot: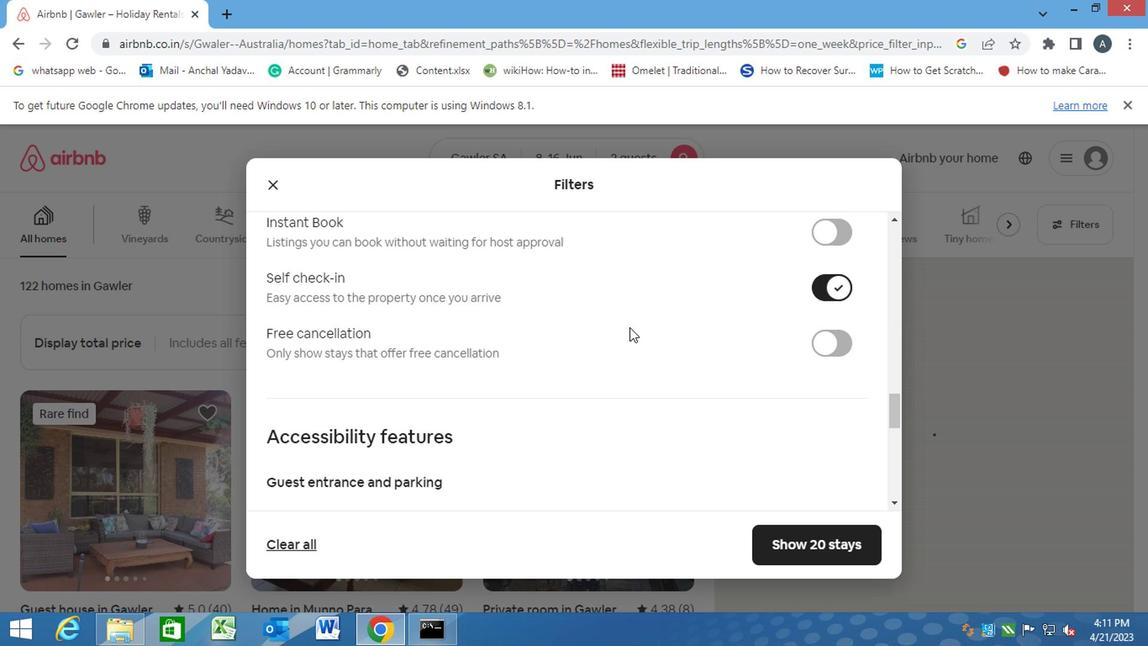 
Action: Mouse moved to (597, 336)
Screenshot: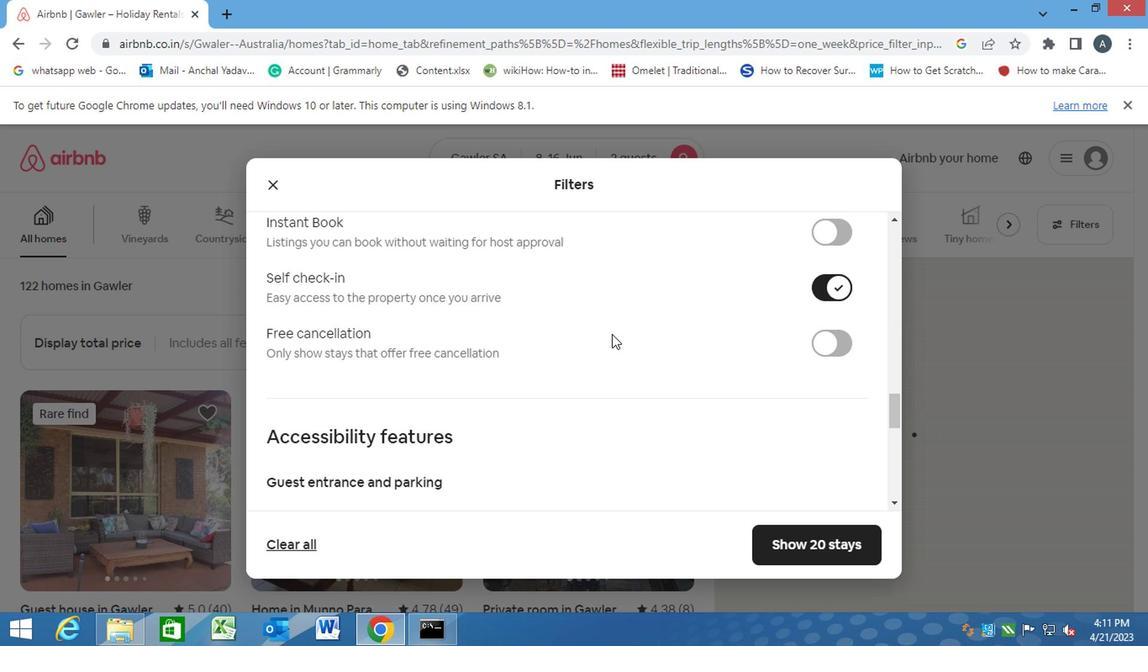 
Action: Mouse scrolled (607, 334) with delta (0, 0)
Screenshot: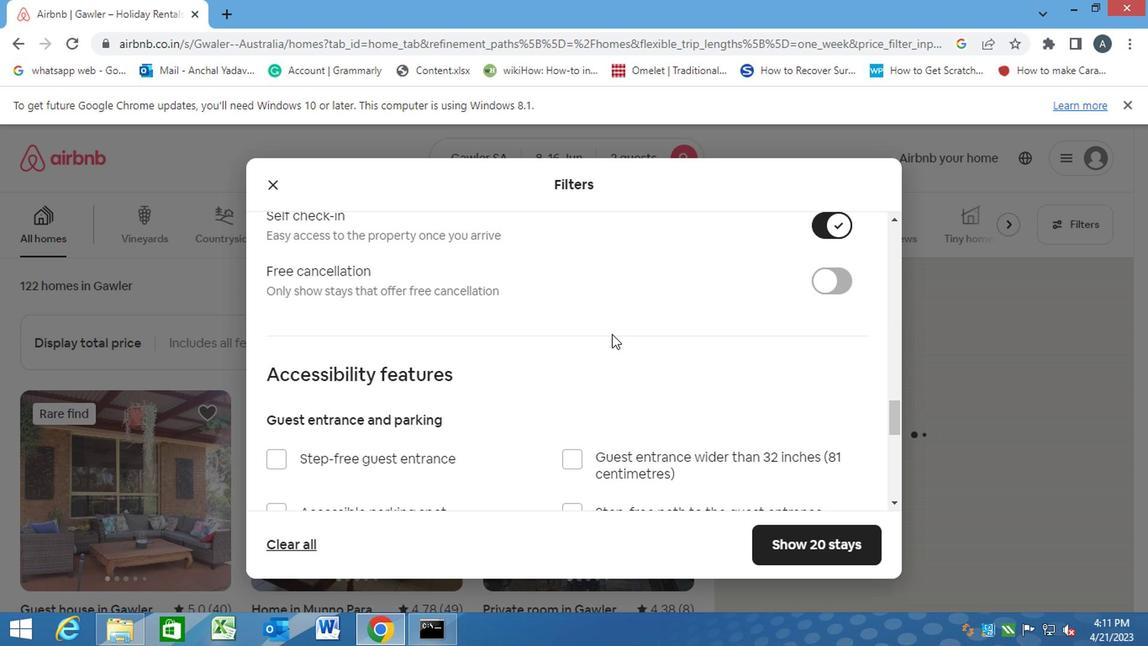 
Action: Mouse moved to (516, 366)
Screenshot: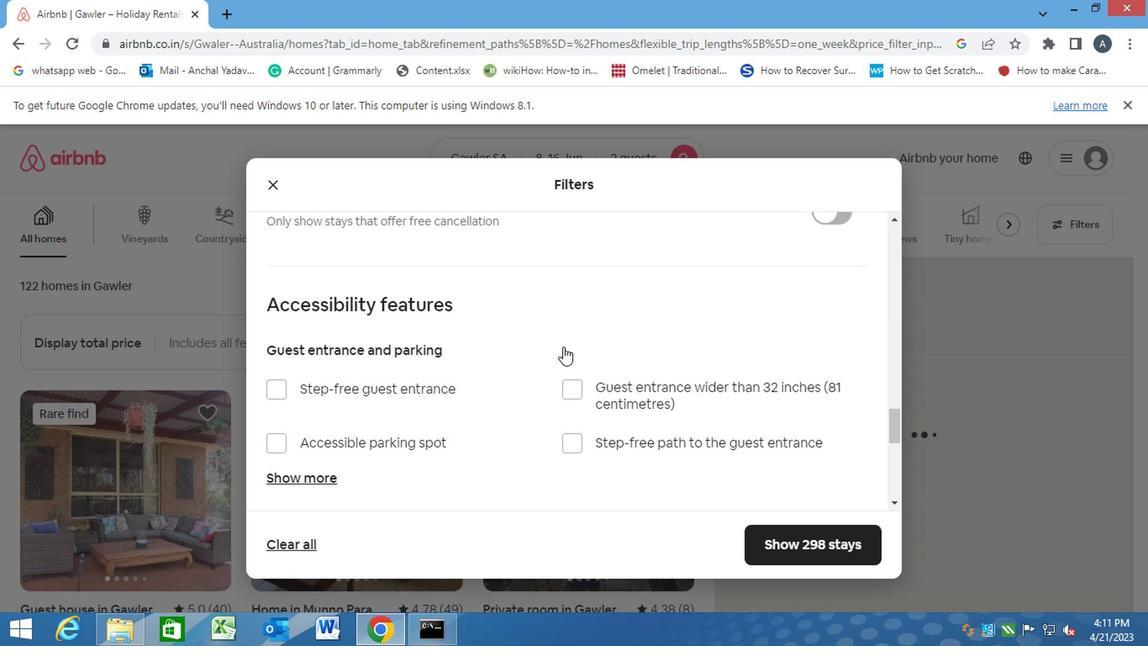 
Action: Mouse scrolled (516, 366) with delta (0, 0)
Screenshot: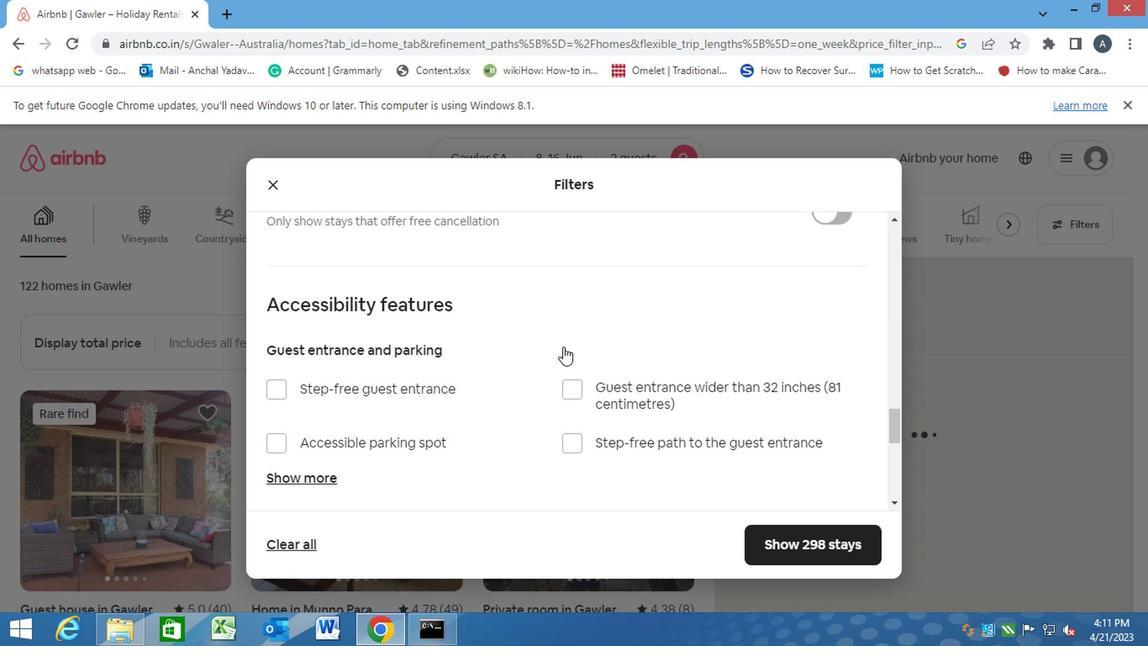 
Action: Mouse moved to (504, 370)
Screenshot: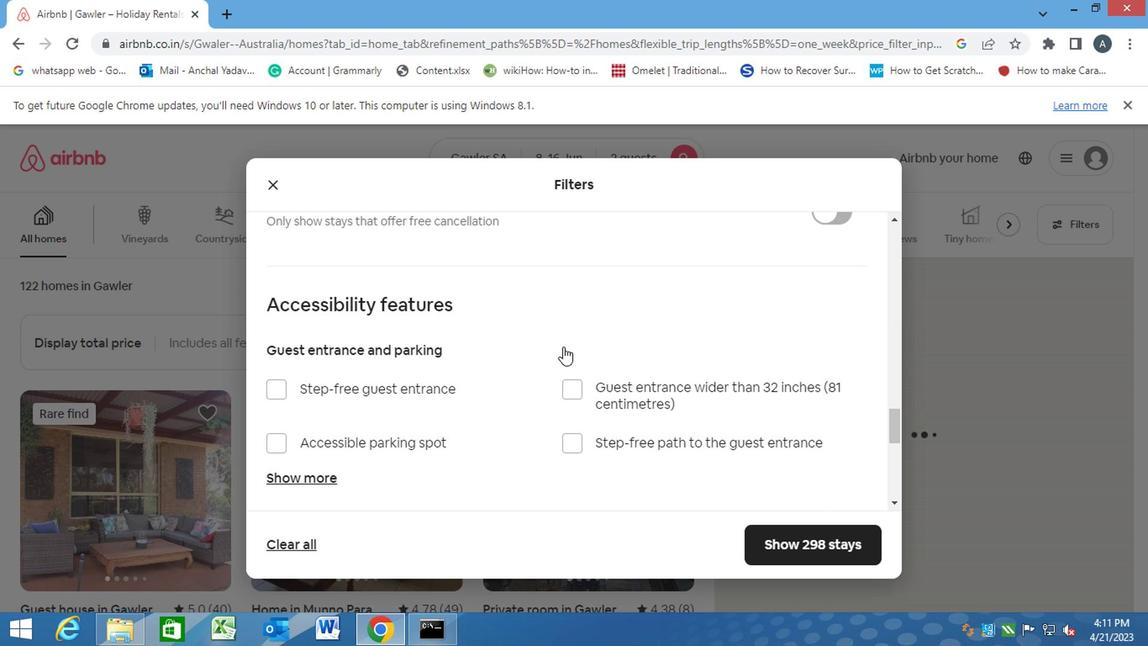 
Action: Mouse scrolled (504, 370) with delta (0, 0)
Screenshot: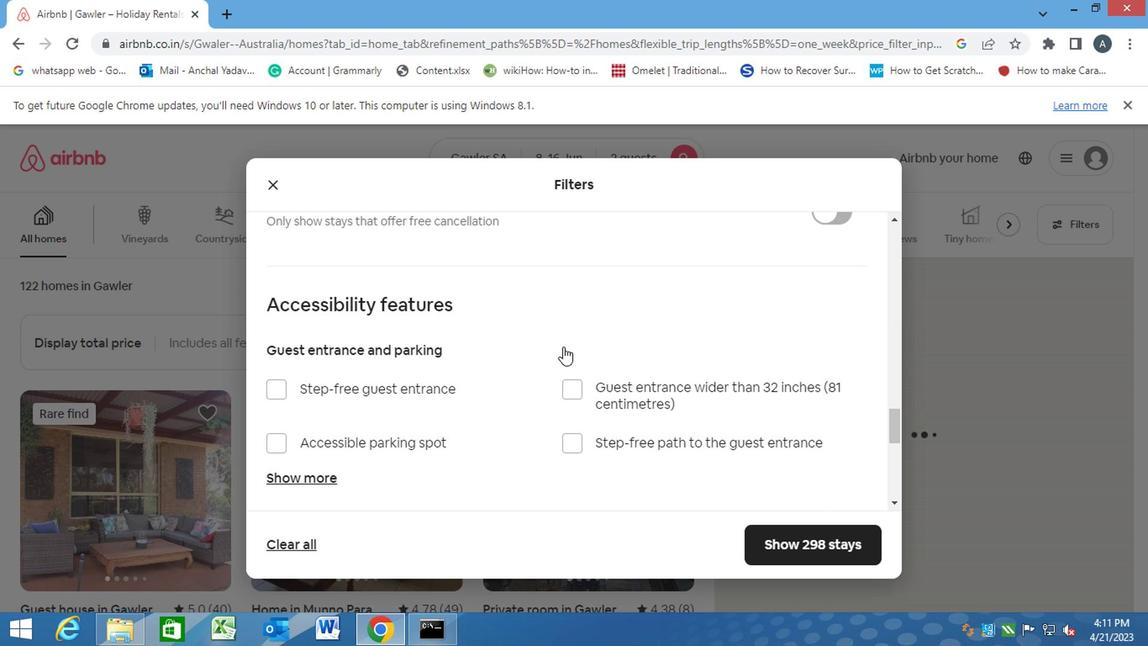 
Action: Mouse moved to (499, 372)
Screenshot: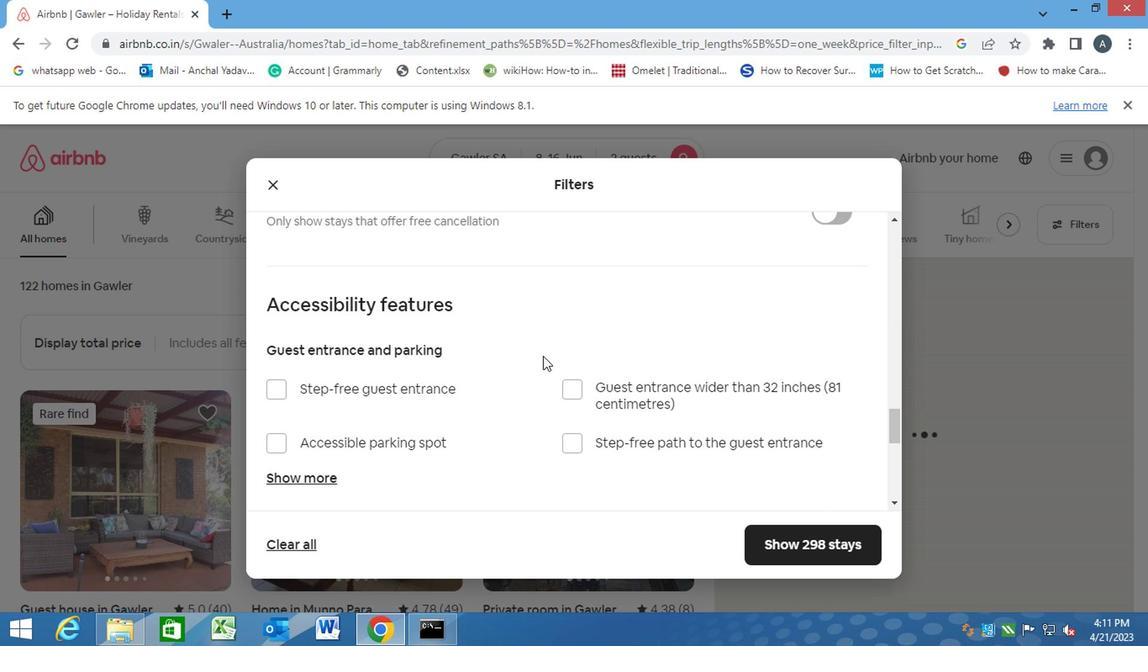 
Action: Mouse scrolled (499, 371) with delta (0, -1)
Screenshot: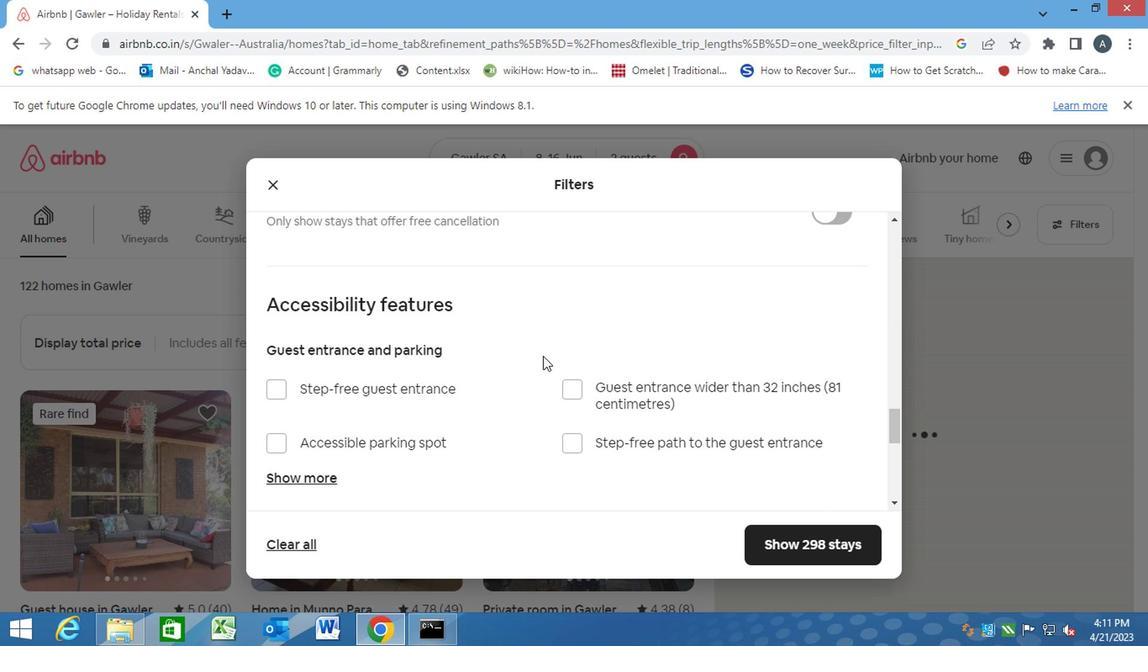 
Action: Mouse moved to (491, 378)
Screenshot: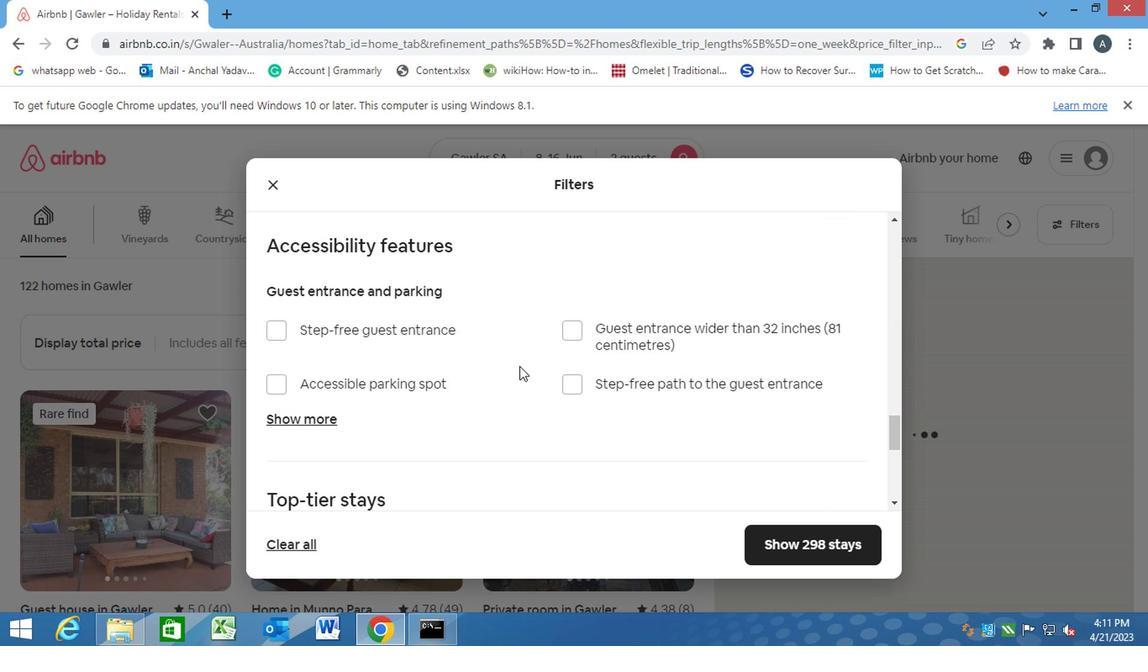 
Action: Mouse scrolled (491, 377) with delta (0, -1)
Screenshot: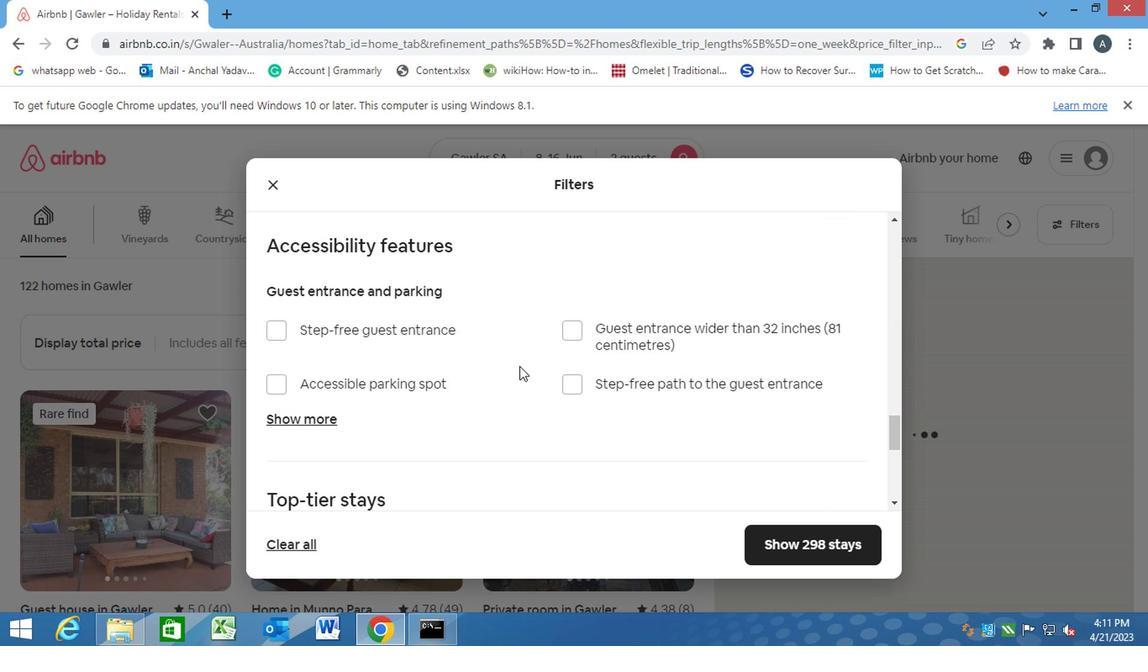 
Action: Mouse moved to (272, 391)
Screenshot: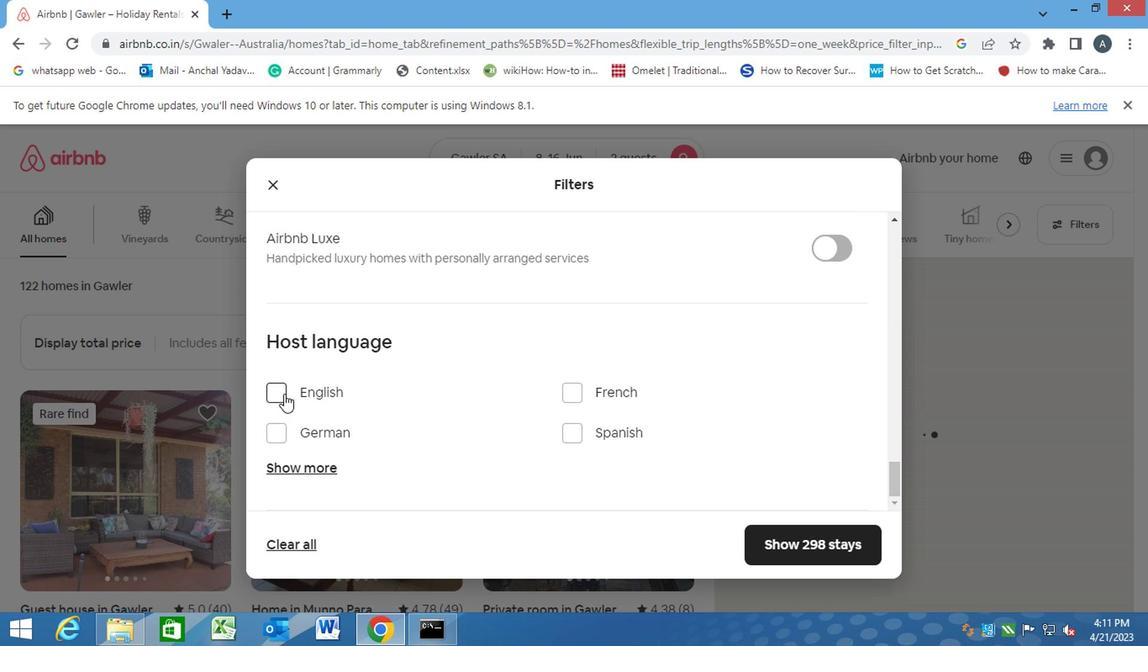 
Action: Mouse pressed left at (272, 391)
Screenshot: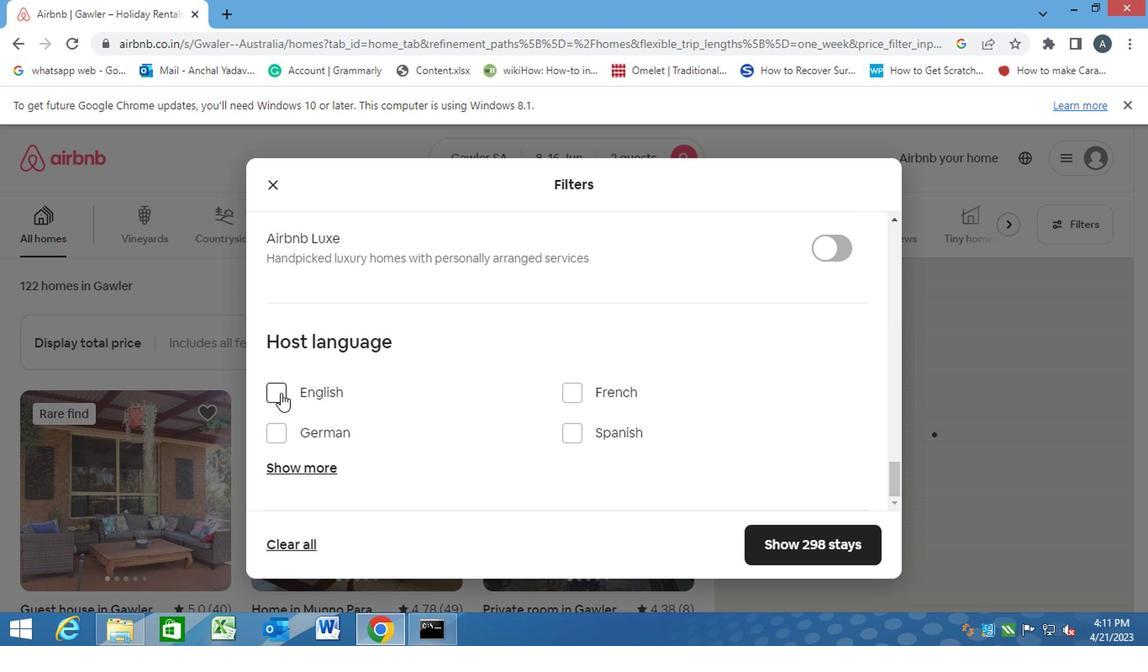 
Action: Mouse moved to (750, 549)
Screenshot: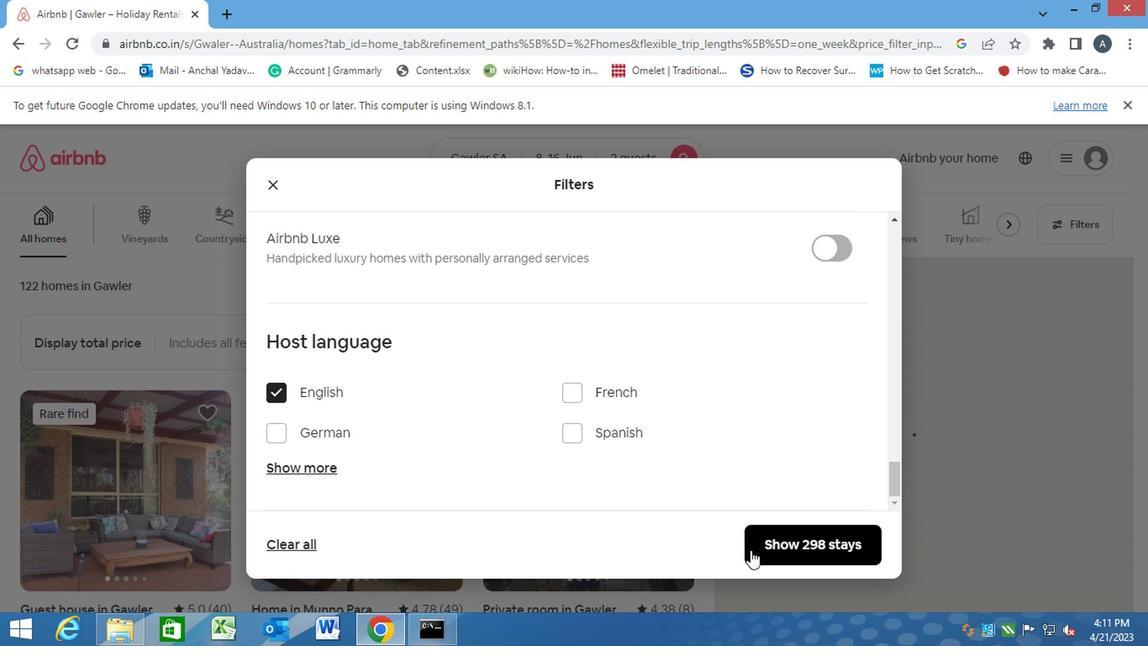 
Action: Mouse pressed left at (750, 549)
Screenshot: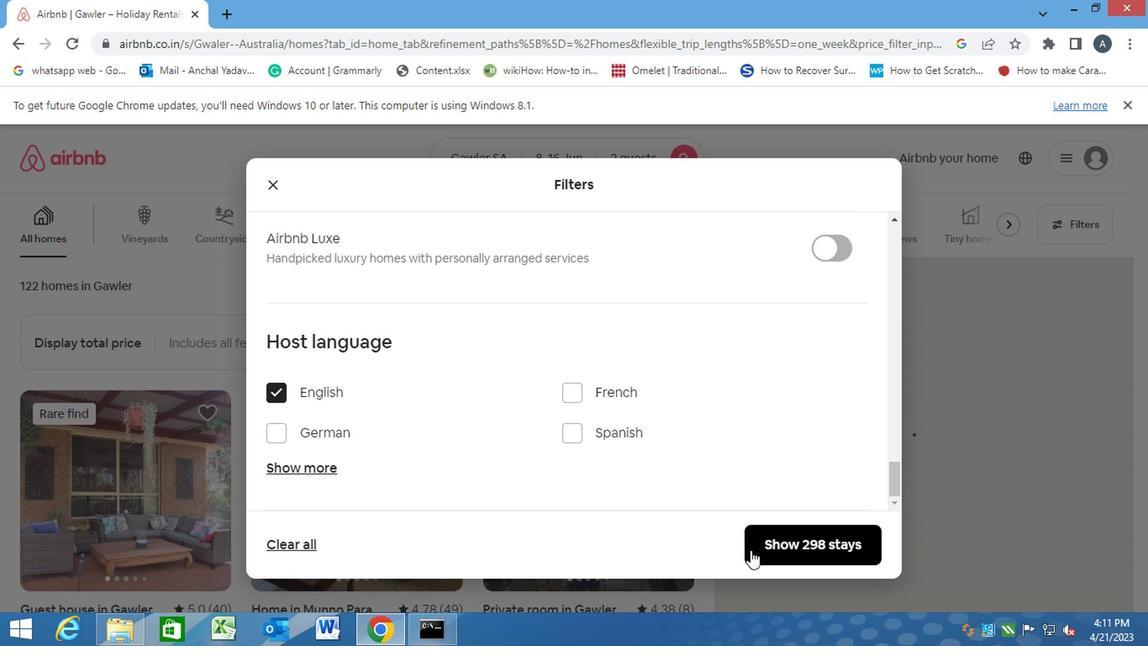 
